 Task: Find connections with filter location Gandajika with filter topic #entrepreneurwith filter profile language German with filter current company Bennett Coleman and Co. Ltd. (Times Group) with filter school COAL INDIA LIMITED, (CENTRAL MINE PLANNING AND DESIGN INSTITUTE LIMITED) with filter industry Electronic and Precision Equipment Maintenance with filter service category Tax Law with filter keywords title Welding
Action: Mouse moved to (517, 193)
Screenshot: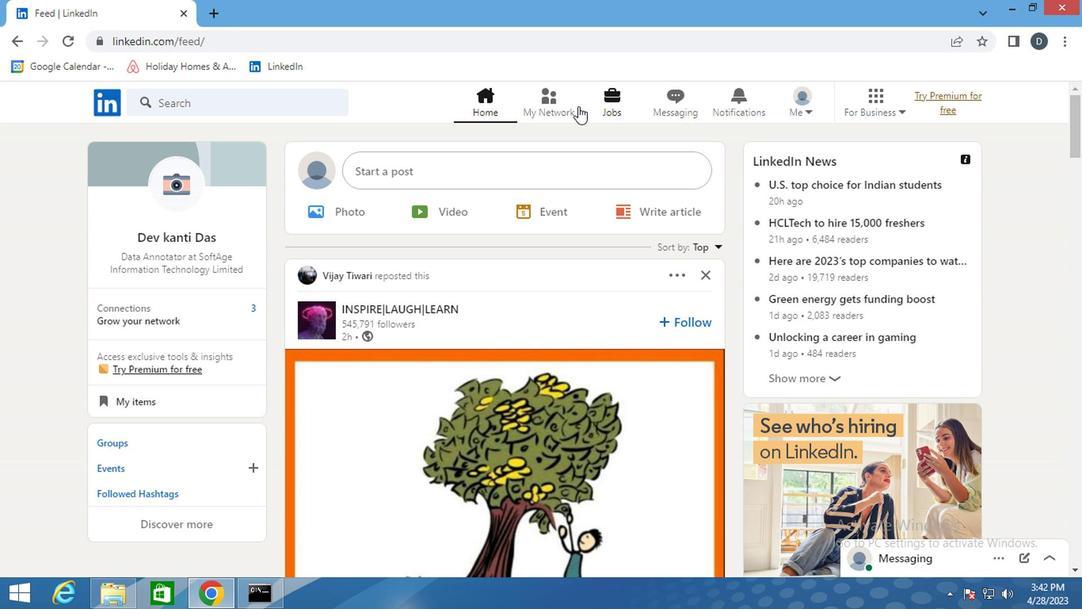 
Action: Mouse pressed left at (517, 193)
Screenshot: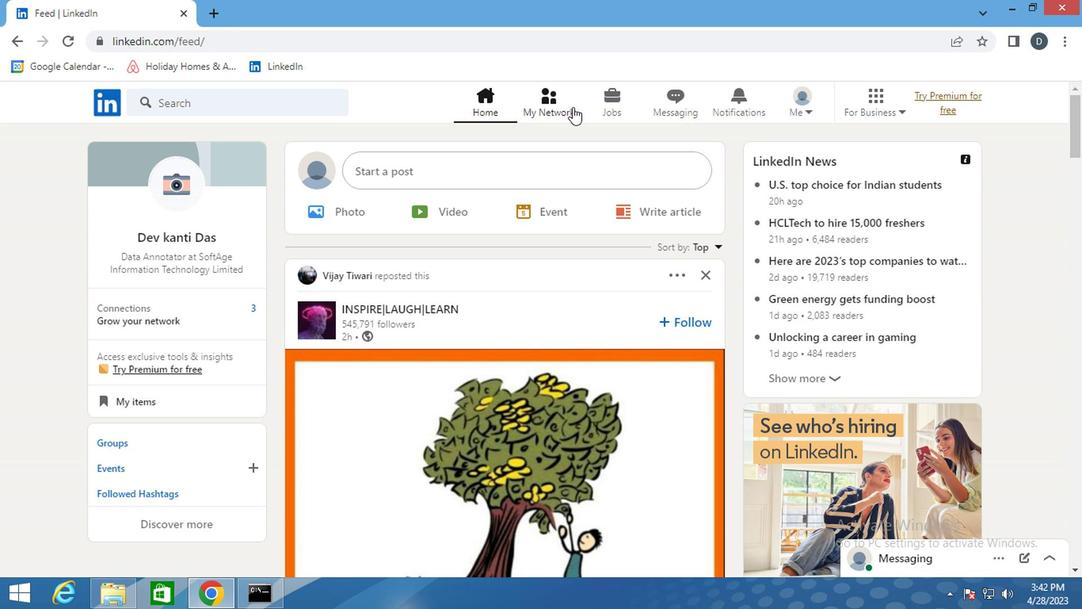 
Action: Mouse moved to (332, 248)
Screenshot: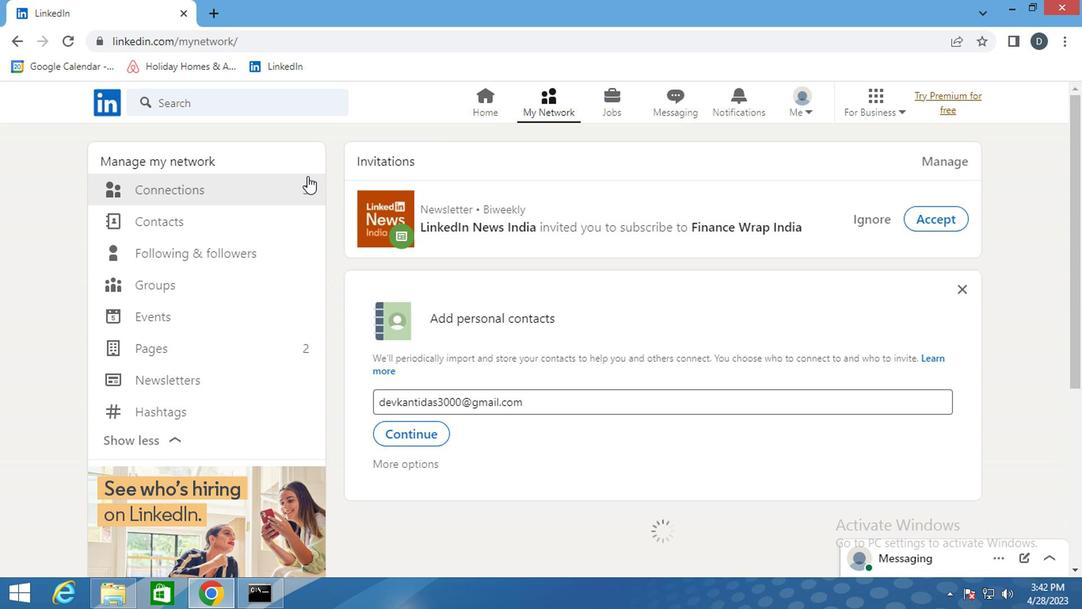 
Action: Mouse pressed left at (332, 248)
Screenshot: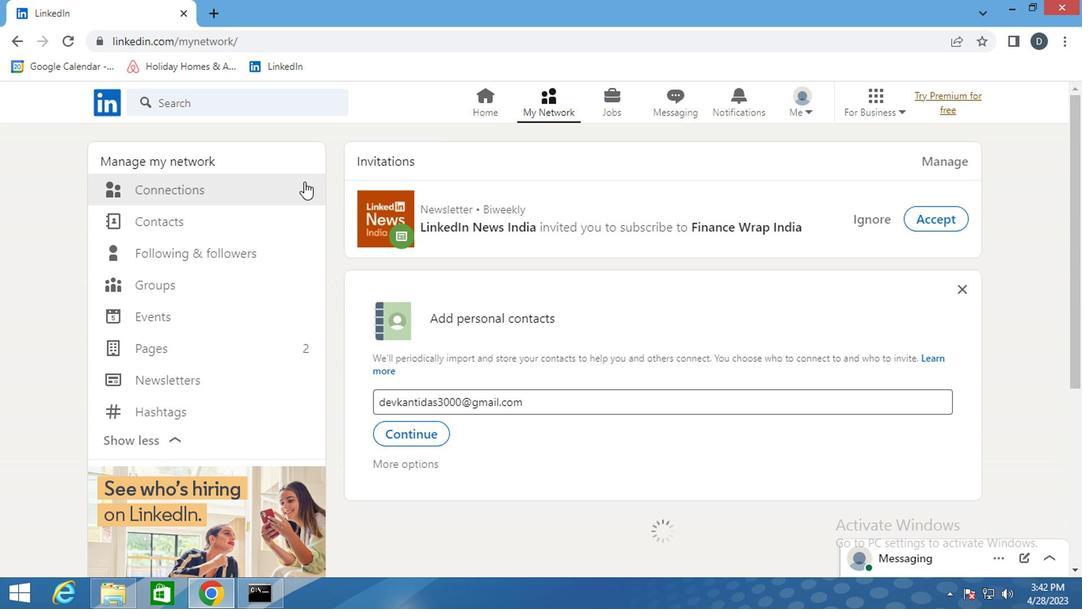 
Action: Mouse moved to (269, 254)
Screenshot: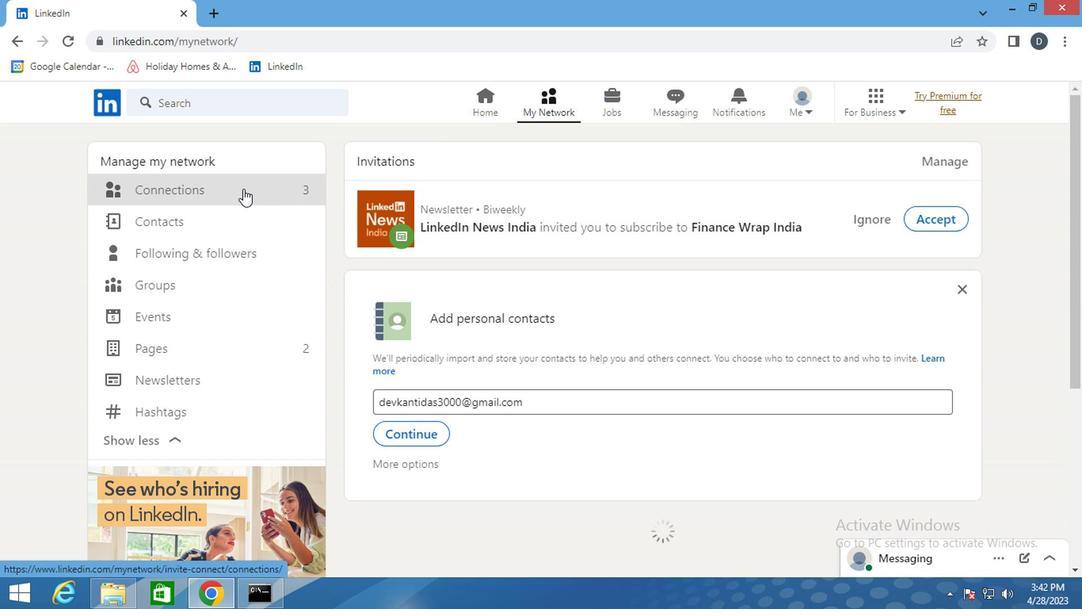 
Action: Mouse pressed left at (269, 254)
Screenshot: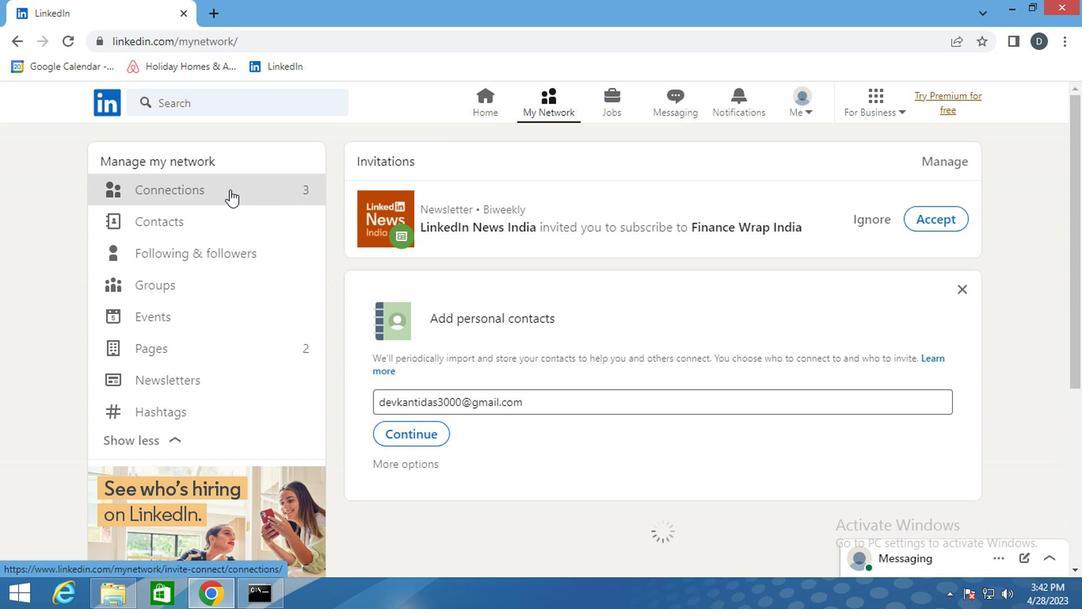 
Action: Mouse moved to (591, 257)
Screenshot: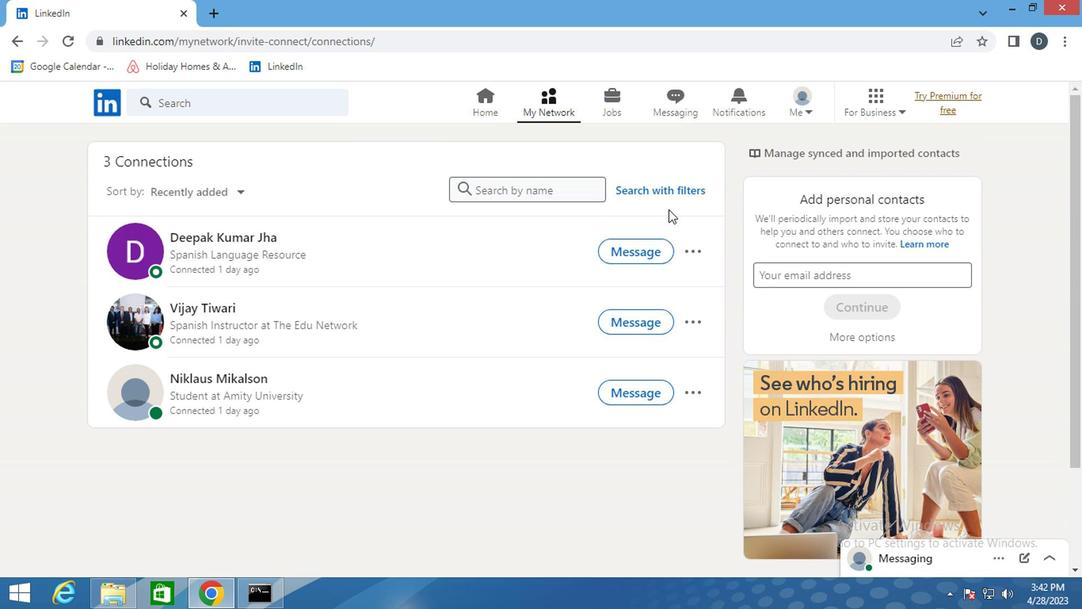 
Action: Mouse pressed left at (591, 257)
Screenshot: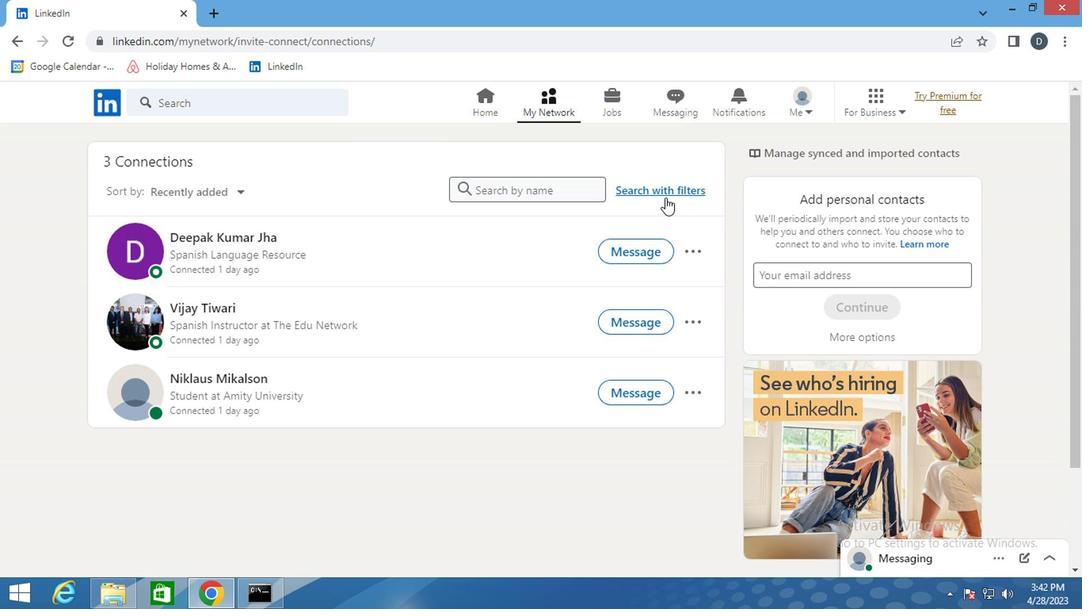 
Action: Mouse moved to (543, 215)
Screenshot: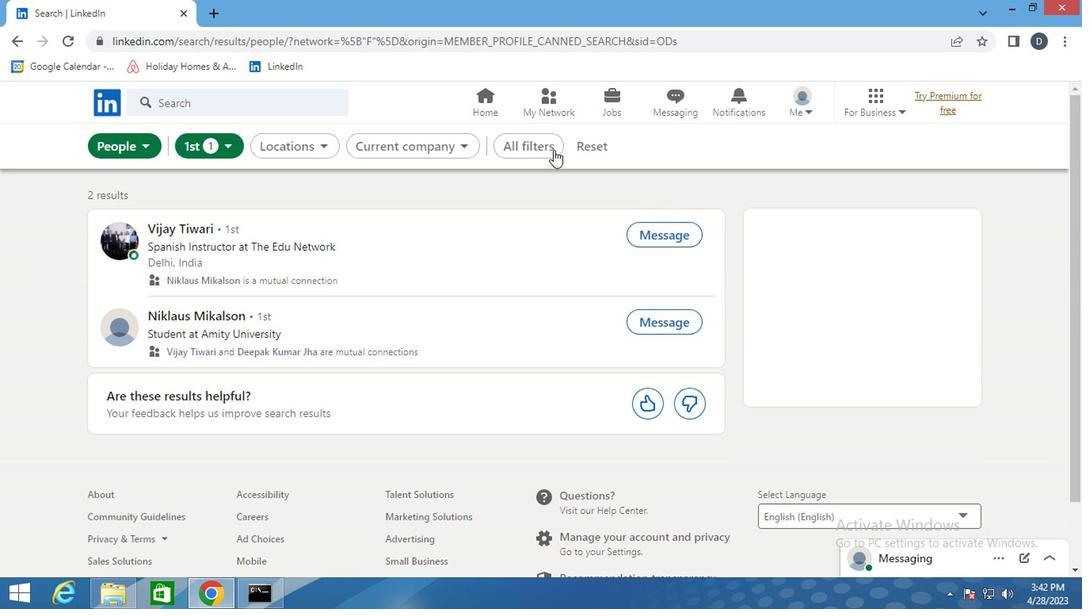 
Action: Mouse pressed left at (543, 215)
Screenshot: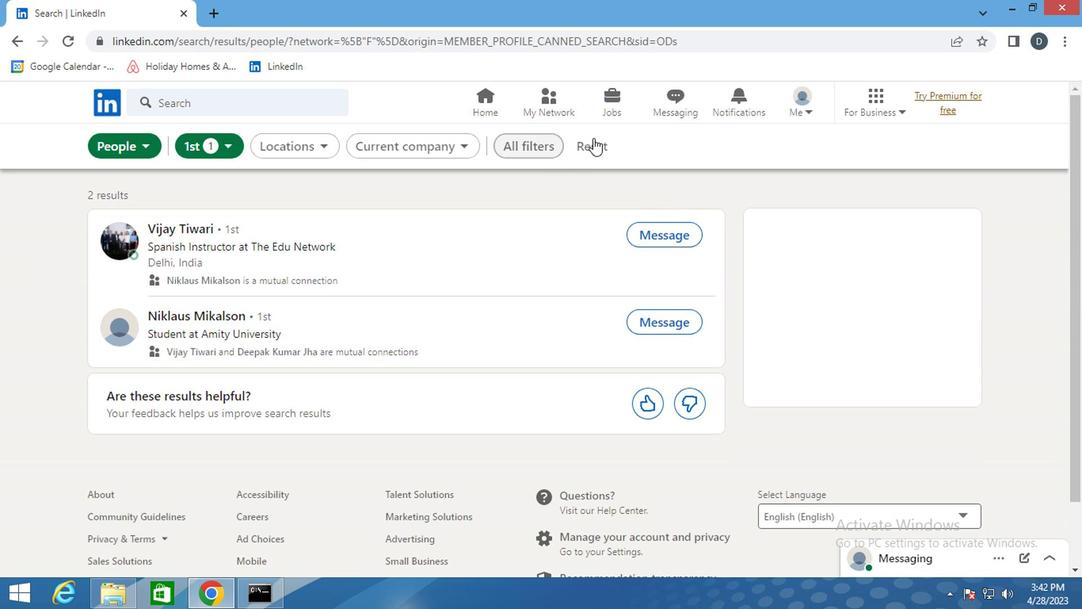 
Action: Mouse moved to (506, 220)
Screenshot: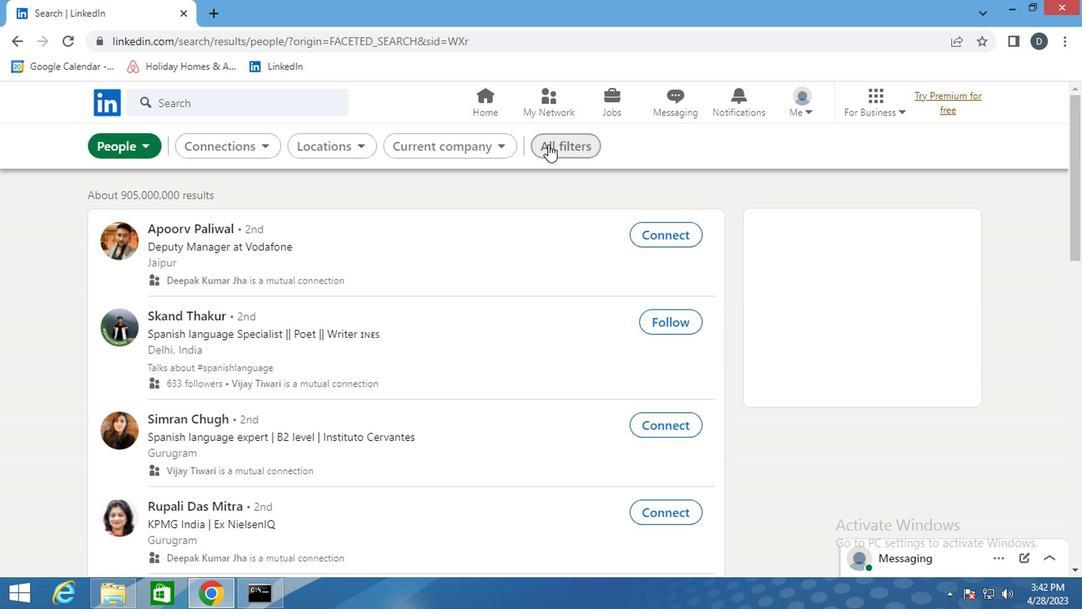 
Action: Mouse pressed left at (506, 220)
Screenshot: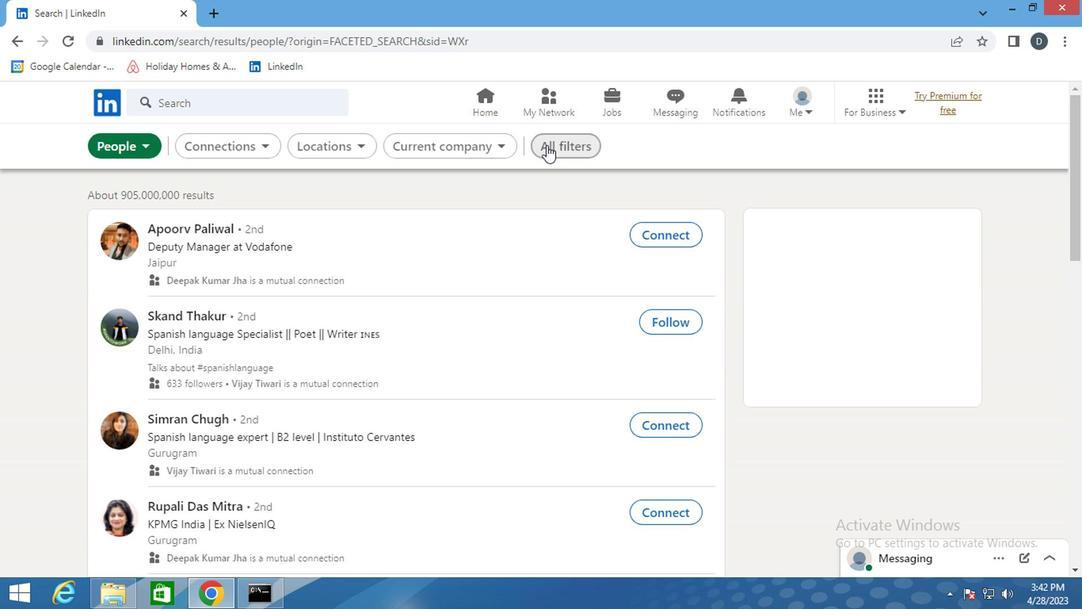 
Action: Mouse moved to (727, 342)
Screenshot: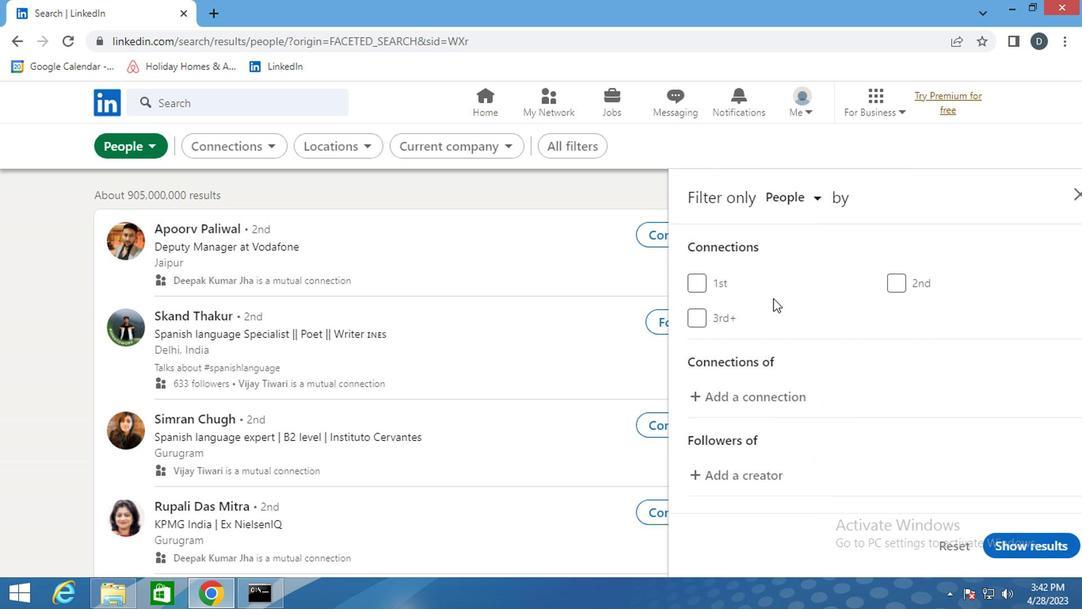 
Action: Mouse scrolled (727, 341) with delta (0, 0)
Screenshot: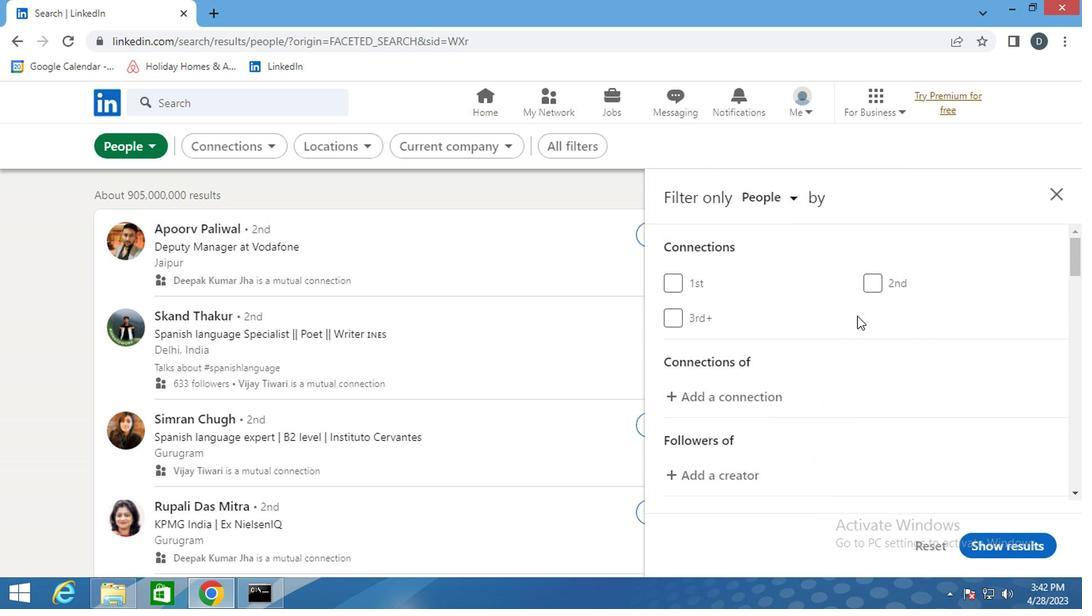 
Action: Mouse scrolled (727, 341) with delta (0, 0)
Screenshot: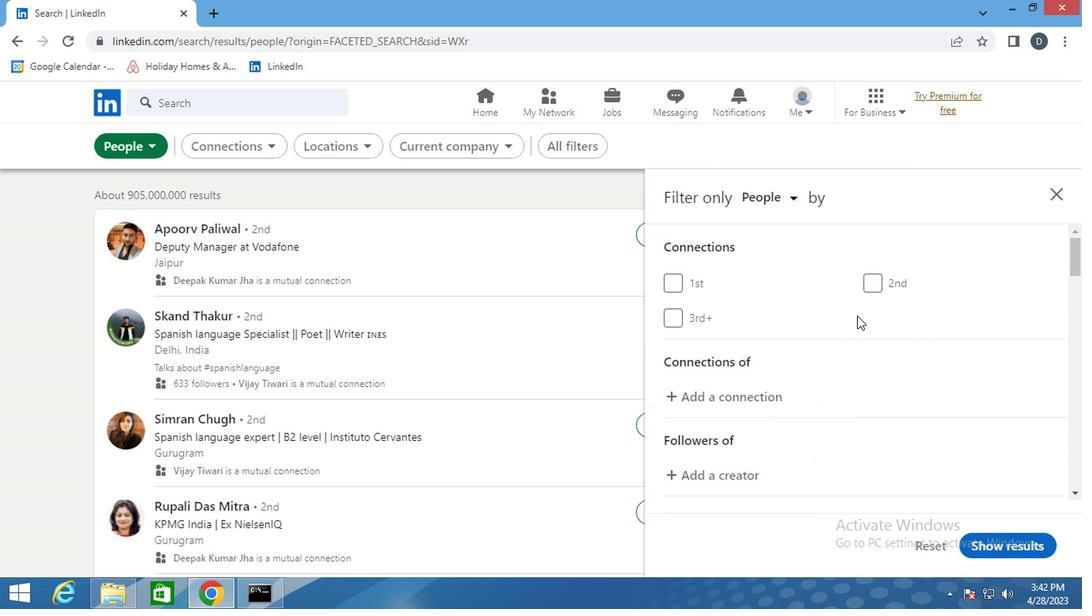 
Action: Mouse scrolled (727, 341) with delta (0, 0)
Screenshot: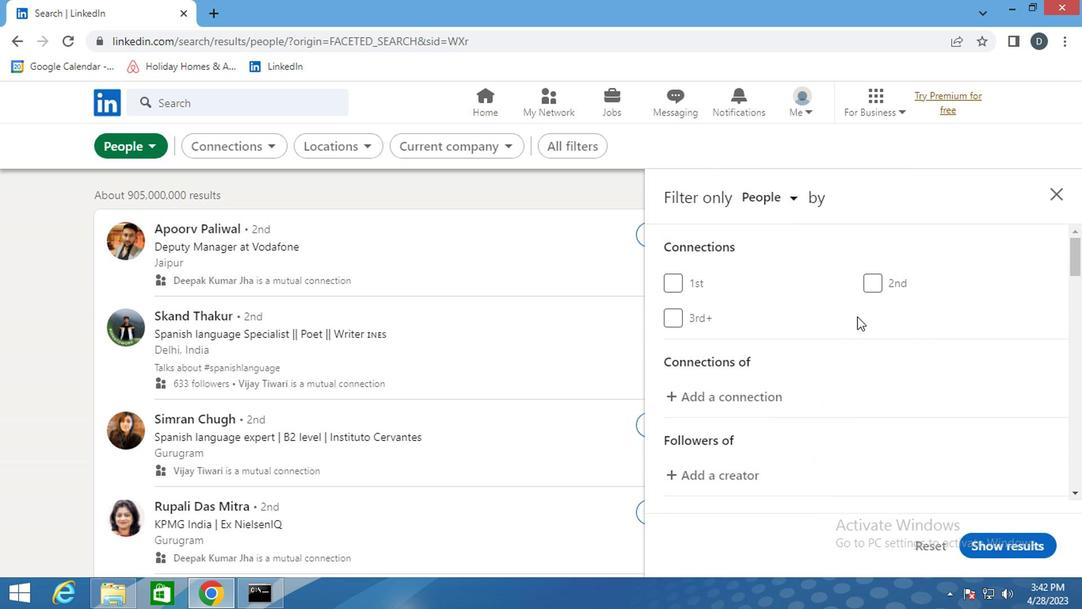
Action: Mouse scrolled (727, 341) with delta (0, 0)
Screenshot: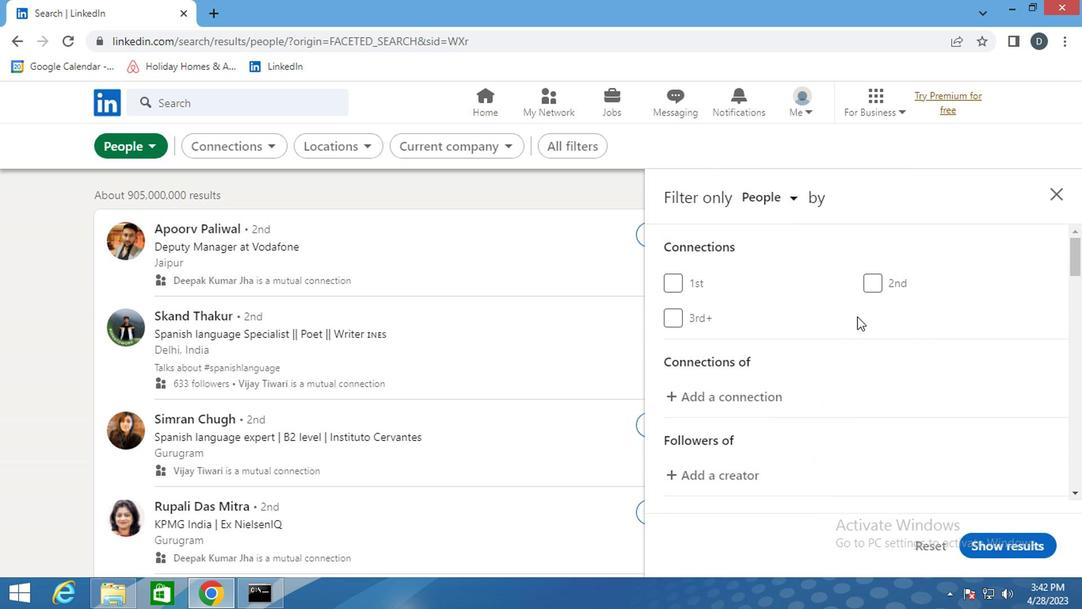 
Action: Mouse moved to (731, 356)
Screenshot: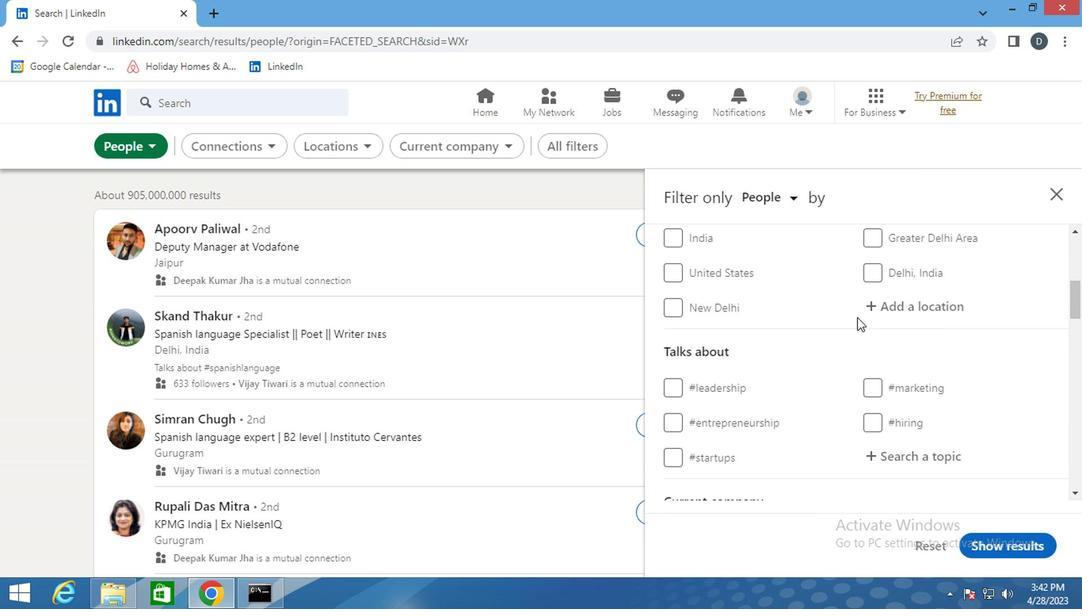 
Action: Mouse scrolled (731, 355) with delta (0, 0)
Screenshot: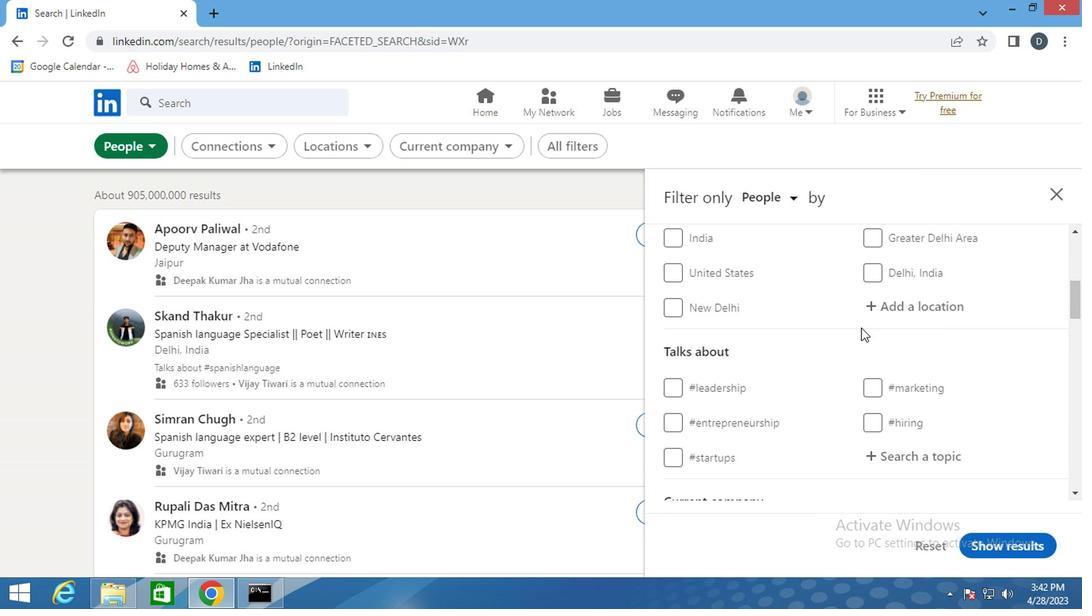 
Action: Mouse moved to (732, 356)
Screenshot: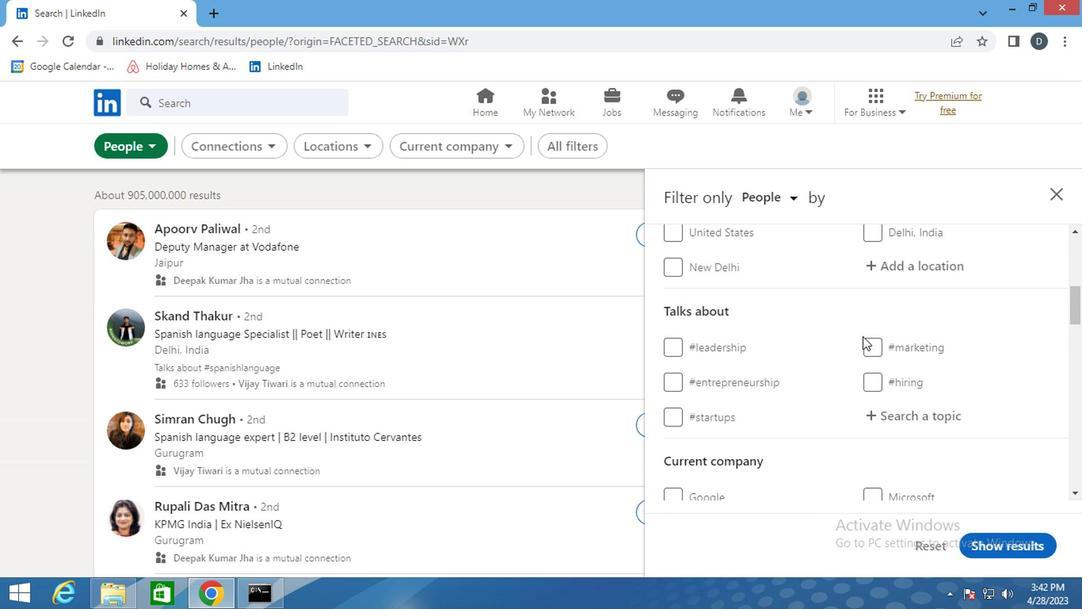 
Action: Mouse scrolled (732, 357) with delta (0, 0)
Screenshot: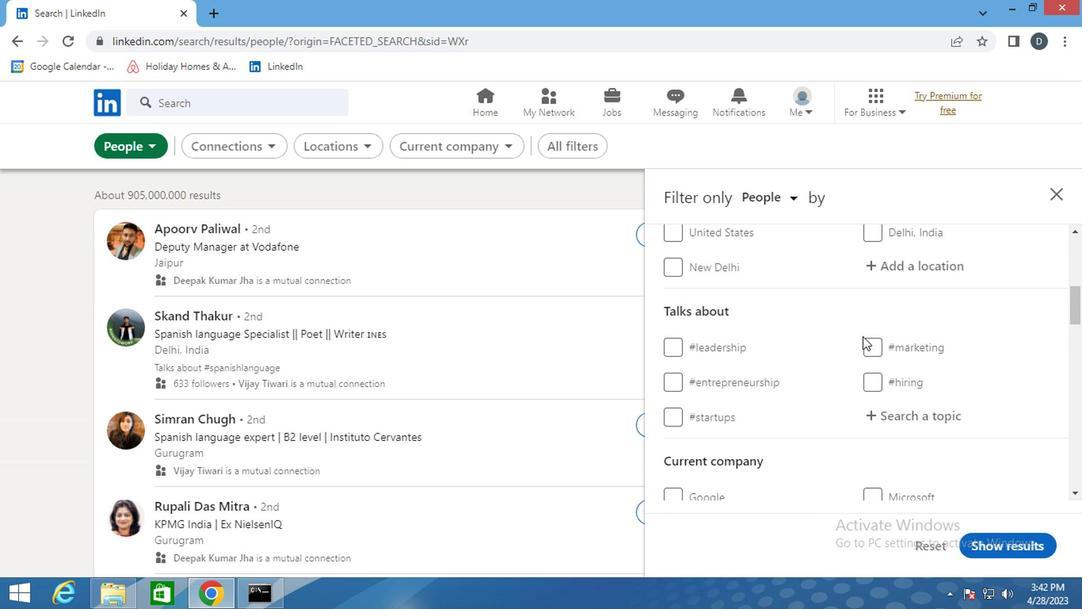 
Action: Mouse scrolled (732, 357) with delta (0, 0)
Screenshot: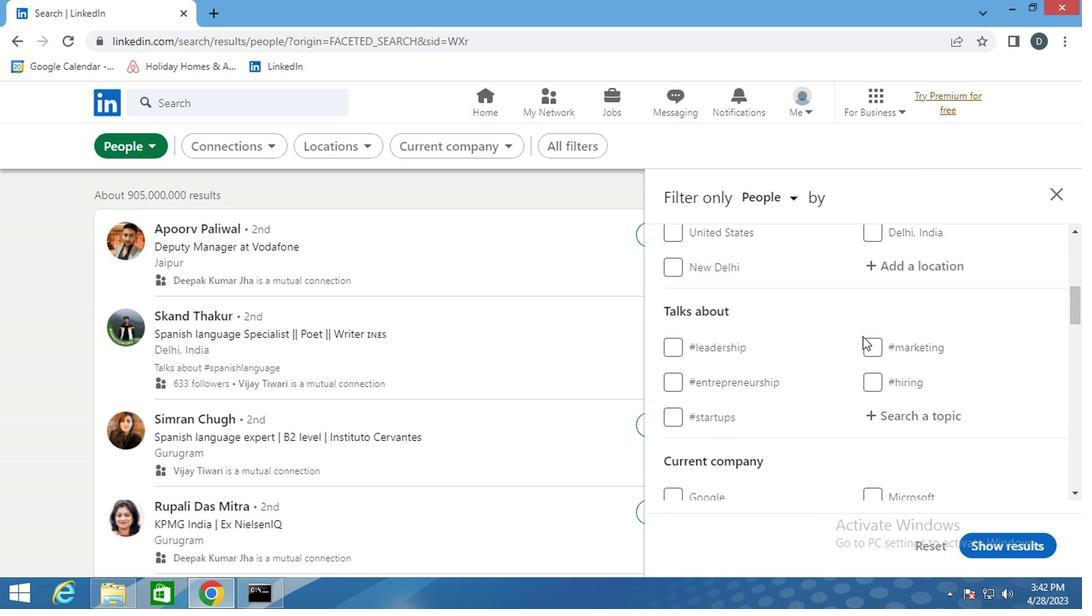 
Action: Mouse moved to (733, 356)
Screenshot: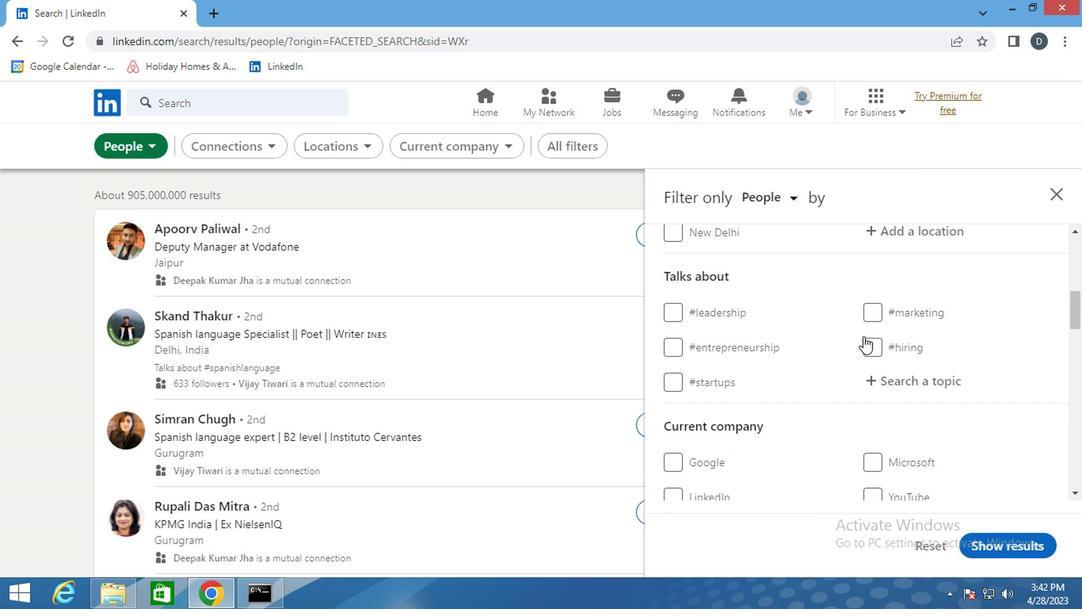 
Action: Mouse scrolled (733, 357) with delta (0, 0)
Screenshot: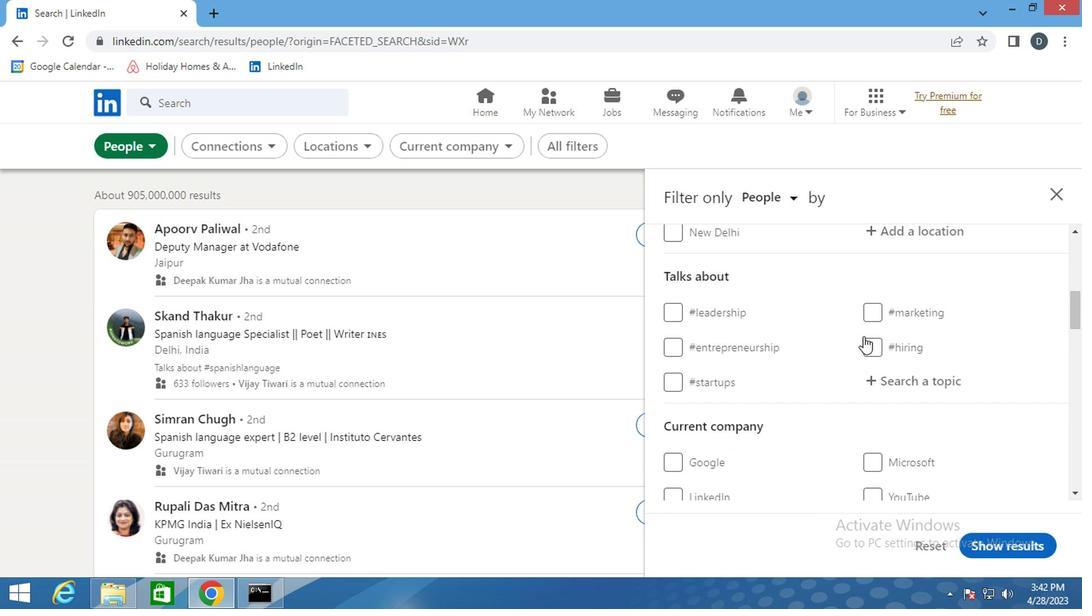 
Action: Mouse scrolled (733, 357) with delta (0, 0)
Screenshot: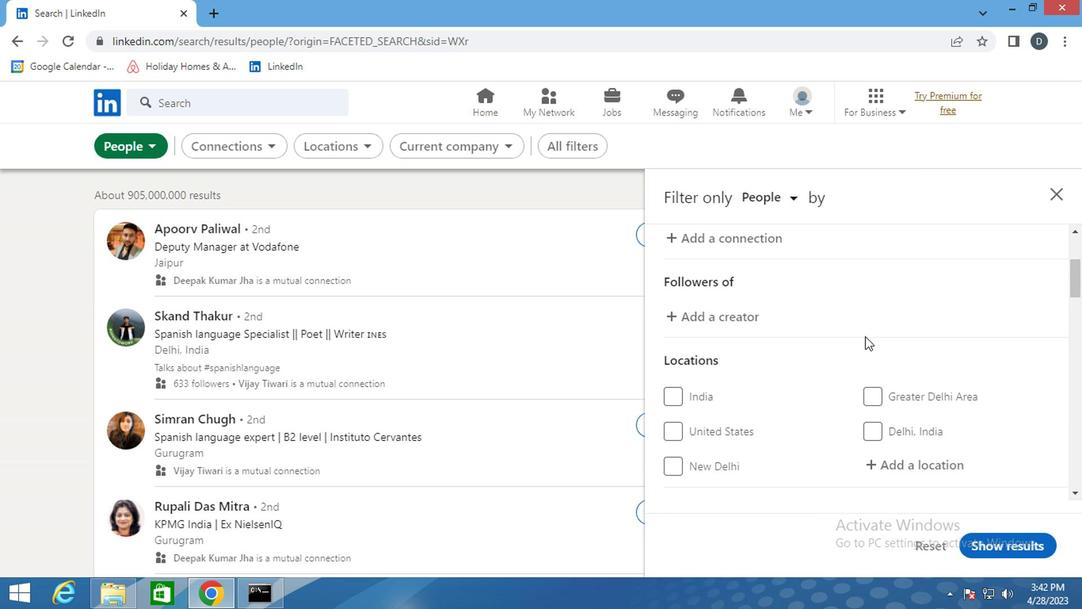 
Action: Mouse moved to (731, 358)
Screenshot: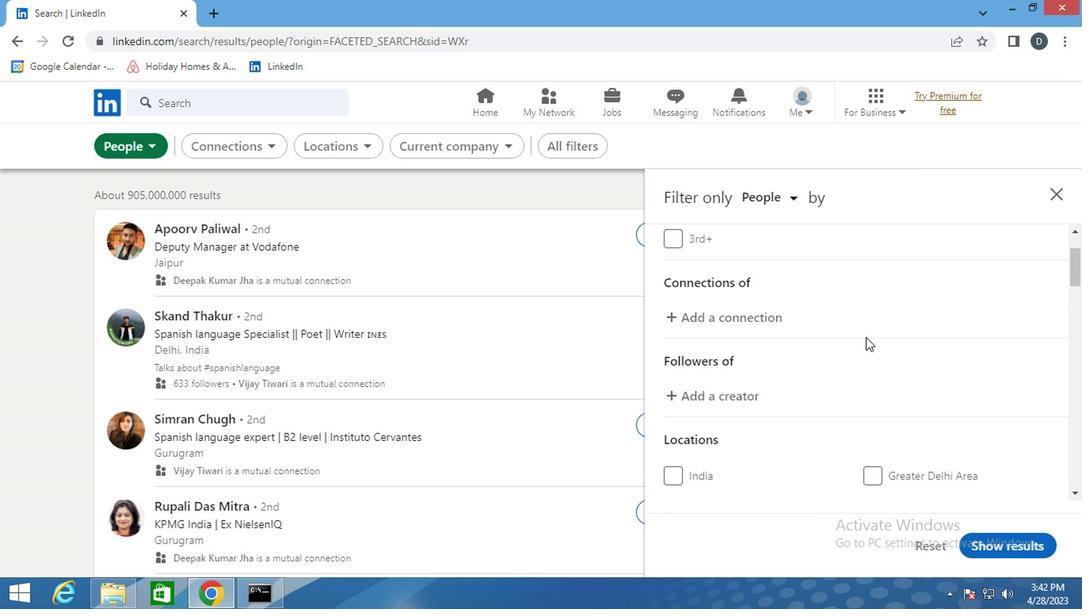 
Action: Mouse scrolled (731, 358) with delta (0, 0)
Screenshot: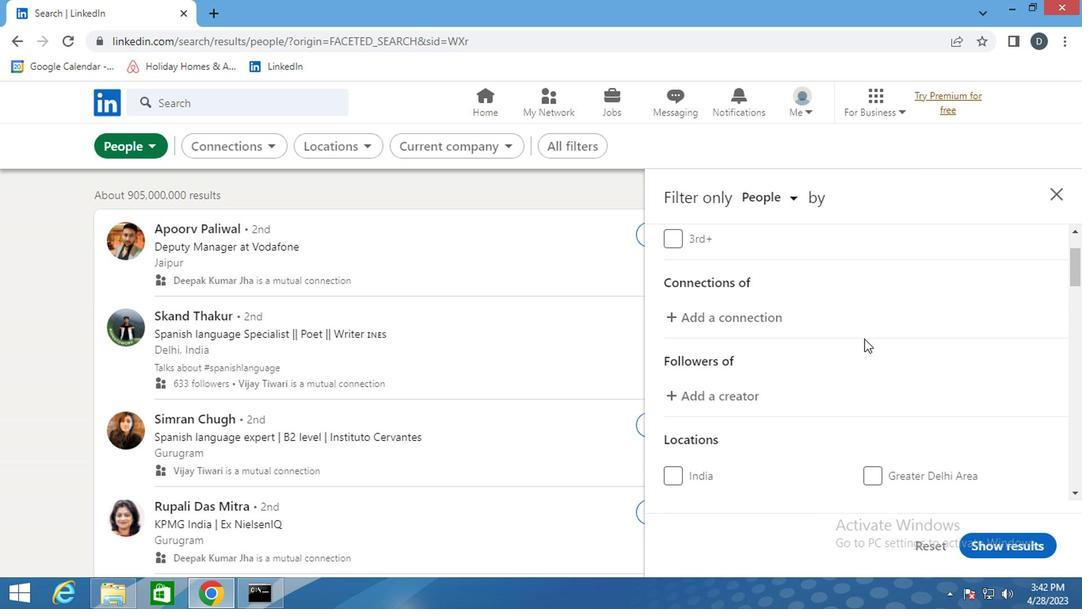 
Action: Mouse moved to (730, 369)
Screenshot: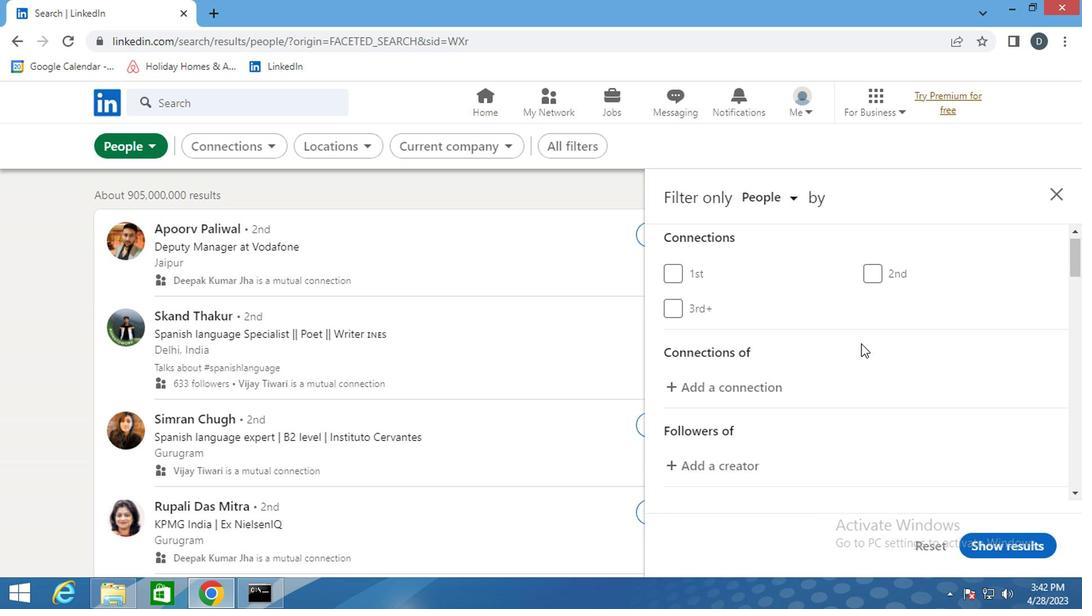 
Action: Mouse scrolled (730, 368) with delta (0, 0)
Screenshot: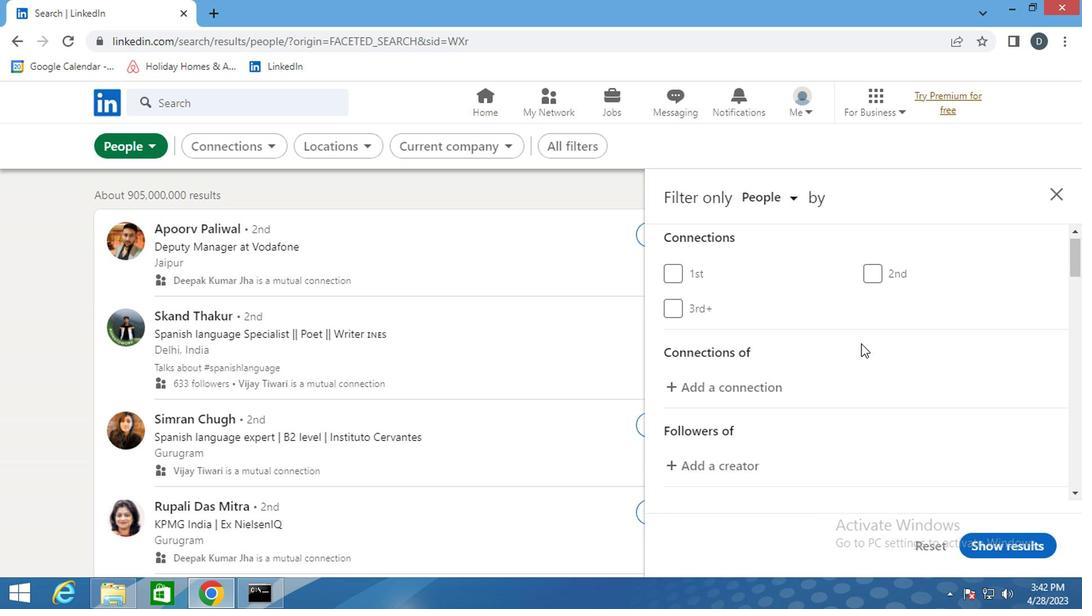 
Action: Mouse scrolled (730, 368) with delta (0, 0)
Screenshot: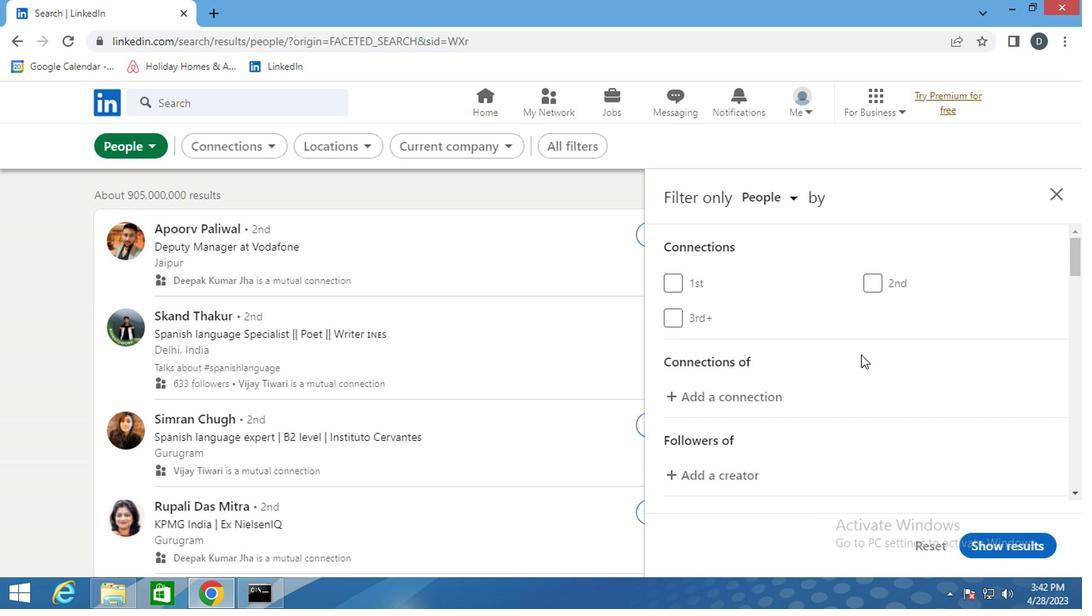 
Action: Mouse moved to (778, 414)
Screenshot: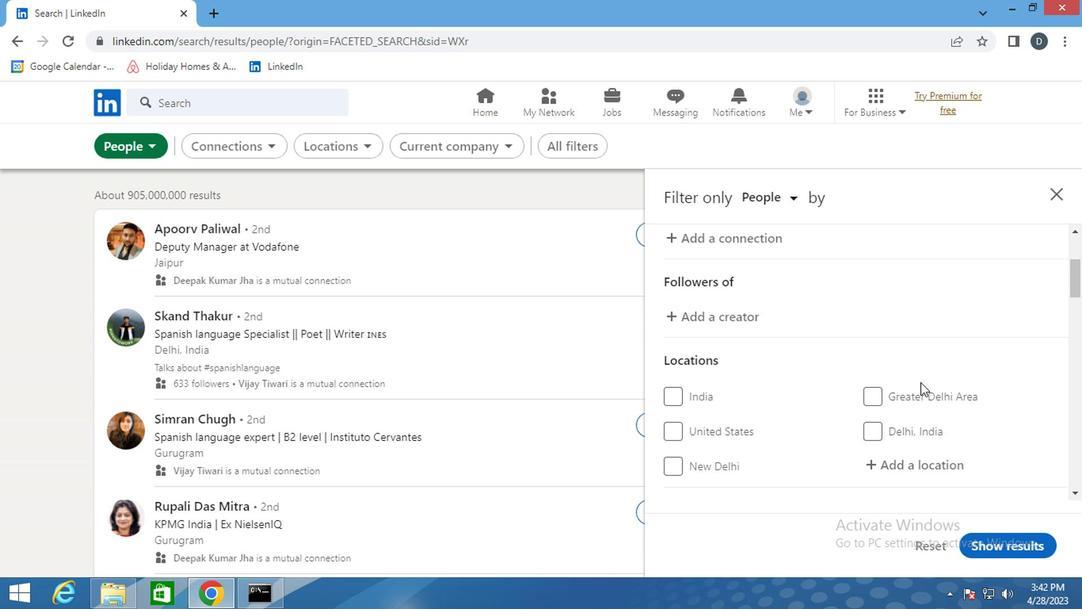
Action: Mouse scrolled (778, 414) with delta (0, 0)
Screenshot: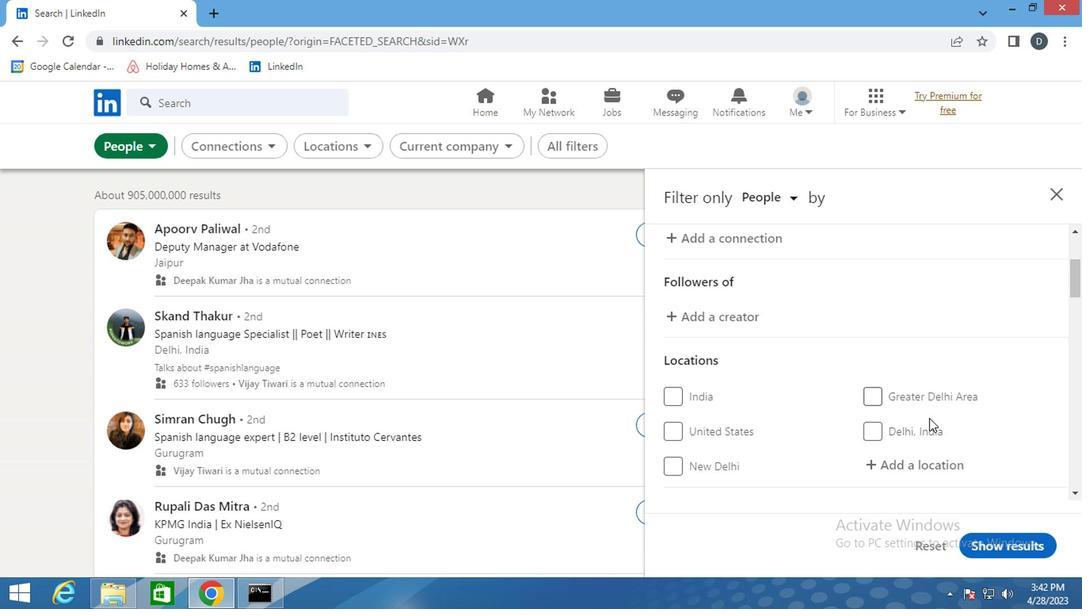
Action: Mouse moved to (783, 393)
Screenshot: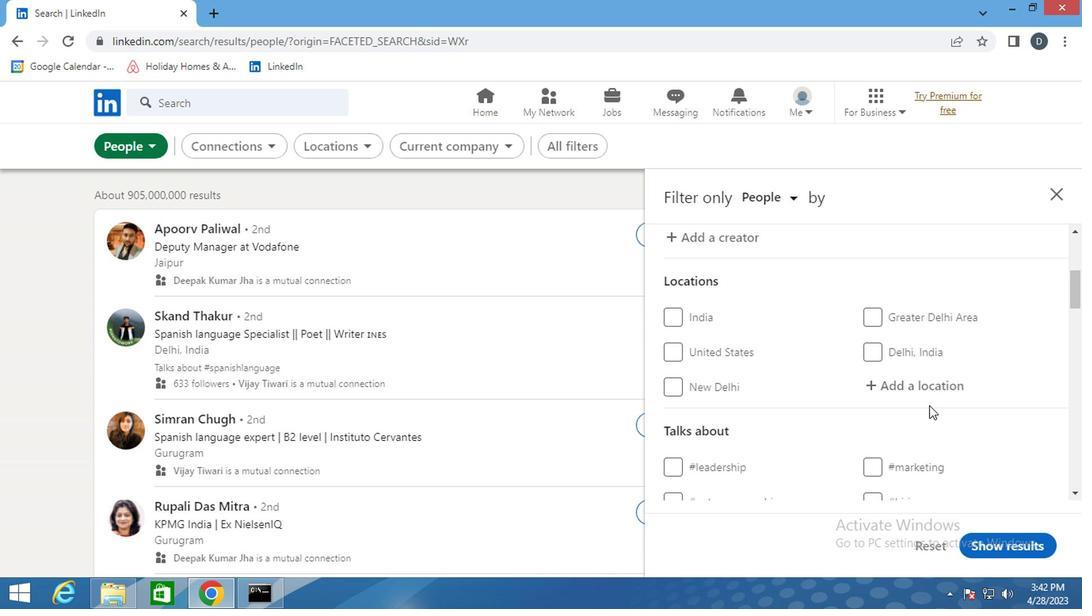 
Action: Mouse pressed left at (783, 393)
Screenshot: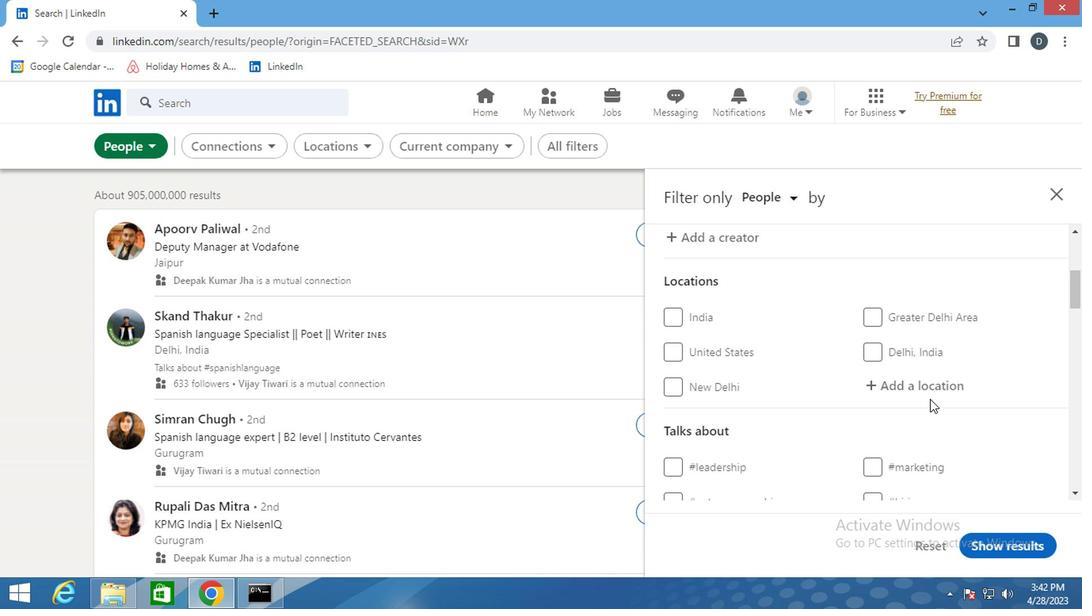 
Action: Key pressed <Key.shift_r>Gandajika<Key.enter>
Screenshot: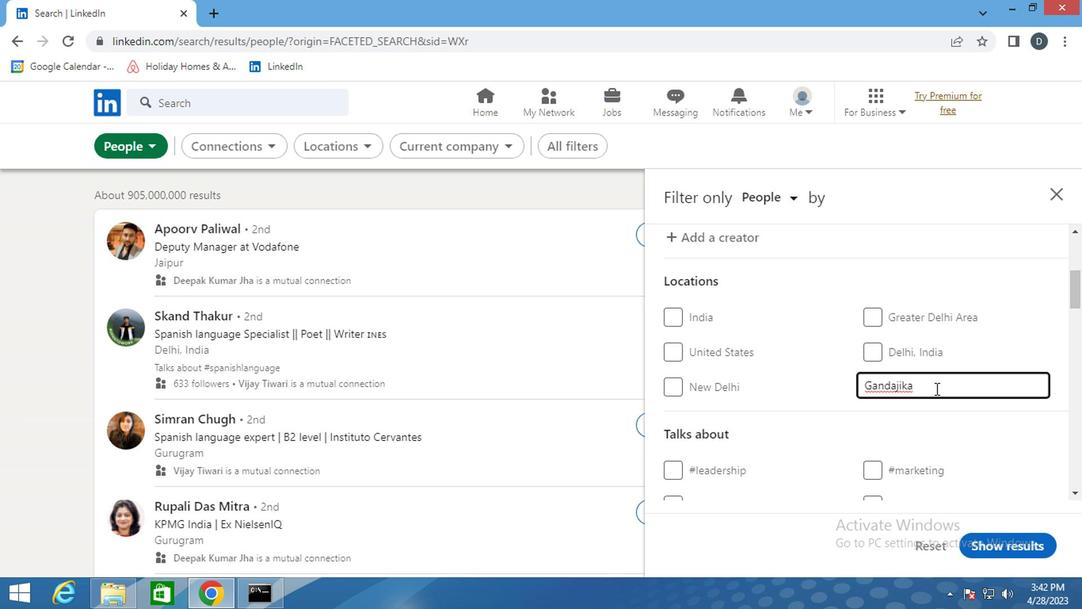 
Action: Mouse scrolled (783, 393) with delta (0, 0)
Screenshot: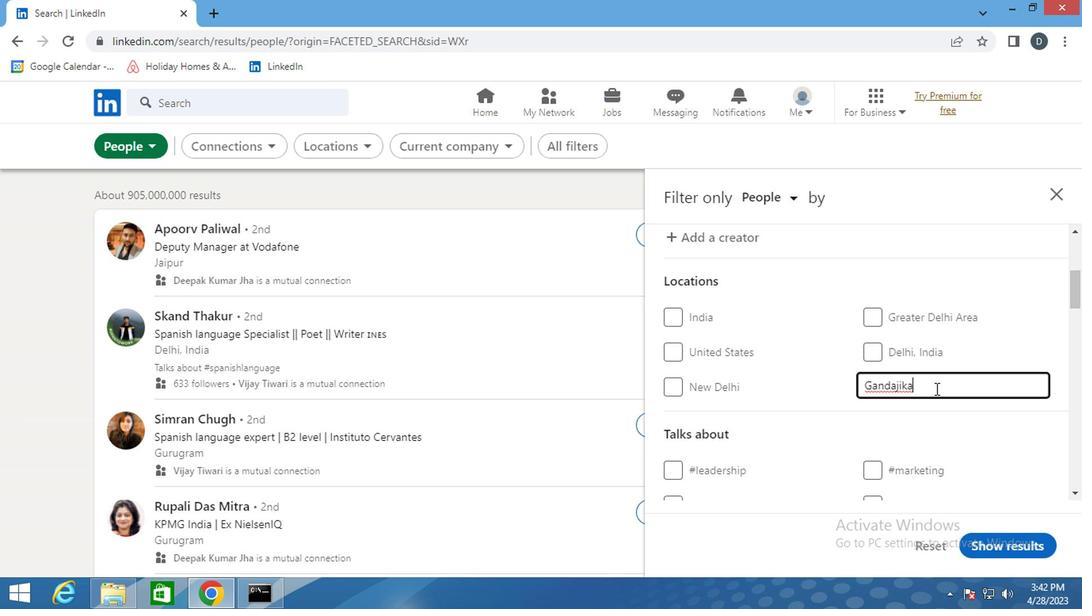 
Action: Mouse scrolled (783, 393) with delta (0, 0)
Screenshot: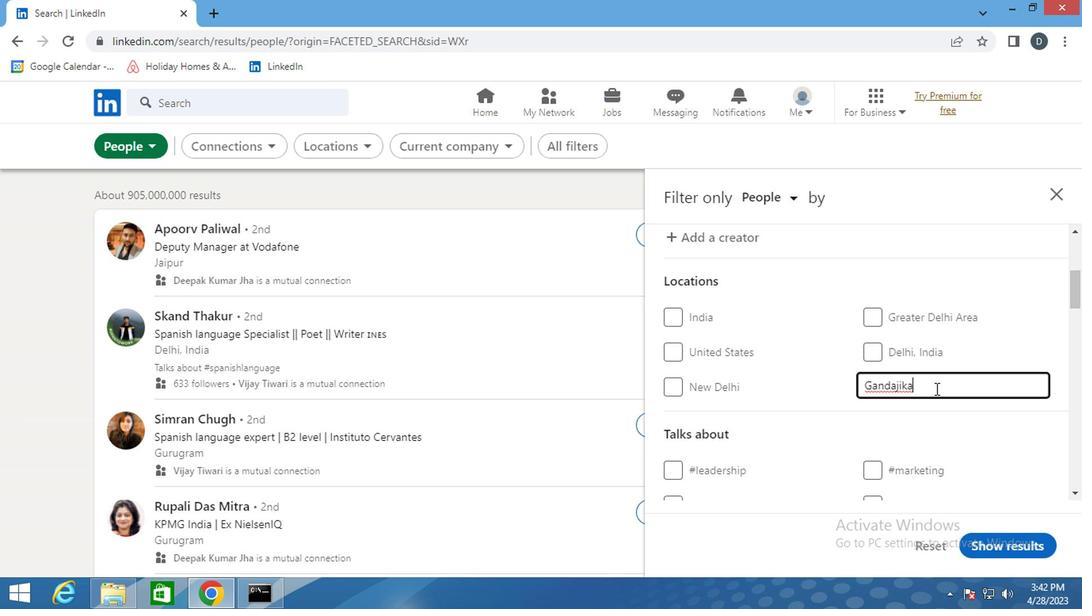 
Action: Mouse scrolled (783, 393) with delta (0, 0)
Screenshot: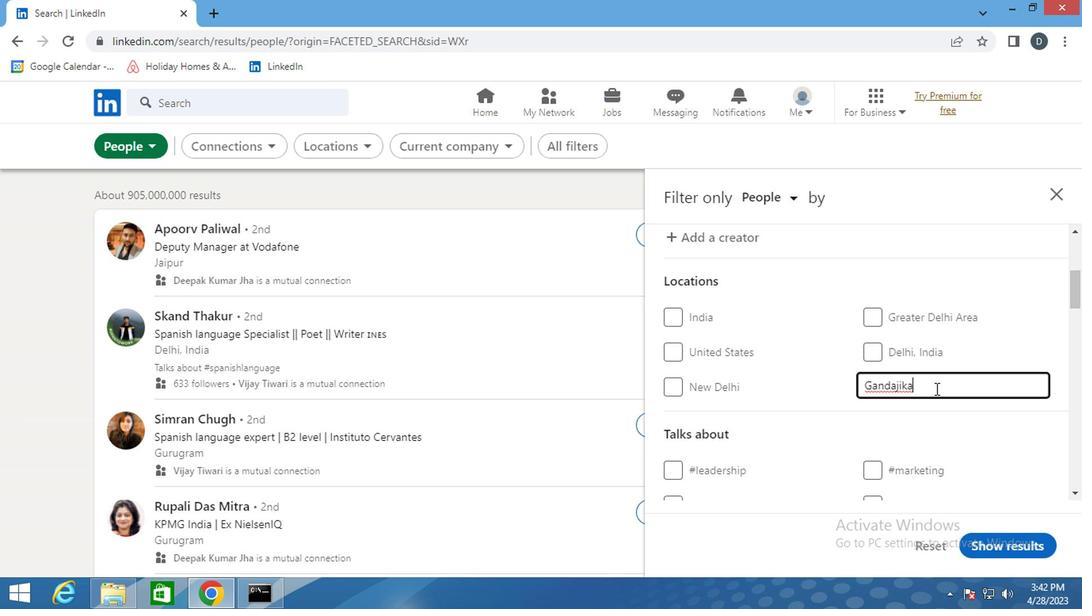 
Action: Mouse moved to (772, 332)
Screenshot: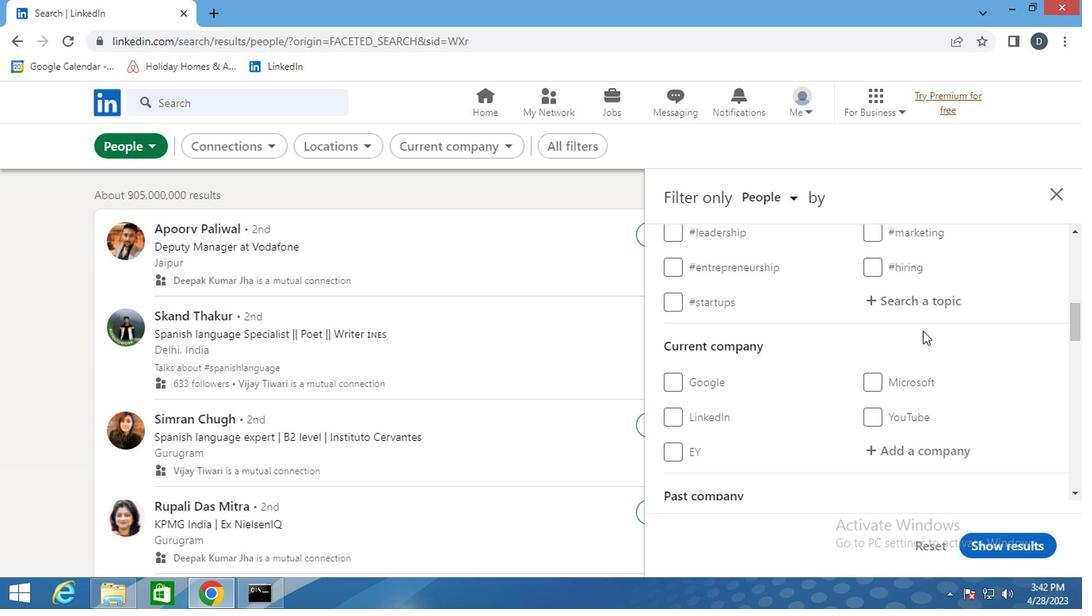 
Action: Mouse pressed left at (772, 332)
Screenshot: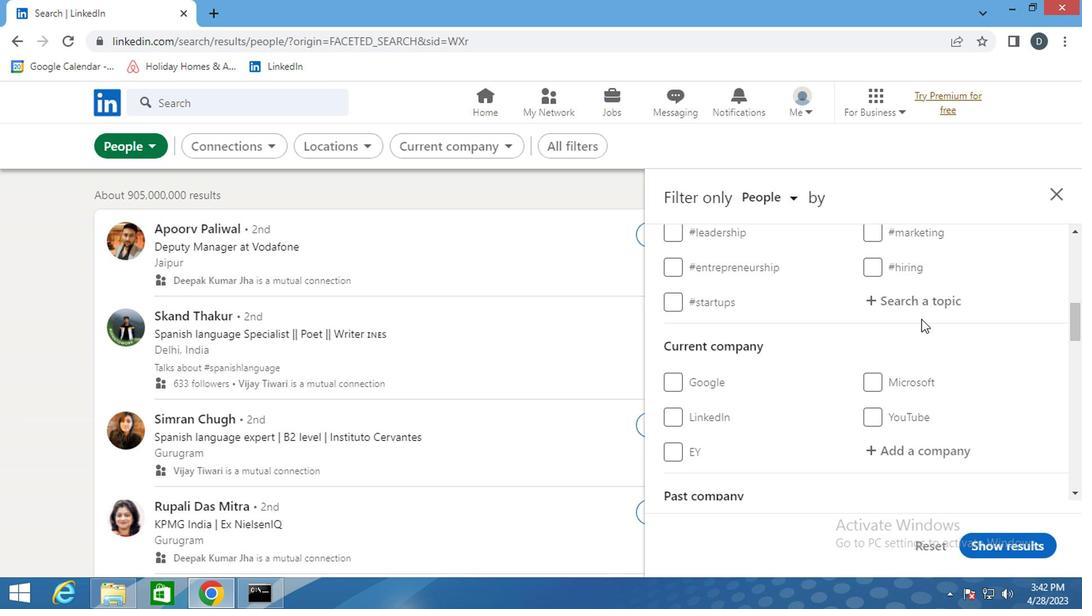 
Action: Key pressed <Key.shift_r><Key.shift_r><Key.shift_r>#entrepreneur<Key.enter>
Screenshot: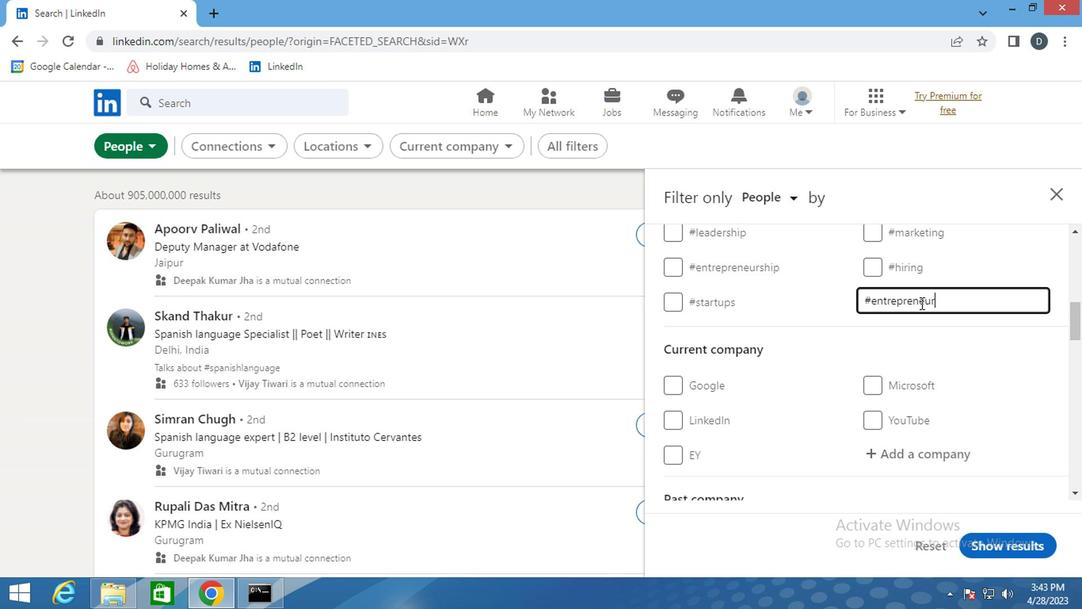 
Action: Mouse moved to (777, 356)
Screenshot: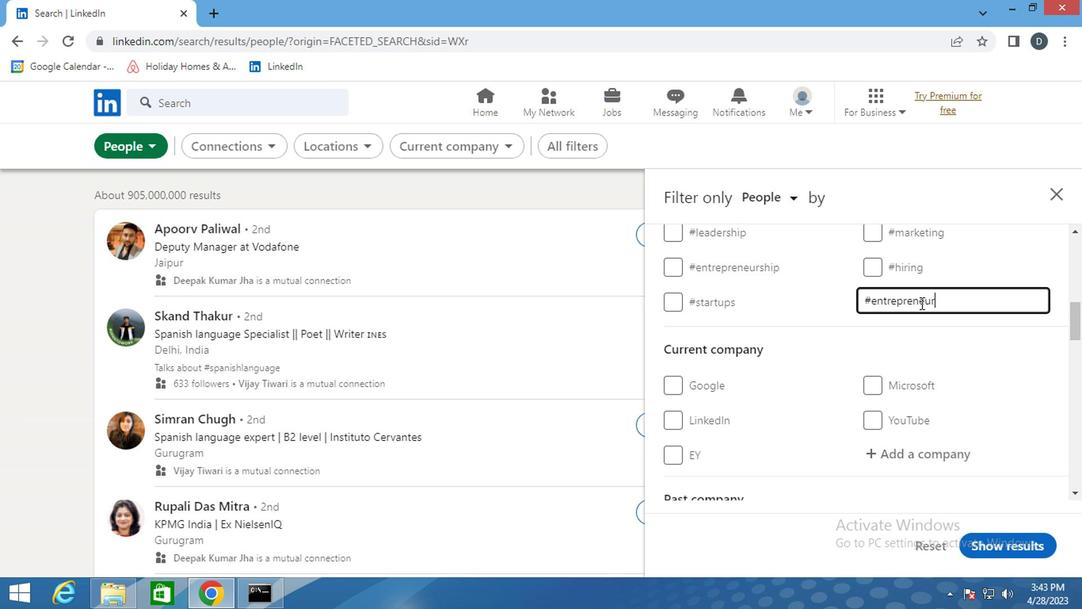 
Action: Mouse scrolled (777, 355) with delta (0, 0)
Screenshot: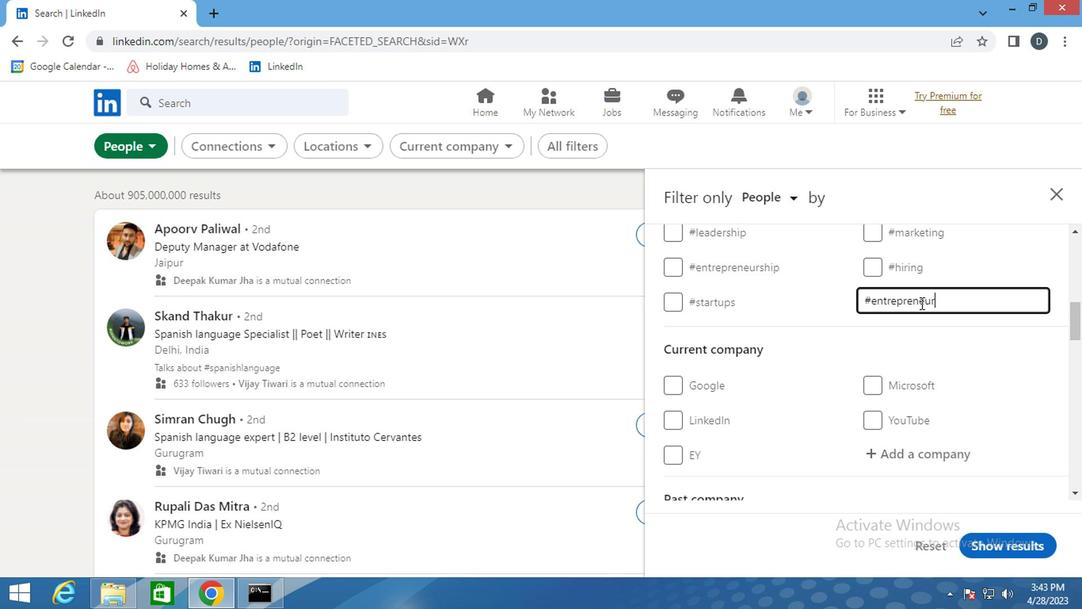 
Action: Mouse moved to (780, 359)
Screenshot: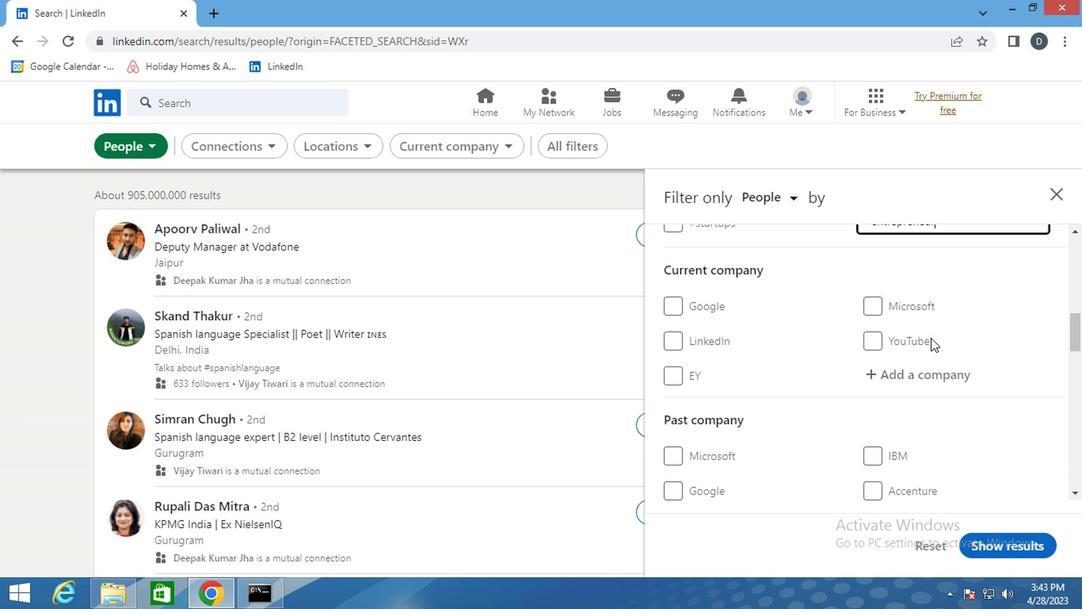 
Action: Mouse scrolled (780, 358) with delta (0, 0)
Screenshot: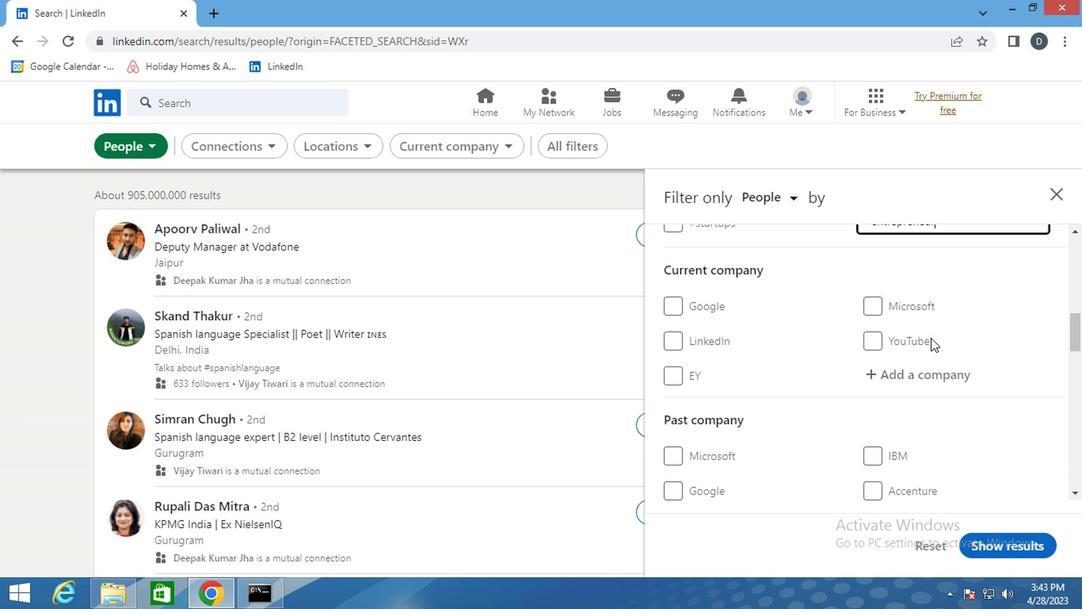 
Action: Mouse scrolled (780, 358) with delta (0, 0)
Screenshot: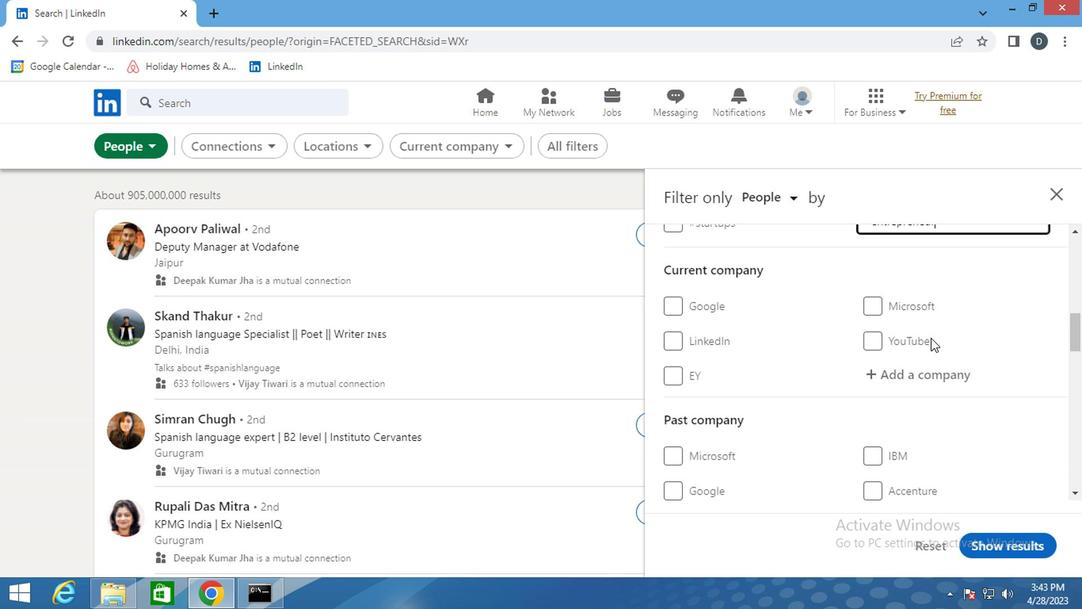 
Action: Mouse scrolled (780, 358) with delta (0, 0)
Screenshot: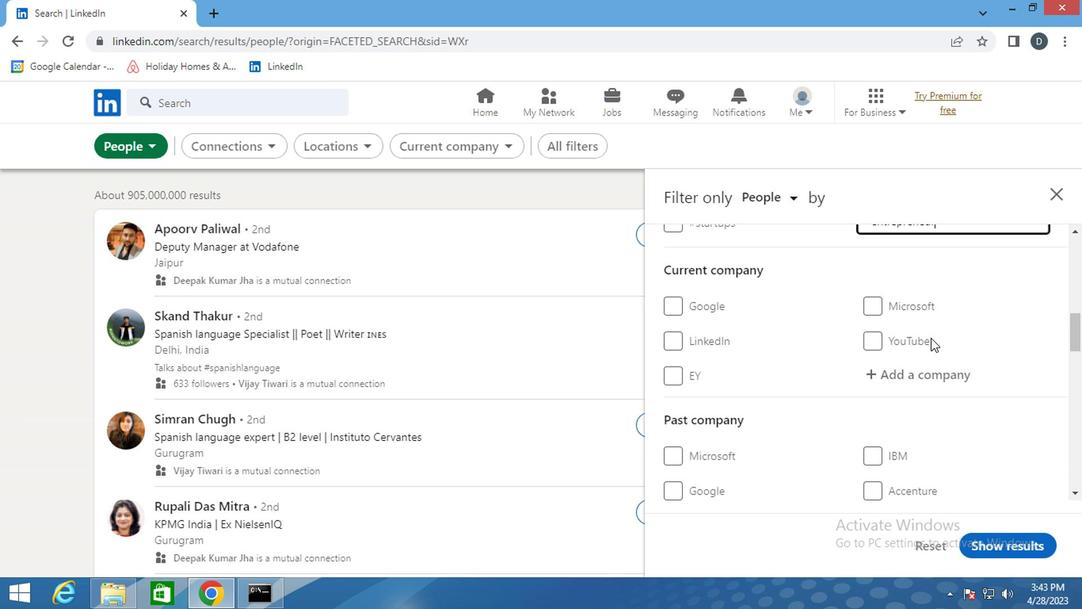 
Action: Mouse scrolled (780, 358) with delta (0, 0)
Screenshot: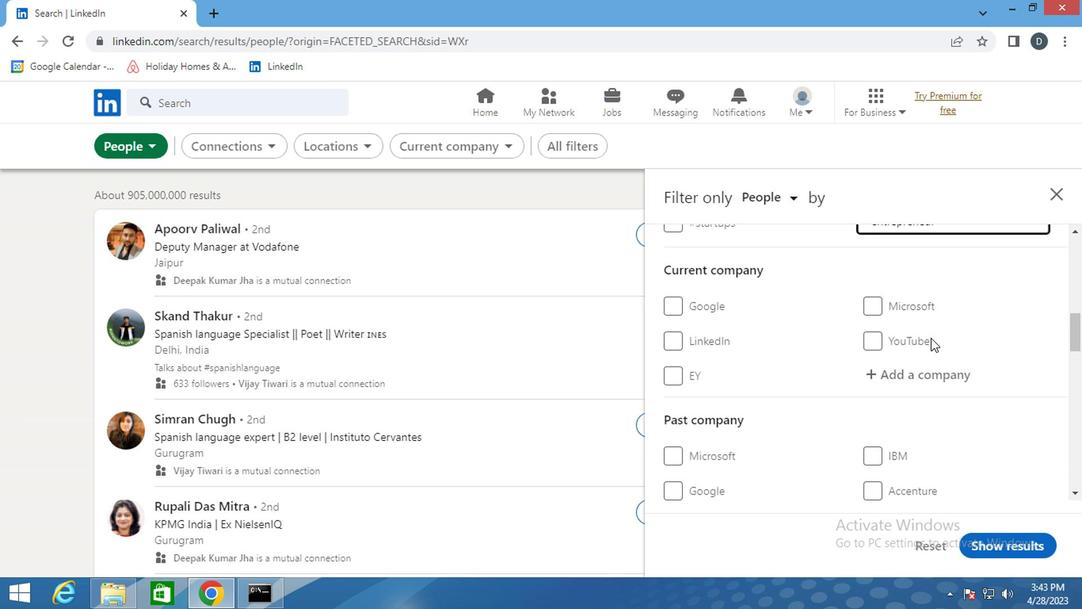 
Action: Mouse moved to (780, 359)
Screenshot: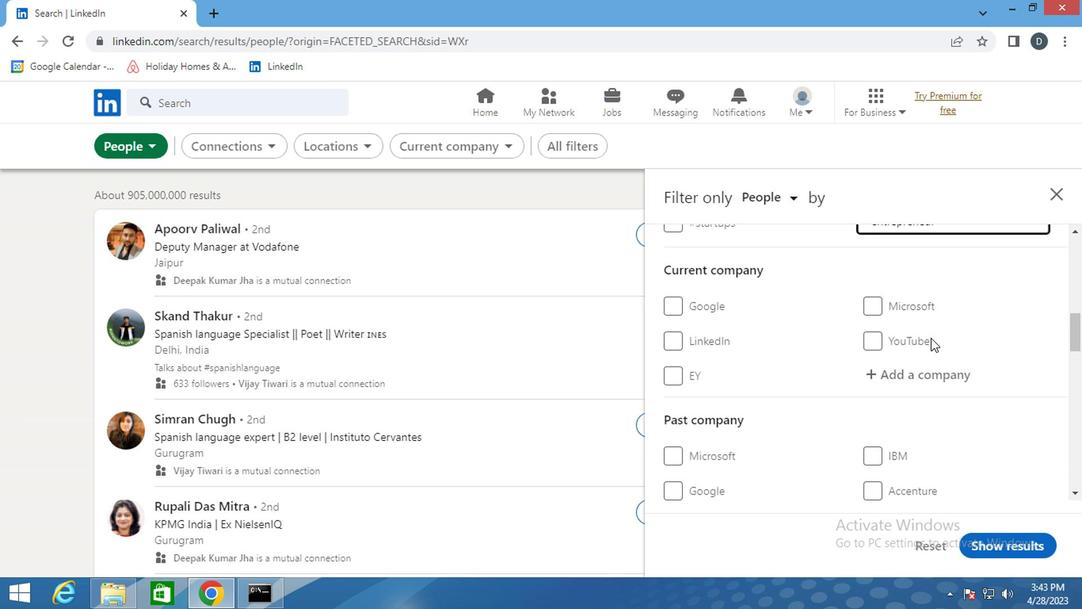 
Action: Mouse scrolled (780, 359) with delta (0, 0)
Screenshot: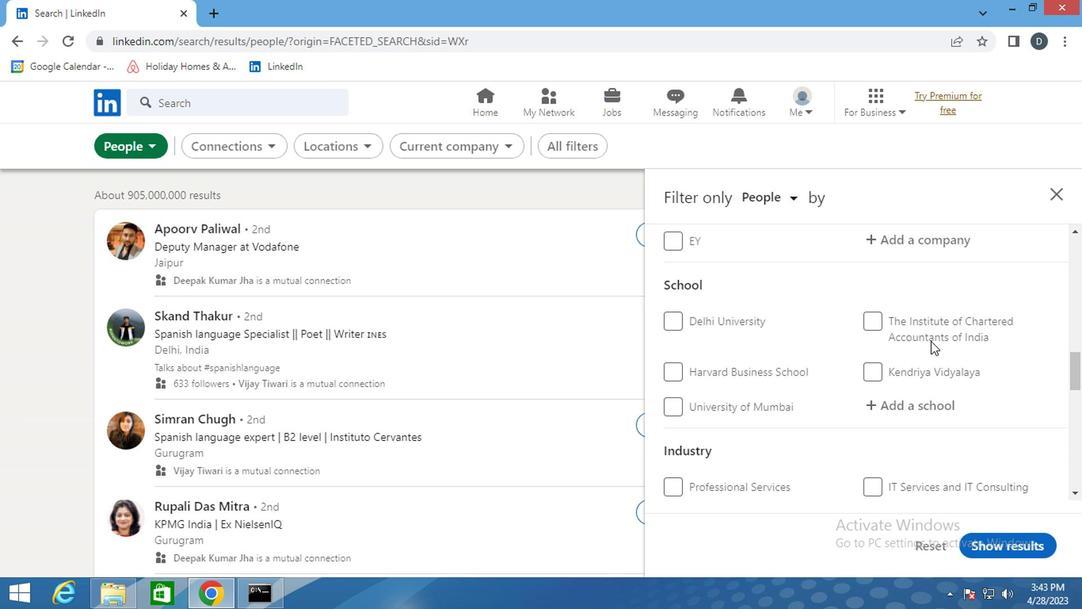 
Action: Mouse scrolled (780, 359) with delta (0, 0)
Screenshot: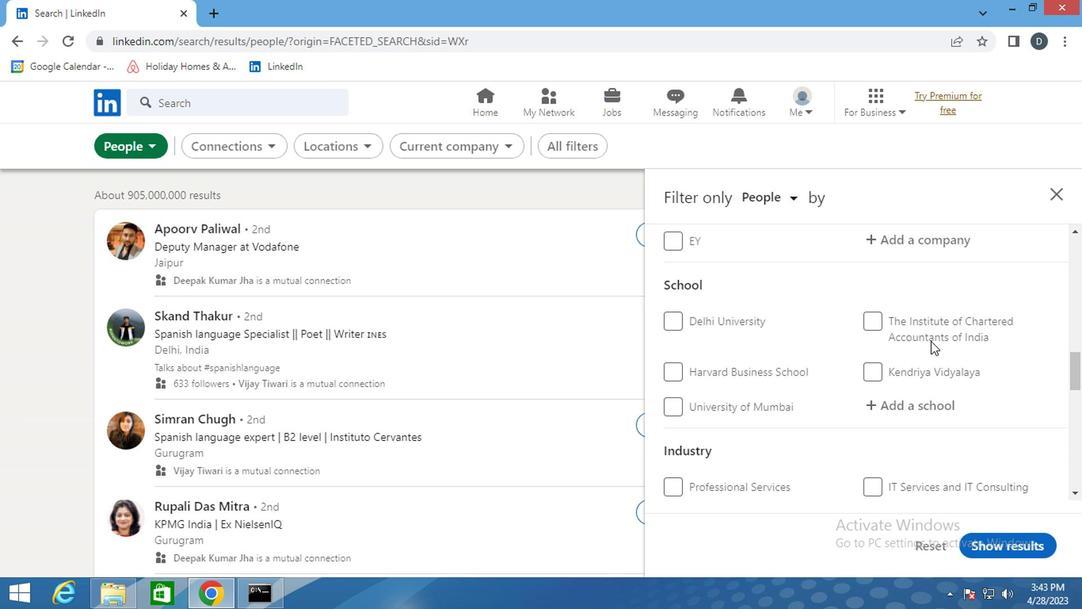 
Action: Mouse scrolled (780, 359) with delta (0, 0)
Screenshot: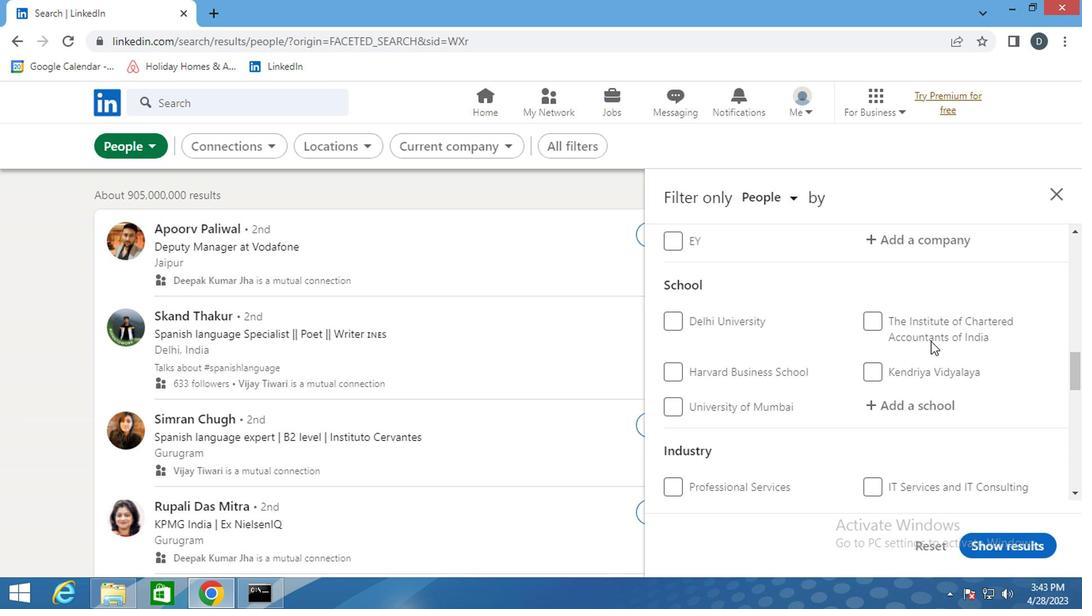 
Action: Mouse scrolled (780, 359) with delta (0, 0)
Screenshot: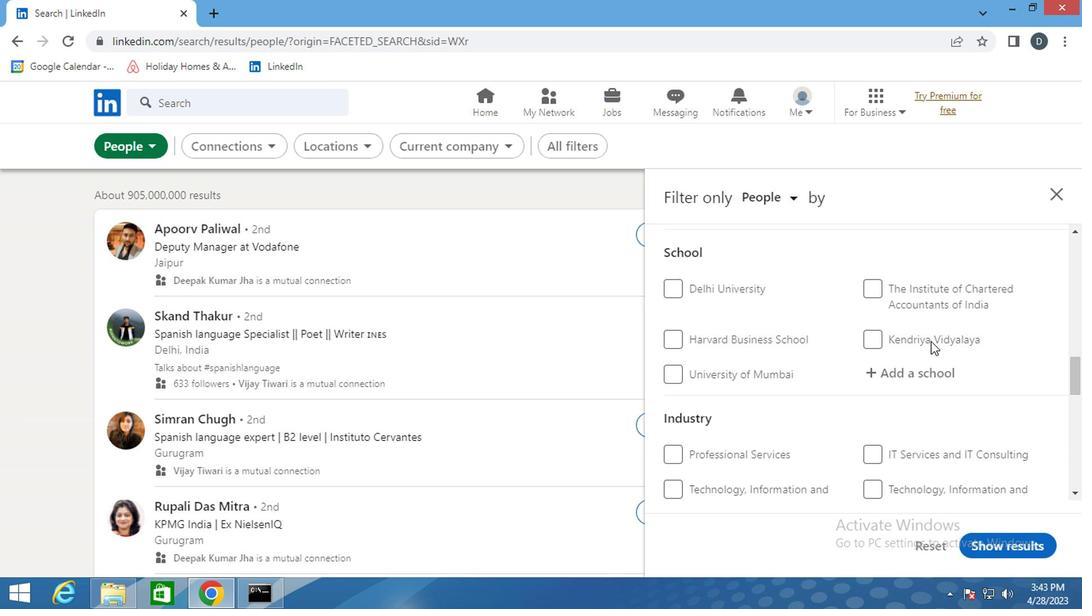 
Action: Mouse moved to (607, 392)
Screenshot: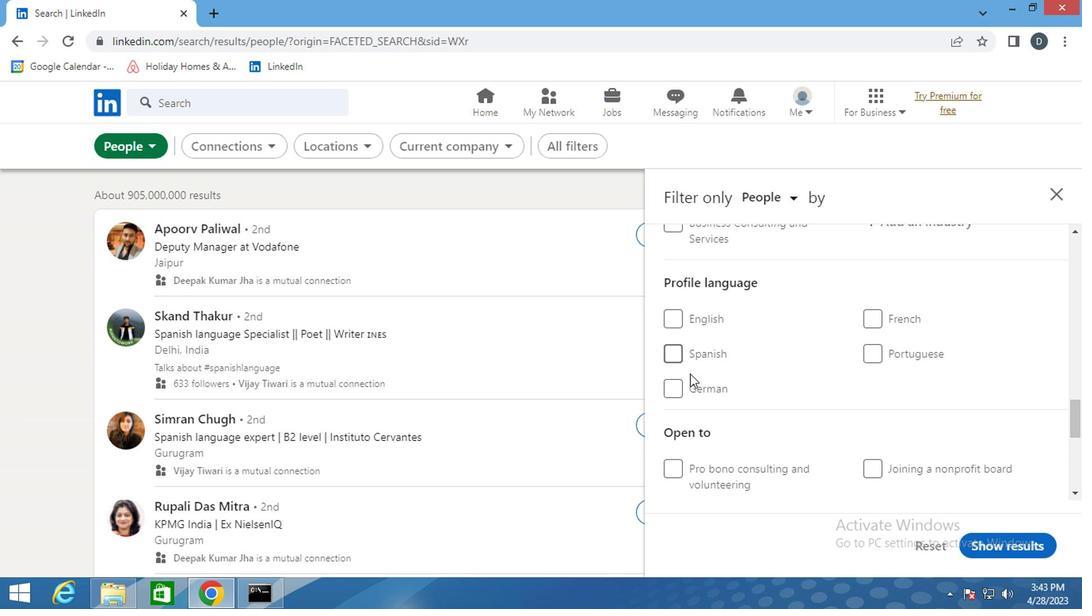 
Action: Mouse pressed left at (607, 392)
Screenshot: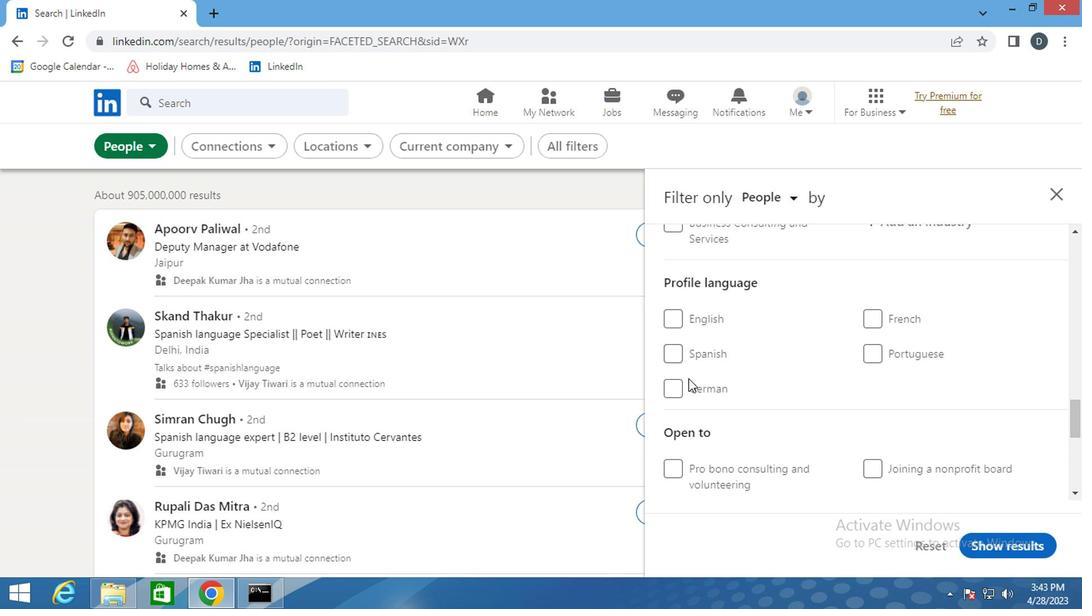 
Action: Mouse moved to (749, 394)
Screenshot: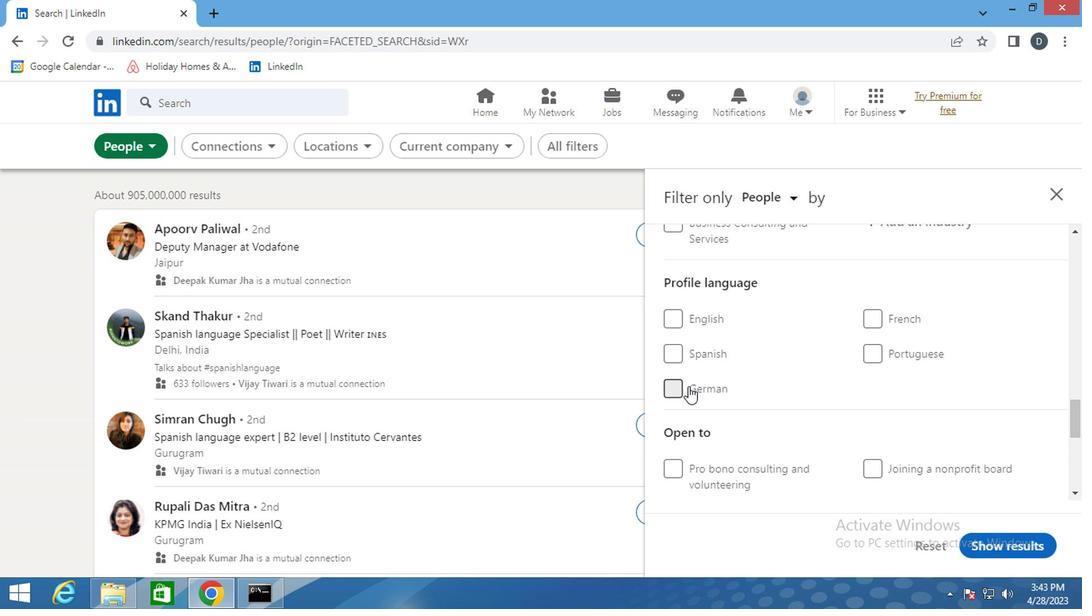 
Action: Mouse scrolled (749, 395) with delta (0, 0)
Screenshot: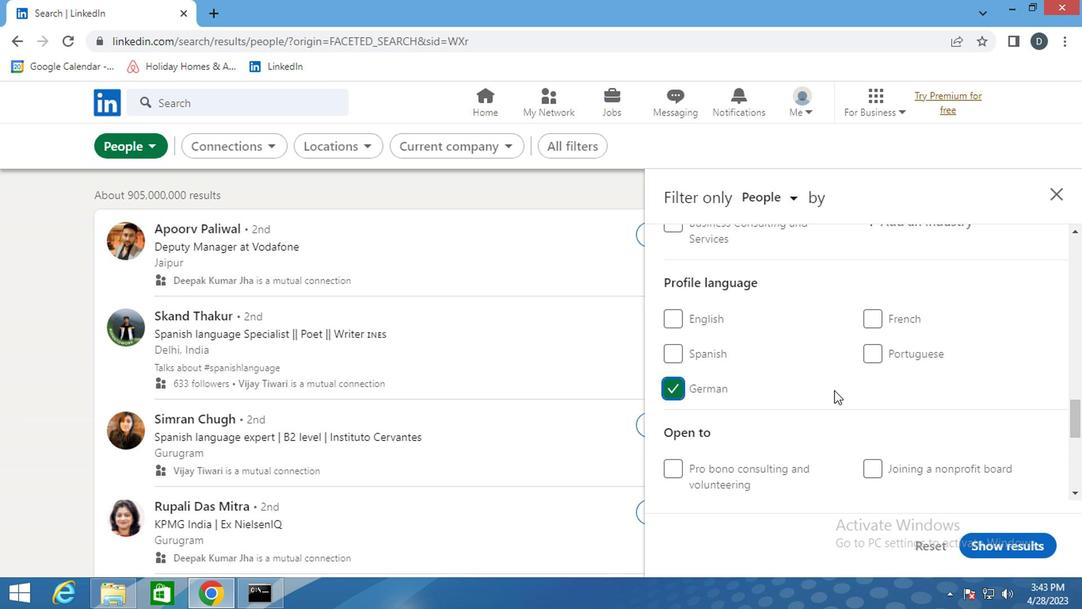
Action: Mouse scrolled (749, 395) with delta (0, 0)
Screenshot: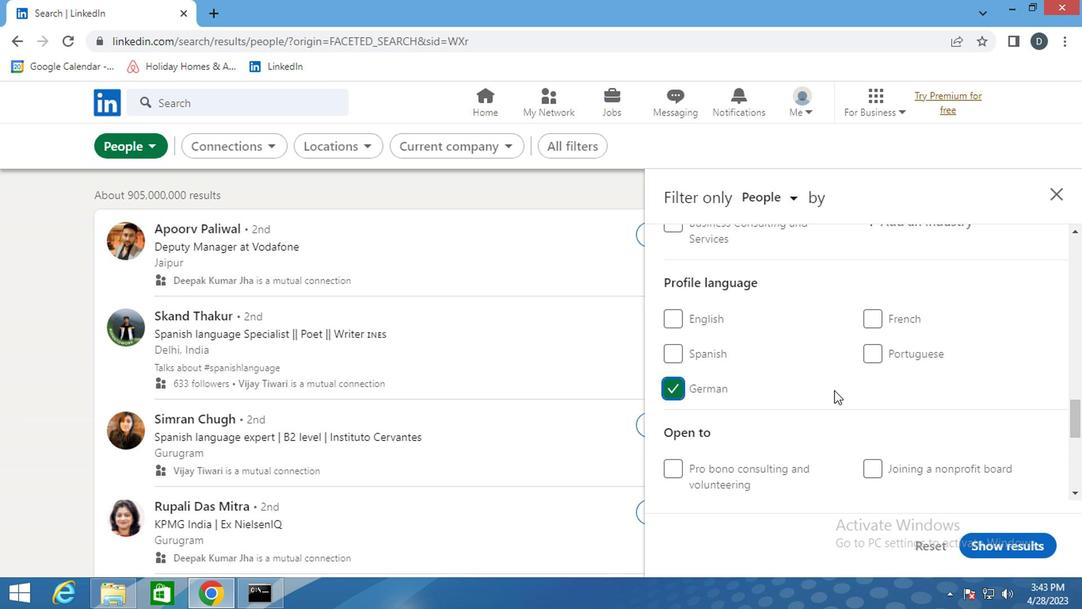 
Action: Mouse scrolled (749, 395) with delta (0, 0)
Screenshot: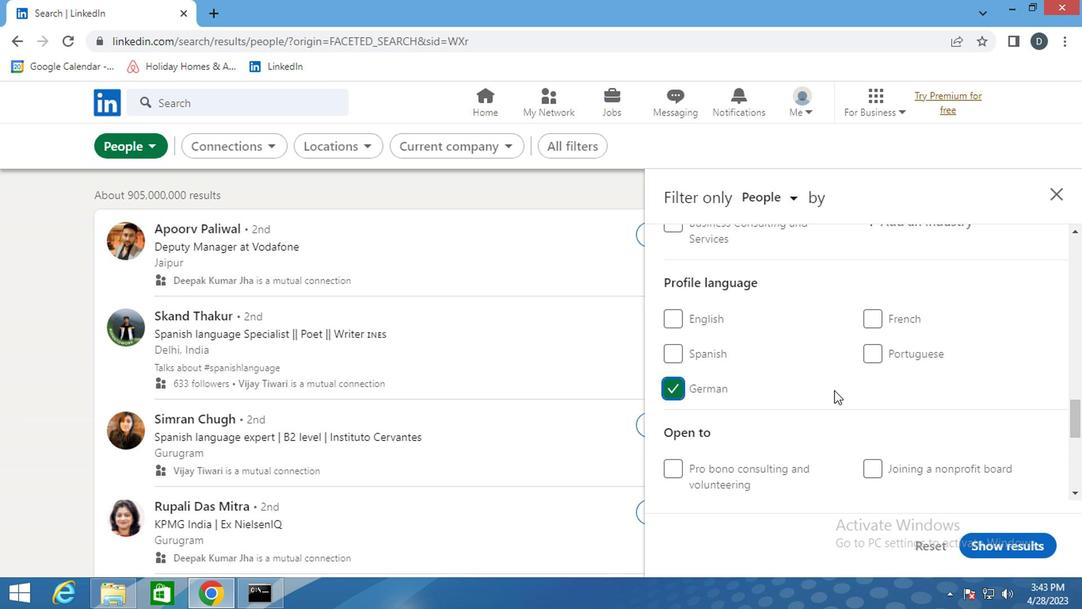 
Action: Mouse scrolled (749, 395) with delta (0, 0)
Screenshot: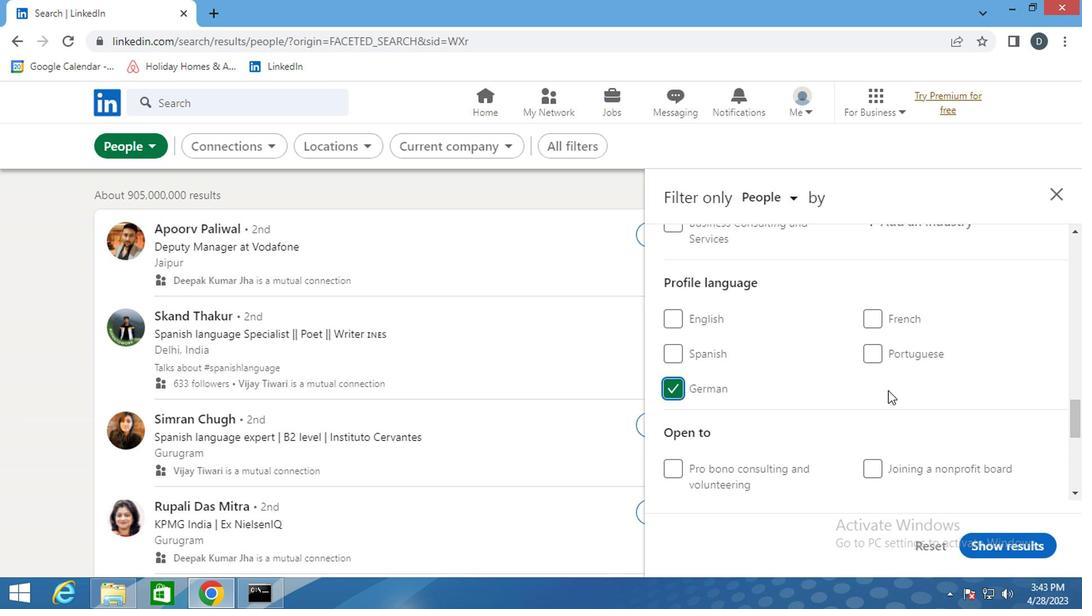
Action: Mouse scrolled (749, 395) with delta (0, 0)
Screenshot: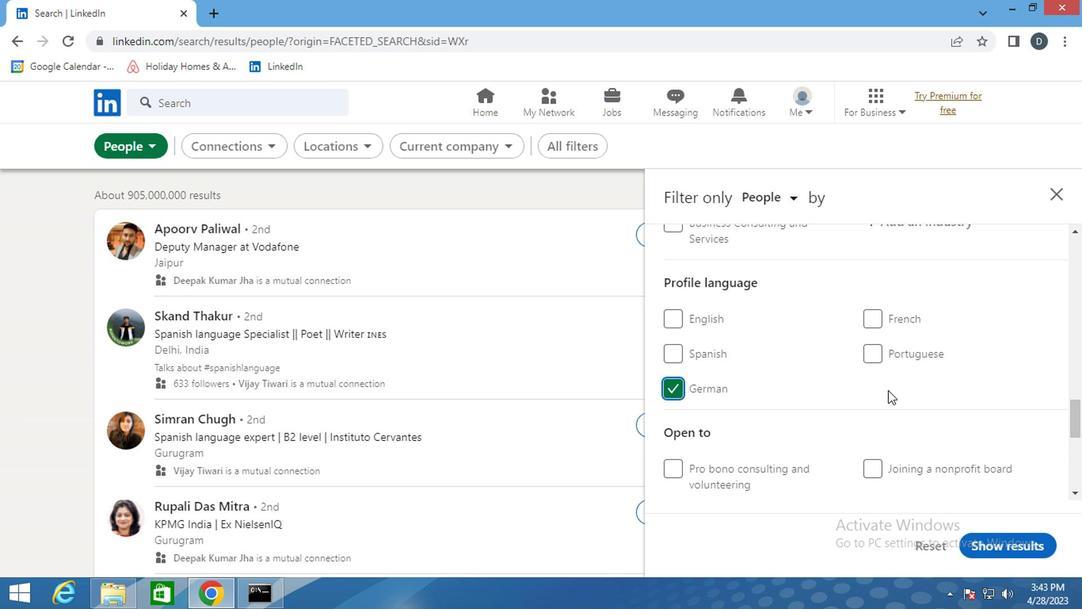 
Action: Mouse scrolled (749, 395) with delta (0, 0)
Screenshot: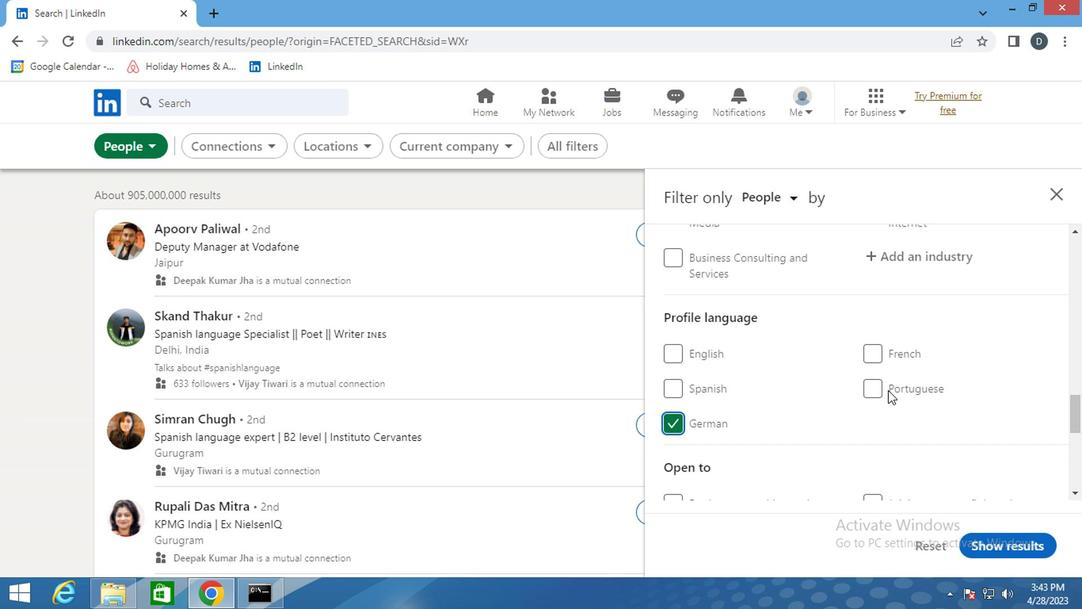 
Action: Mouse scrolled (749, 395) with delta (0, 0)
Screenshot: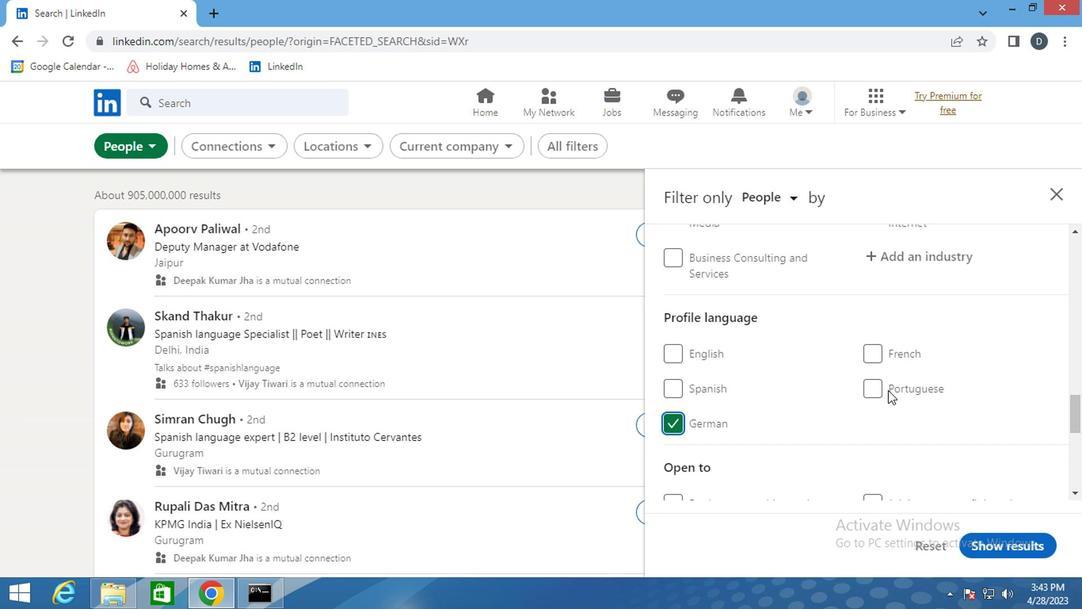 
Action: Mouse scrolled (749, 395) with delta (0, 0)
Screenshot: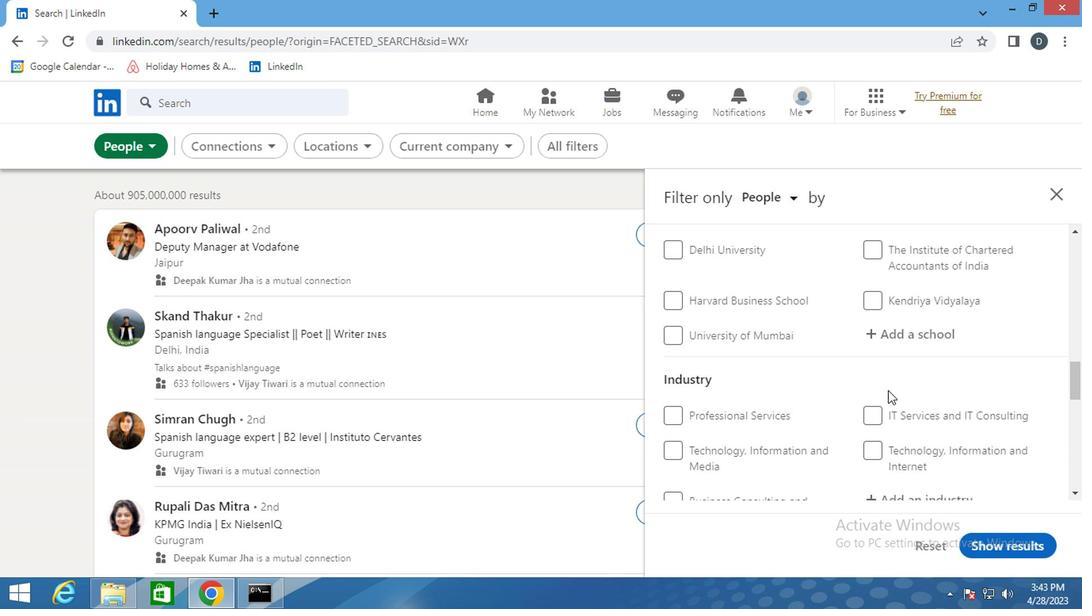 
Action: Mouse moved to (768, 381)
Screenshot: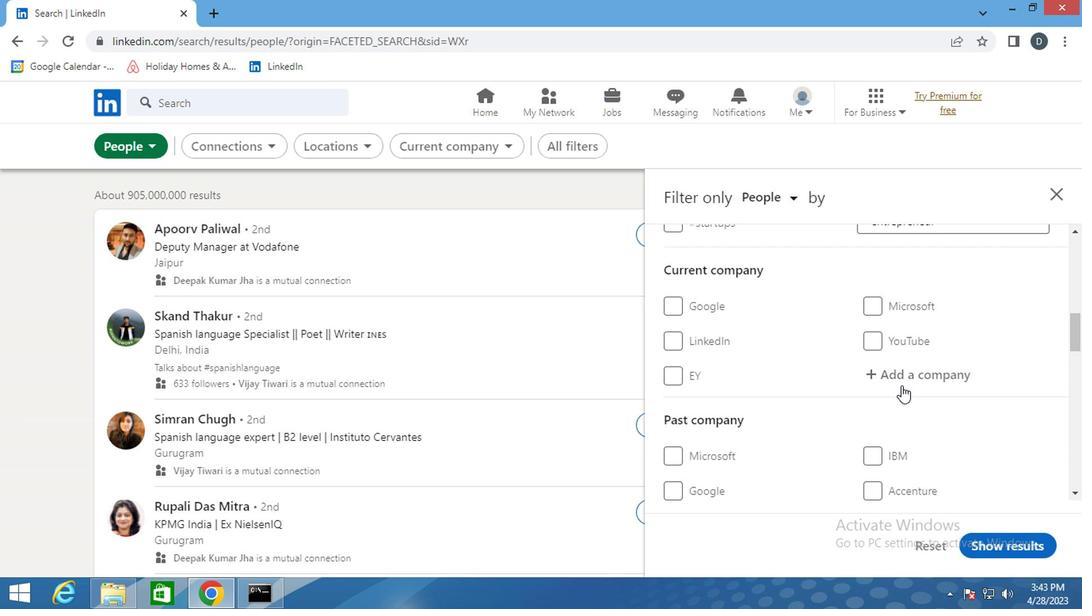 
Action: Mouse pressed left at (768, 381)
Screenshot: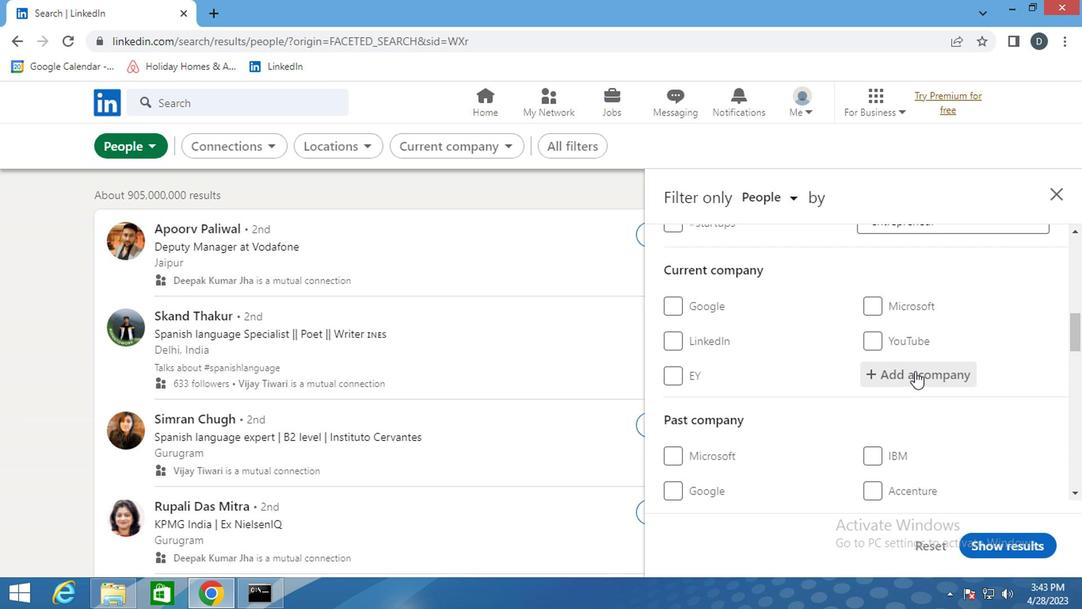 
Action: Key pressed <Key.shift>BENE<Key.backspace>NETT<Key.space>
Screenshot: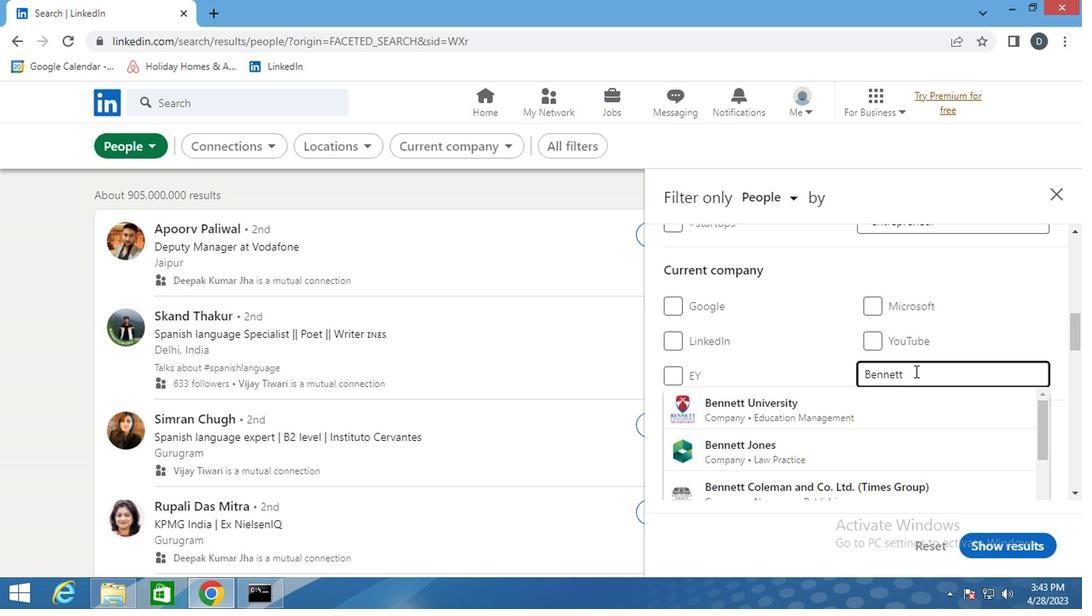 
Action: Mouse moved to (759, 460)
Screenshot: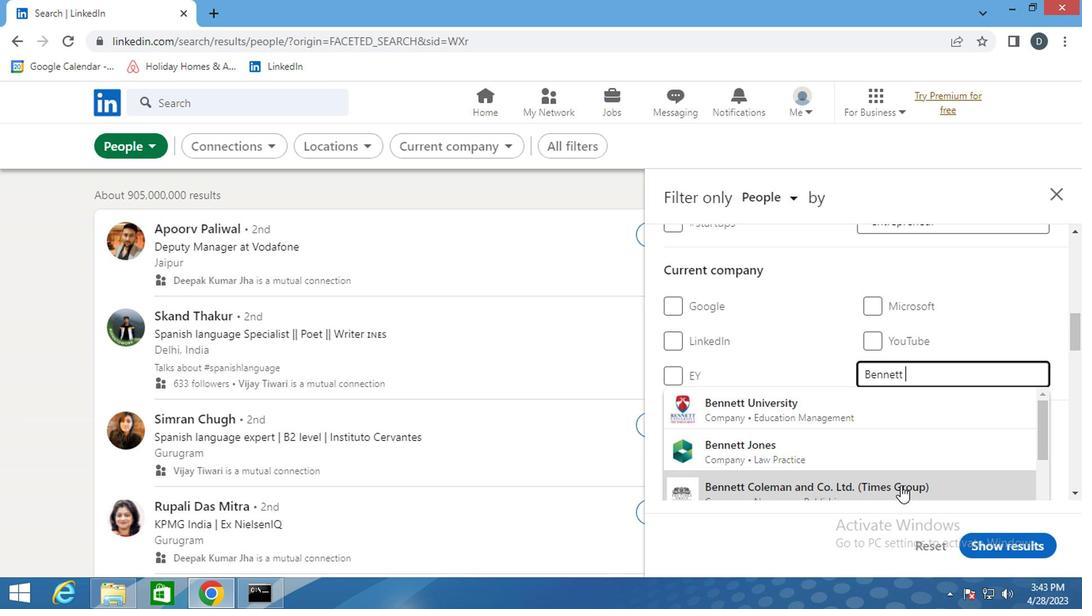 
Action: Mouse pressed left at (759, 460)
Screenshot: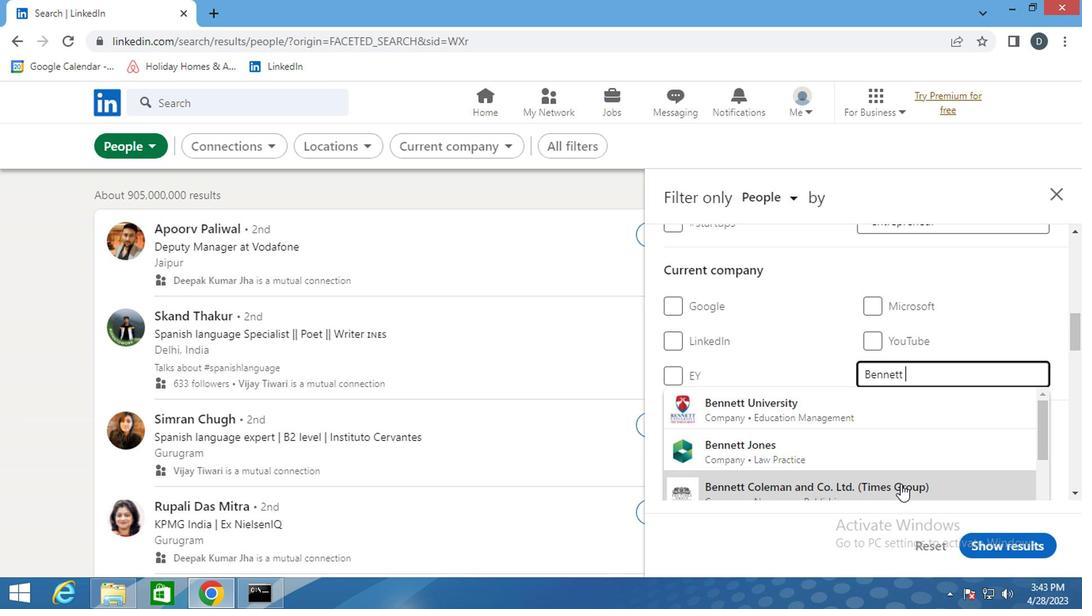 
Action: Mouse moved to (760, 456)
Screenshot: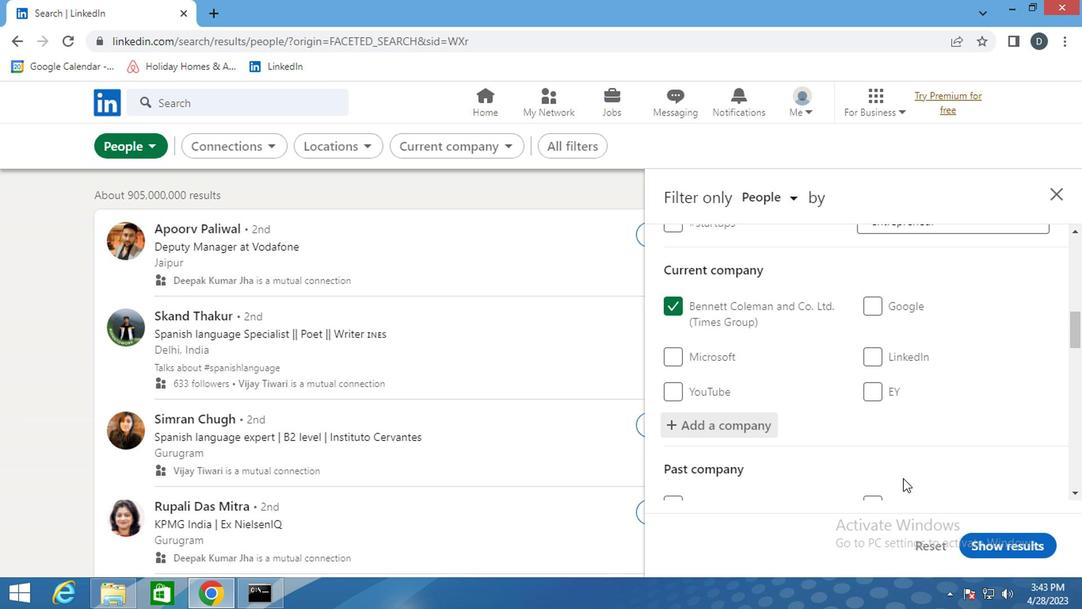 
Action: Mouse scrolled (760, 455) with delta (0, 0)
Screenshot: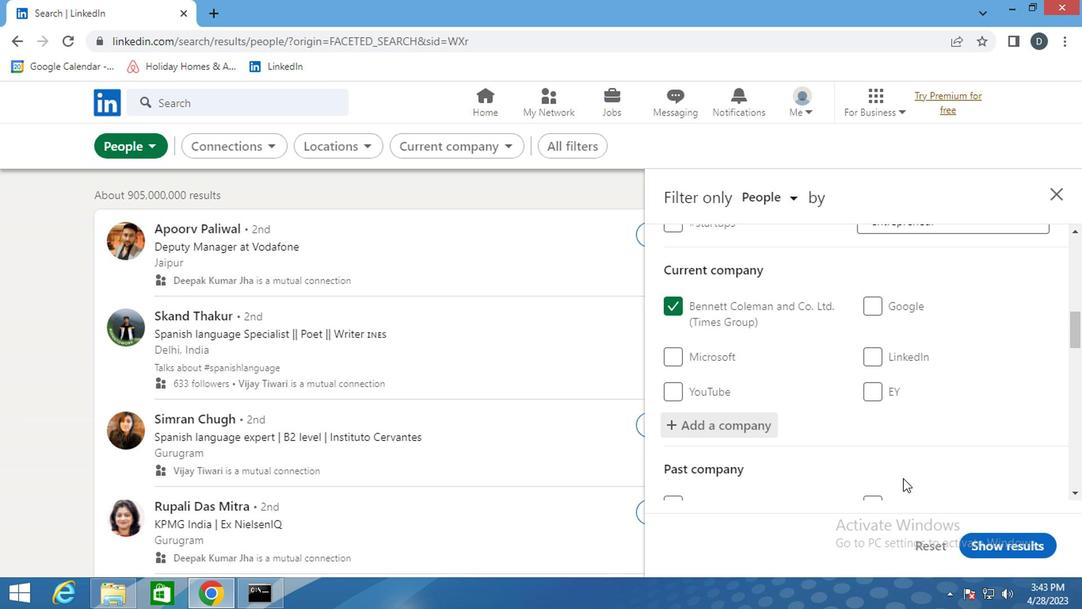 
Action: Mouse scrolled (760, 455) with delta (0, 0)
Screenshot: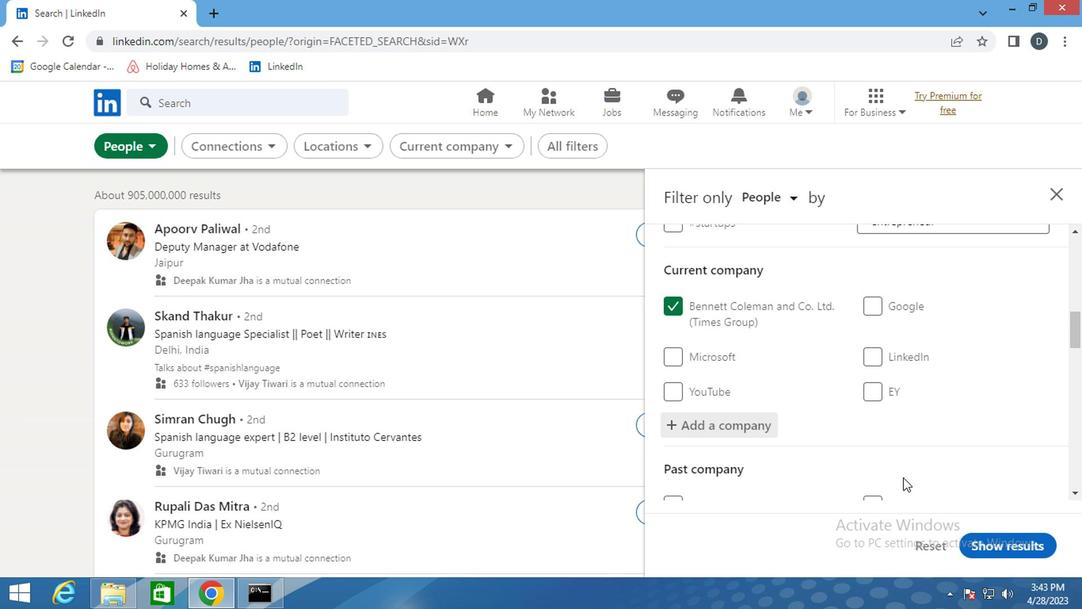 
Action: Mouse moved to (759, 450)
Screenshot: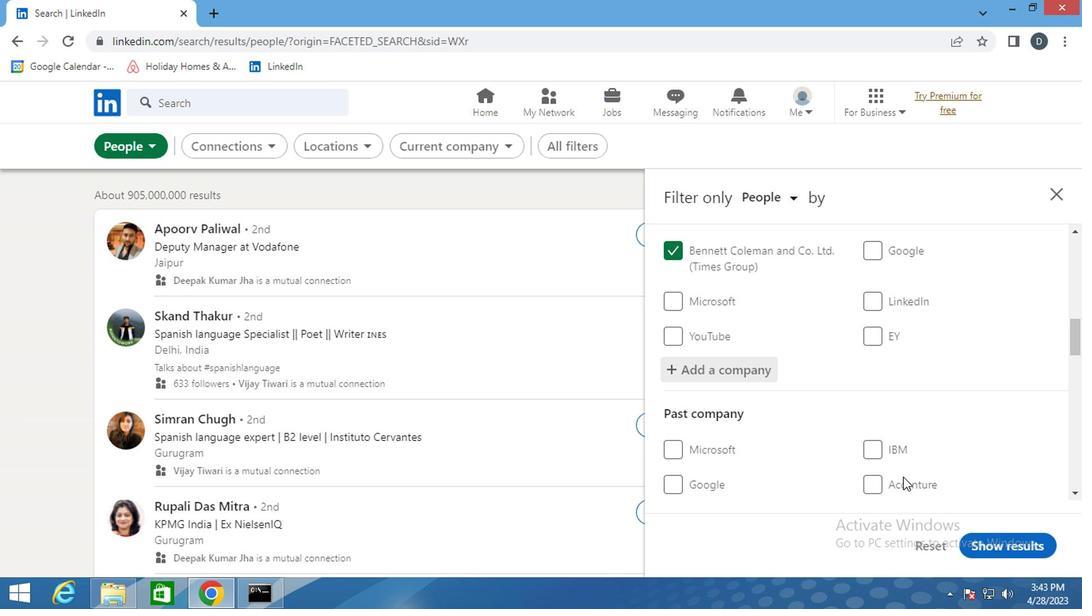 
Action: Mouse scrolled (759, 449) with delta (0, 0)
Screenshot: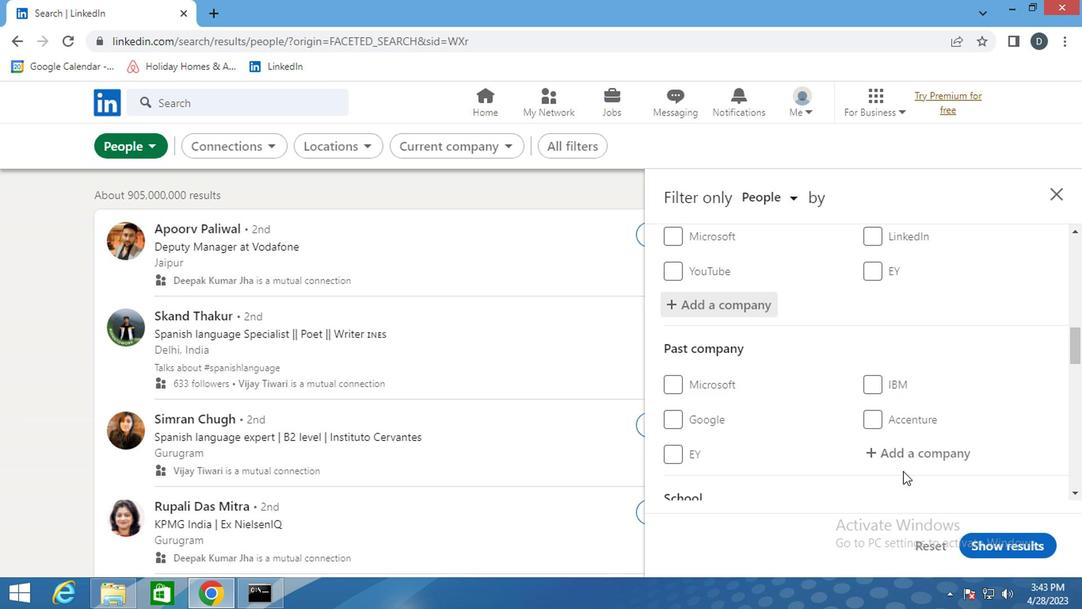 
Action: Mouse moved to (755, 431)
Screenshot: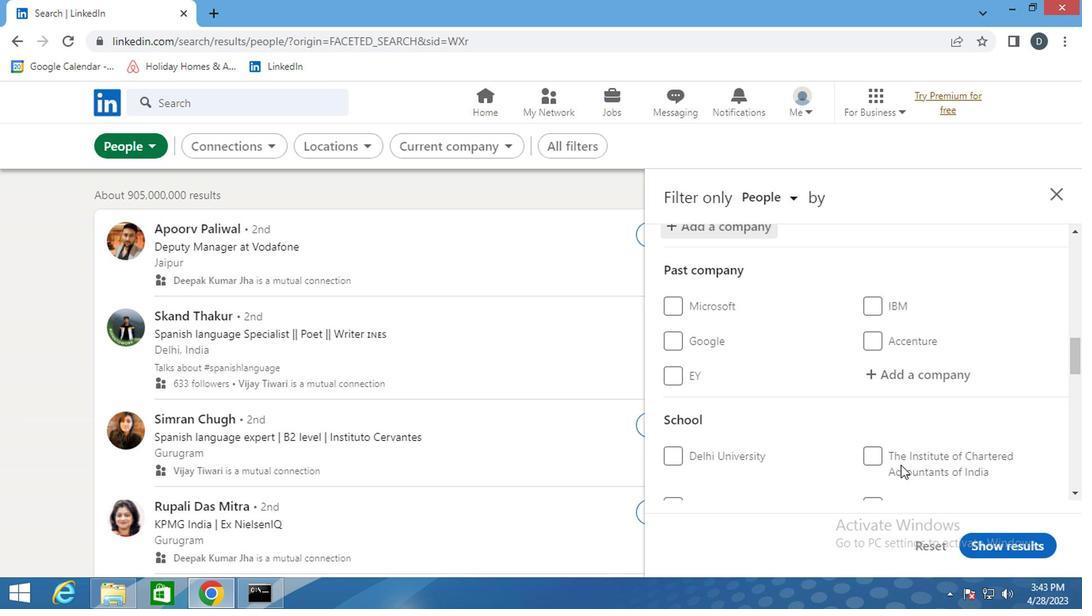 
Action: Mouse scrolled (755, 430) with delta (0, 0)
Screenshot: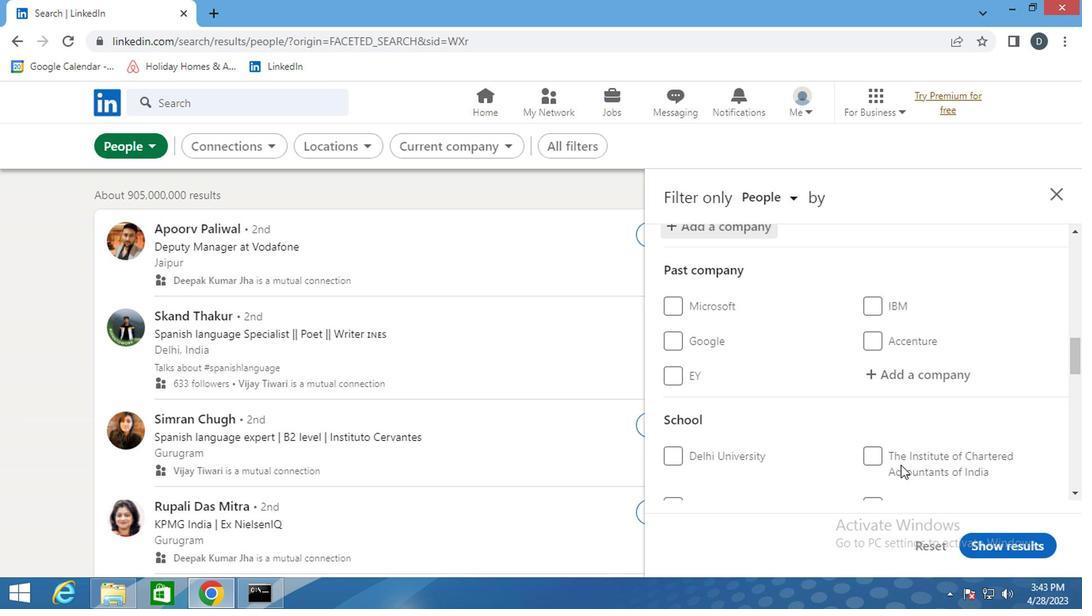 
Action: Mouse moved to (751, 419)
Screenshot: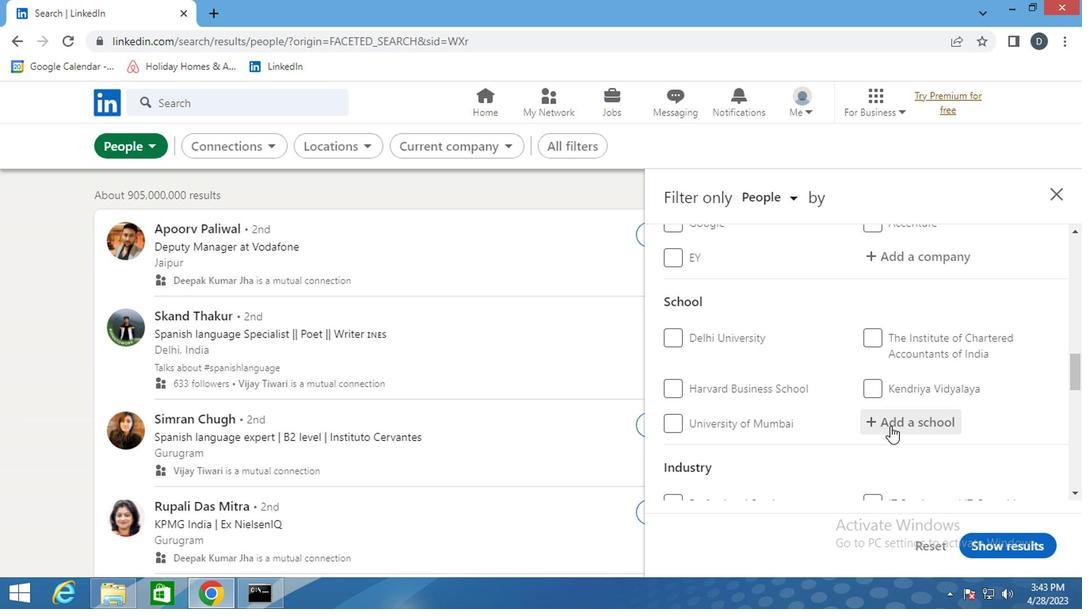 
Action: Mouse pressed left at (751, 419)
Screenshot: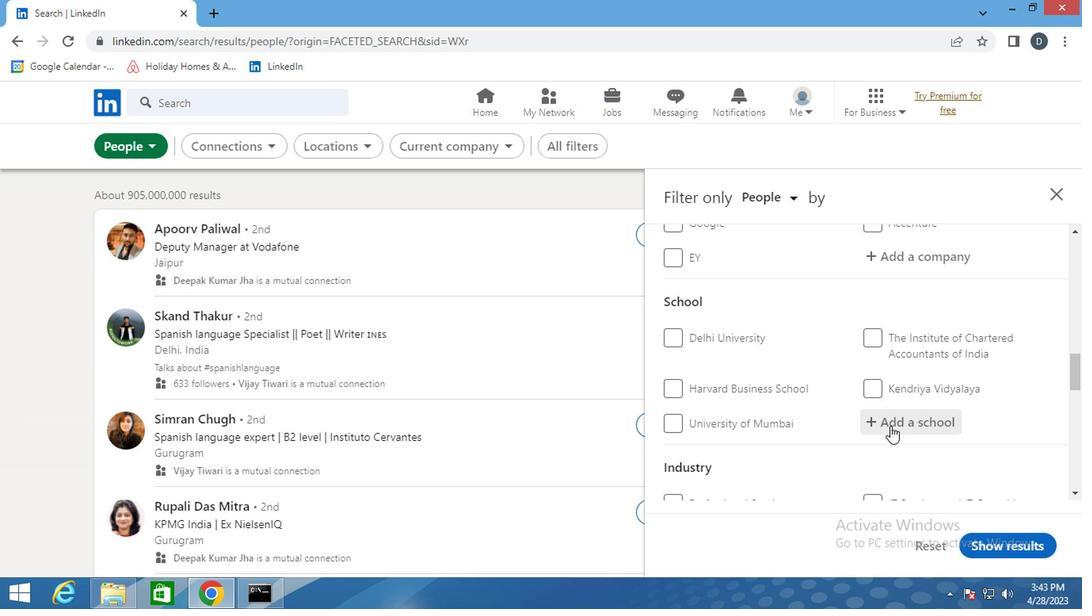 
Action: Key pressed <Key.shift>COA<Key.backspace><Key.backspace><Key.shift>OAL<Key.space><Key.shift><Key.shift><Key.shift><Key.shift>
Screenshot: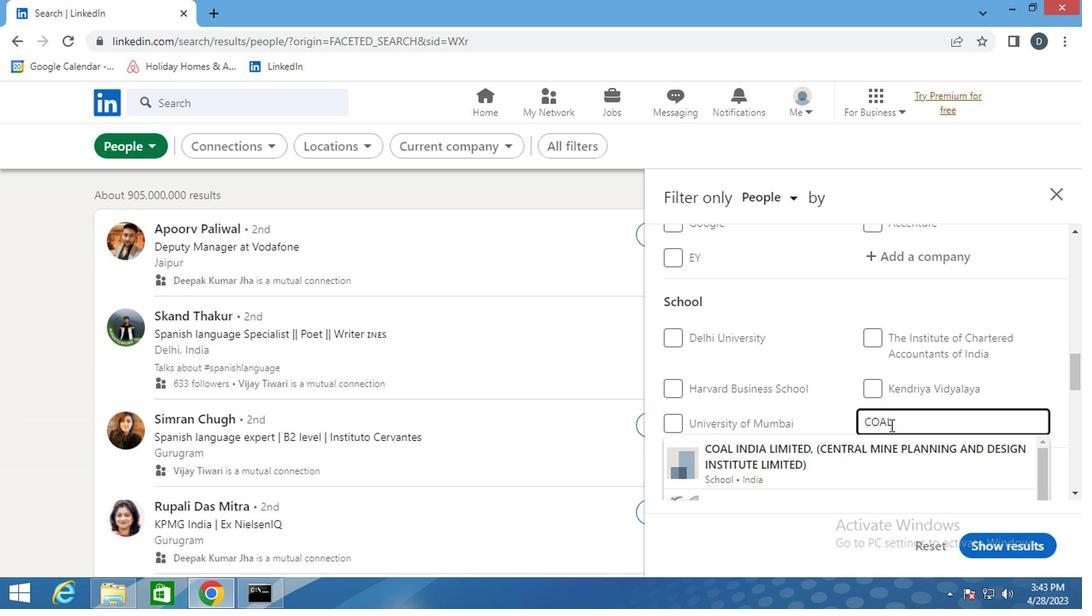 
Action: Mouse moved to (786, 447)
Screenshot: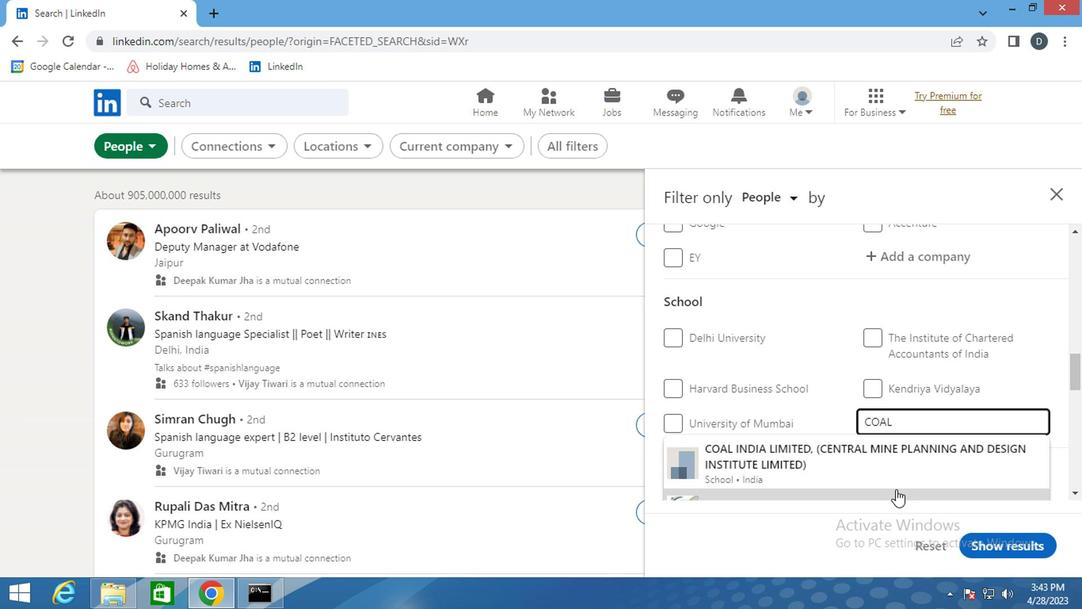 
Action: Mouse pressed left at (786, 447)
Screenshot: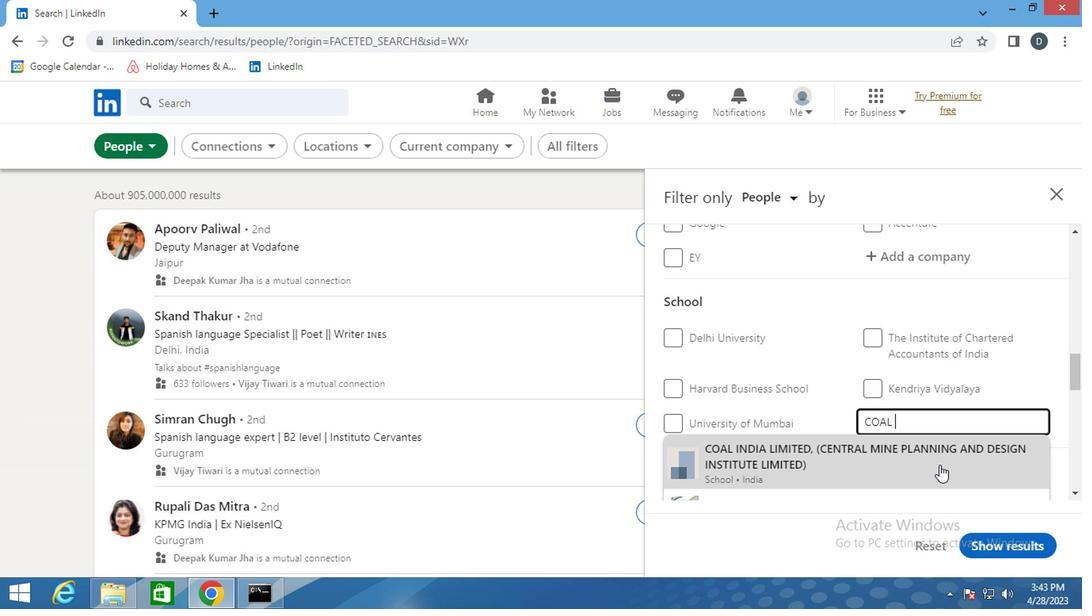 
Action: Mouse scrolled (786, 447) with delta (0, 0)
Screenshot: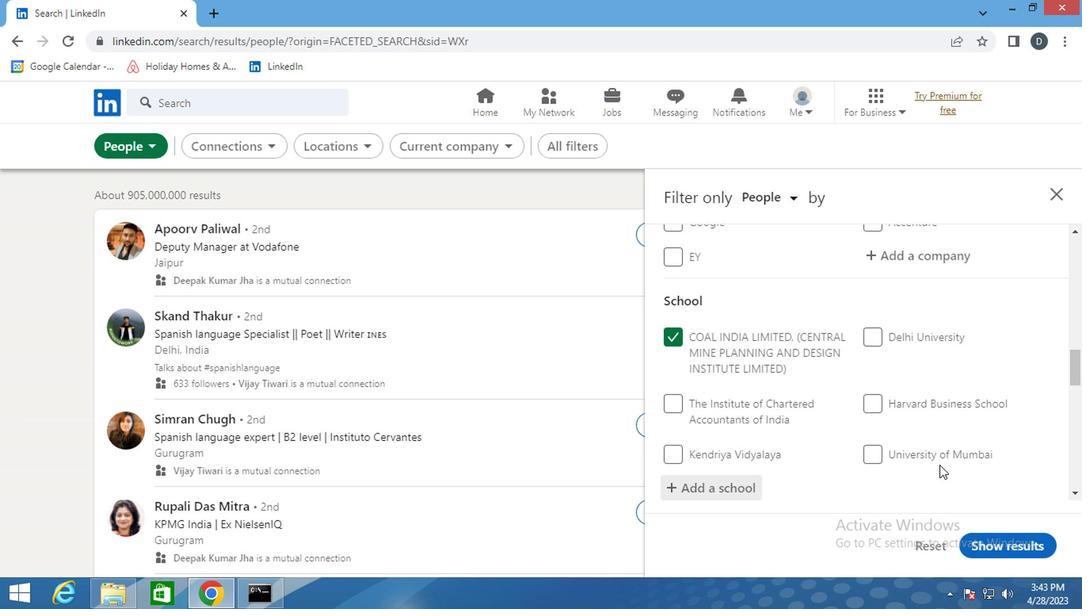 
Action: Mouse scrolled (786, 447) with delta (0, 0)
Screenshot: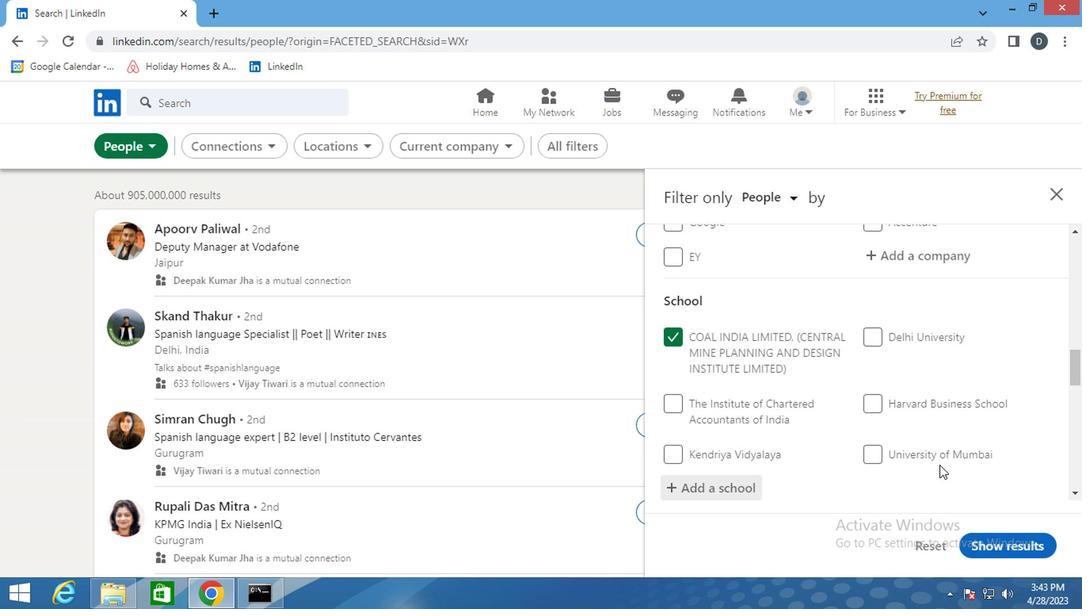 
Action: Mouse scrolled (786, 447) with delta (0, 0)
Screenshot: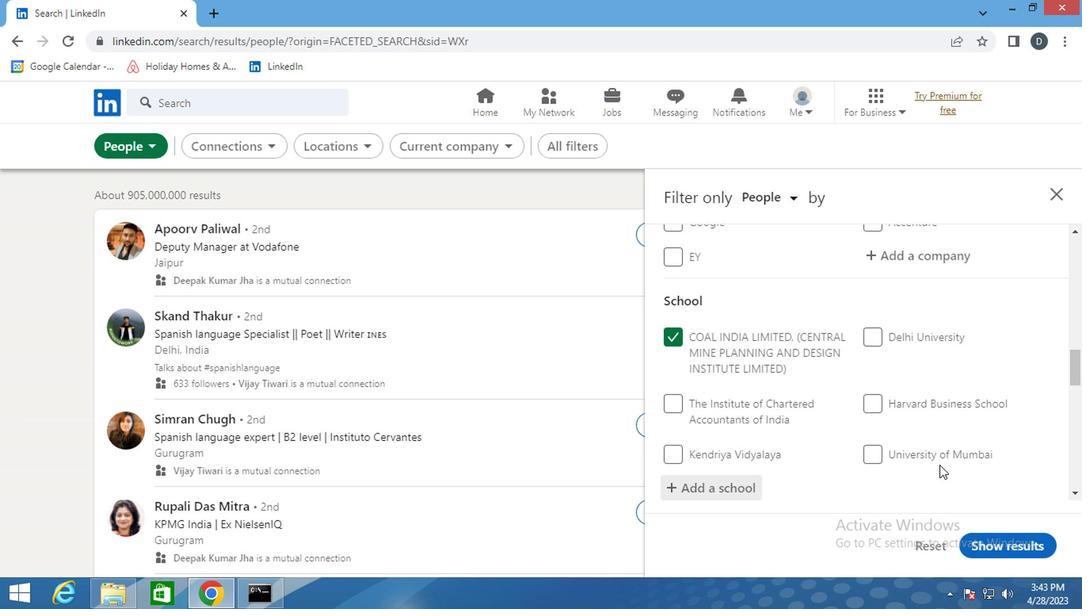 
Action: Mouse moved to (778, 406)
Screenshot: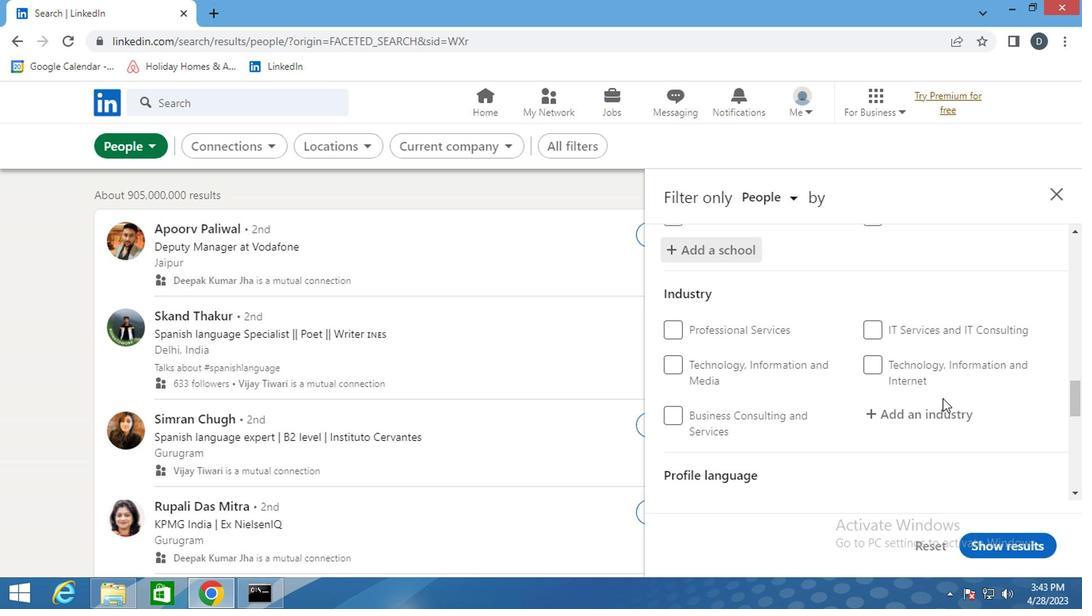 
Action: Mouse pressed left at (778, 406)
Screenshot: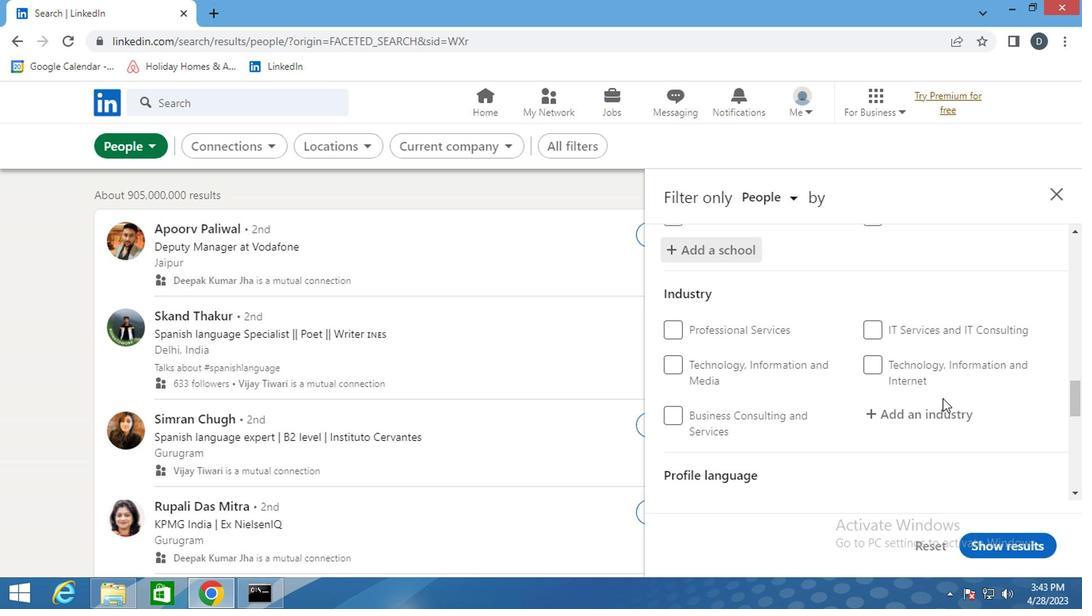 
Action: Mouse moved to (778, 406)
Screenshot: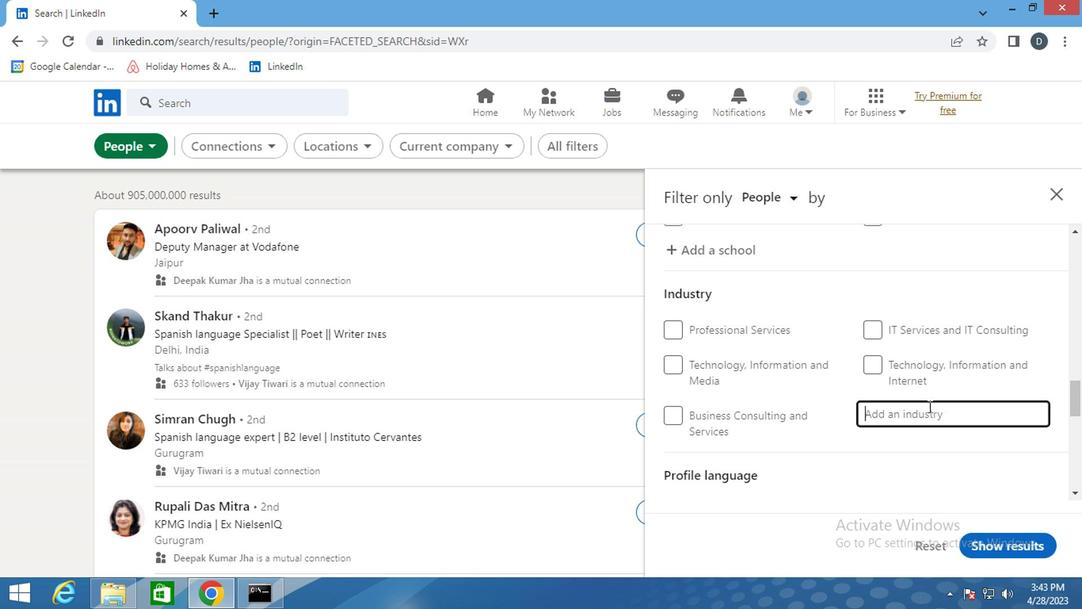 
Action: Key pressed <Key.shift>ELECTRONIC
Screenshot: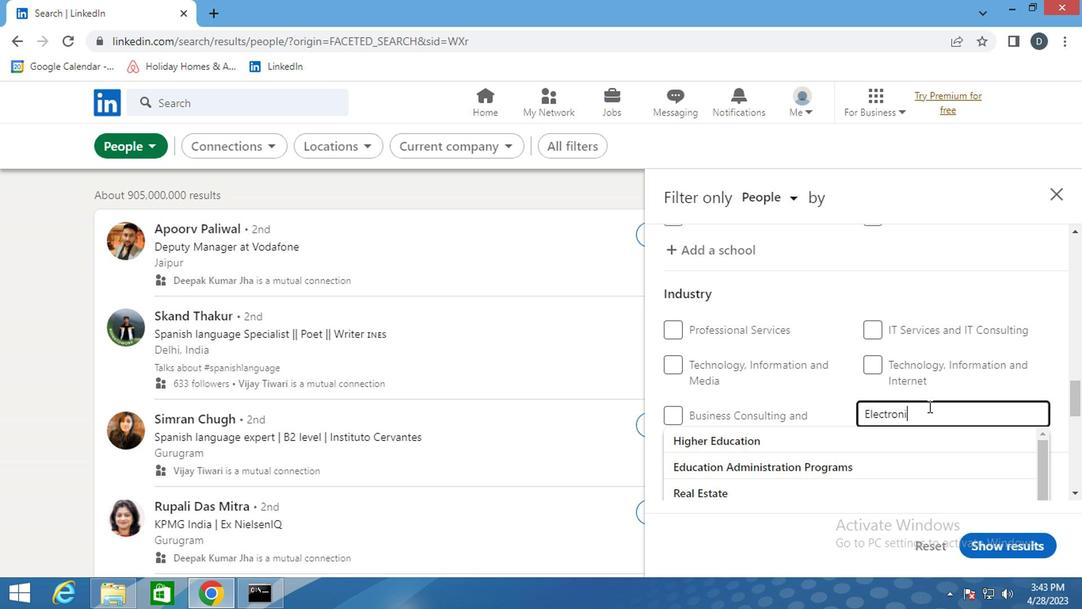
Action: Mouse moved to (769, 458)
Screenshot: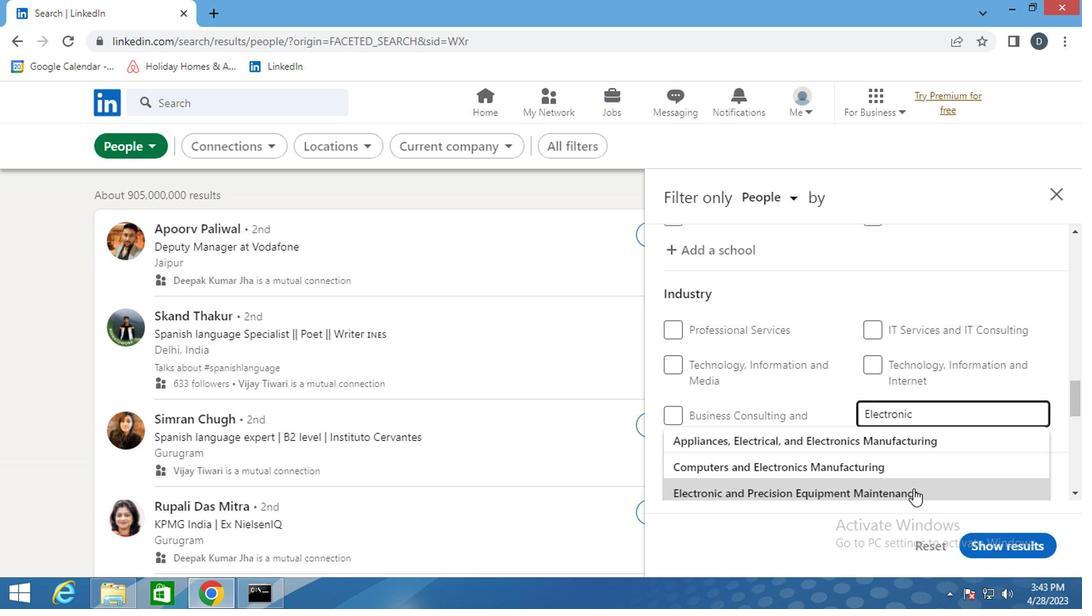 
Action: Mouse scrolled (769, 457) with delta (0, 0)
Screenshot: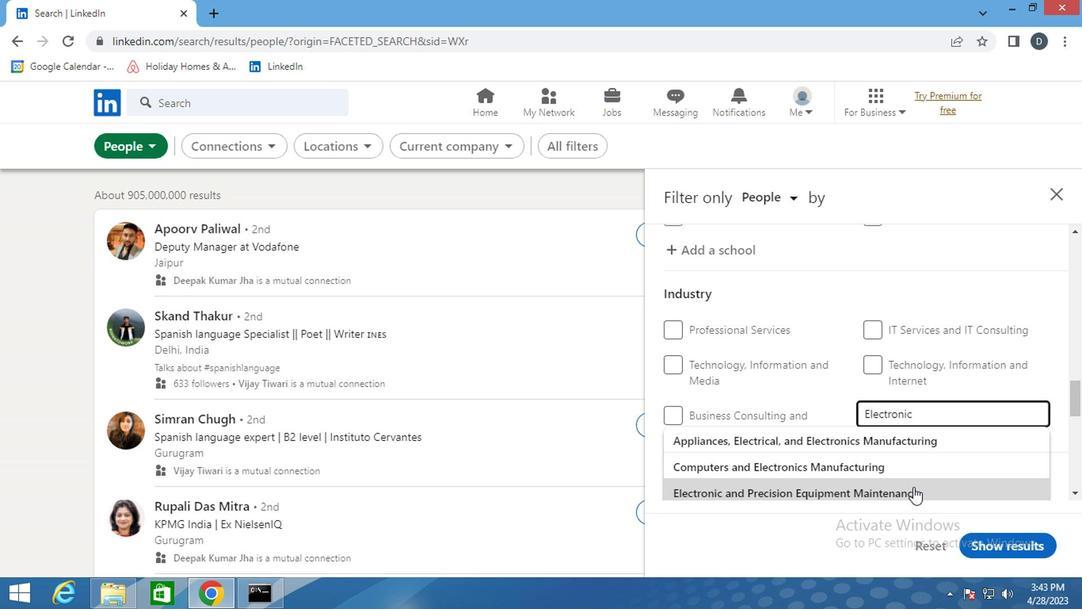 
Action: Mouse moved to (778, 411)
Screenshot: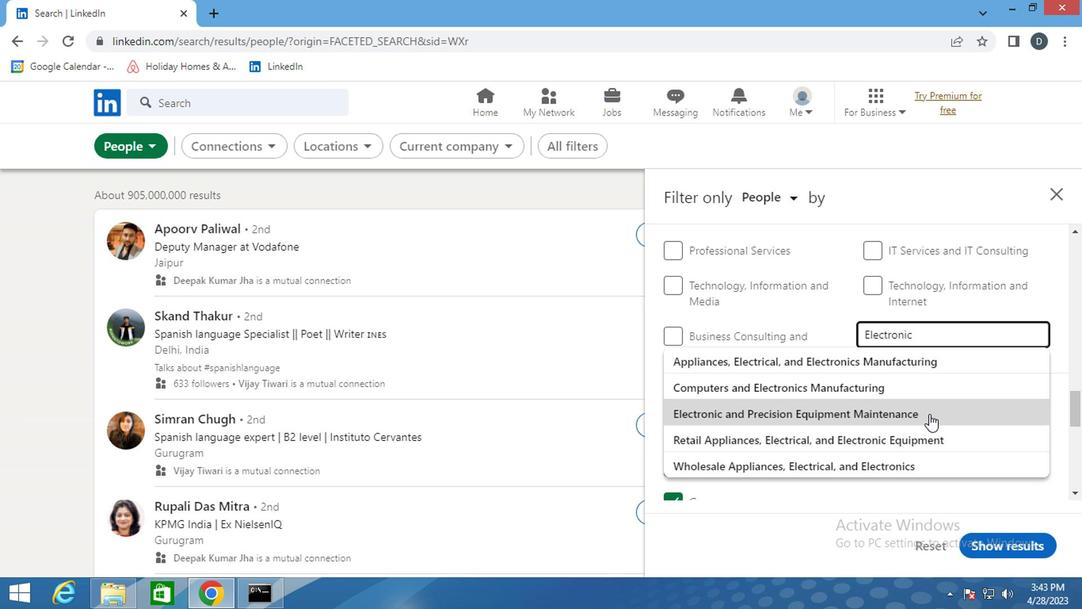 
Action: Mouse pressed left at (778, 411)
Screenshot: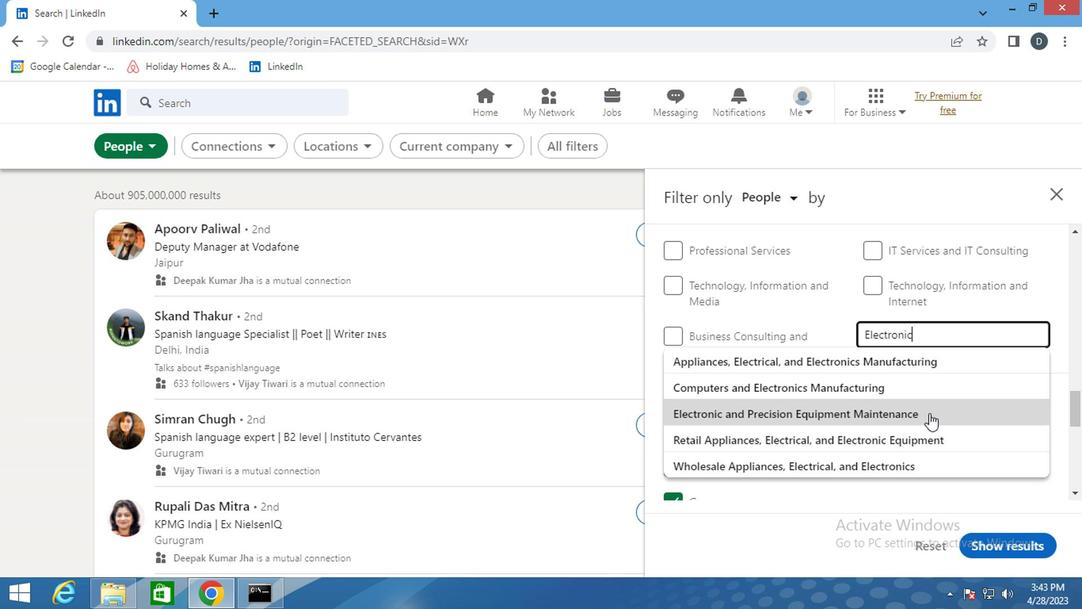 
Action: Mouse moved to (778, 406)
Screenshot: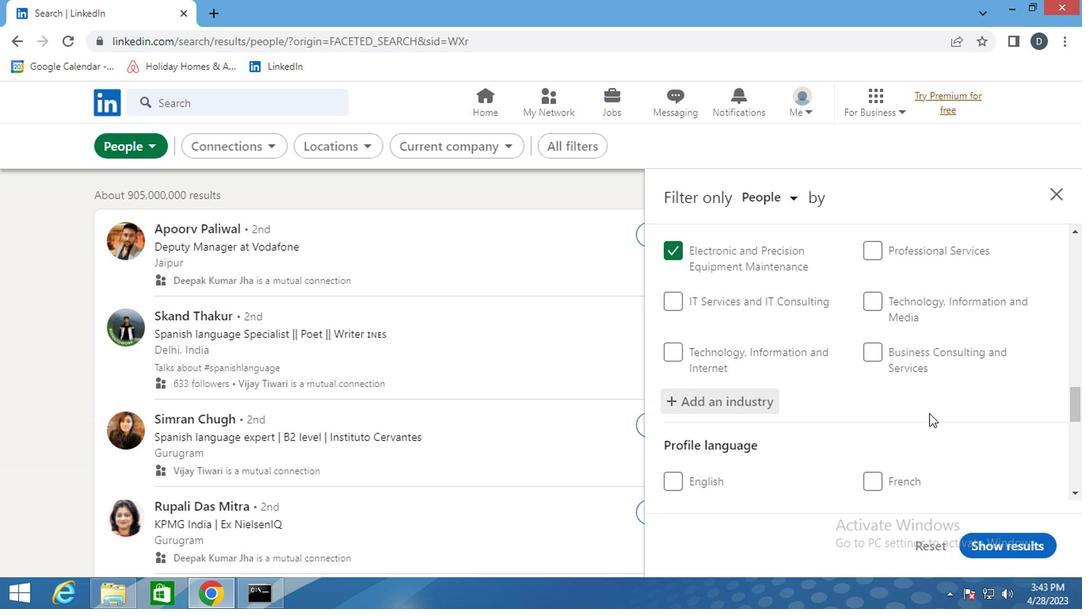 
Action: Mouse scrolled (778, 406) with delta (0, 0)
Screenshot: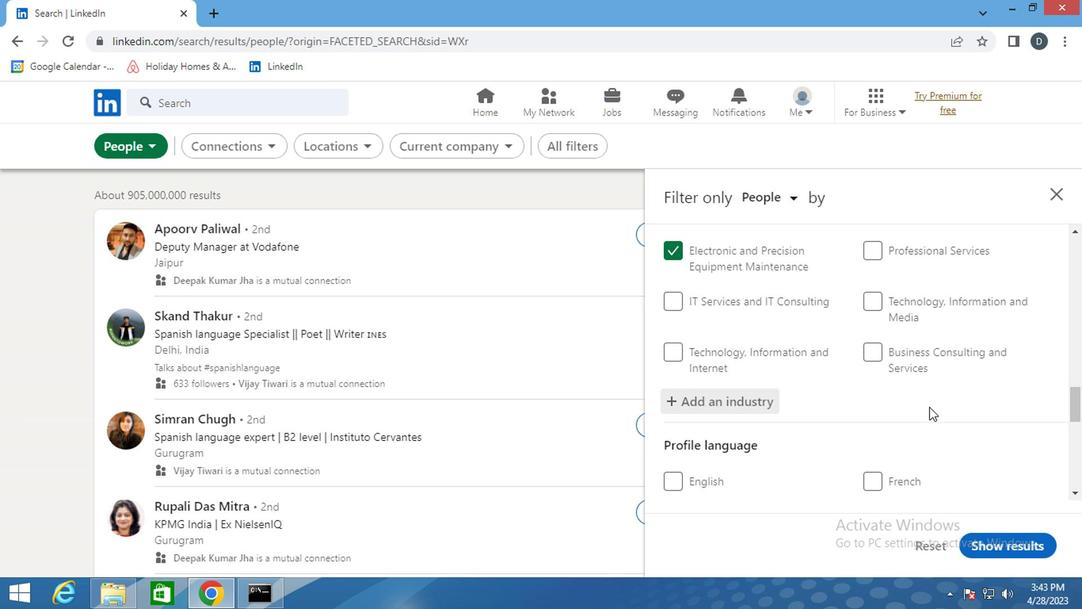 
Action: Mouse scrolled (778, 406) with delta (0, 0)
Screenshot: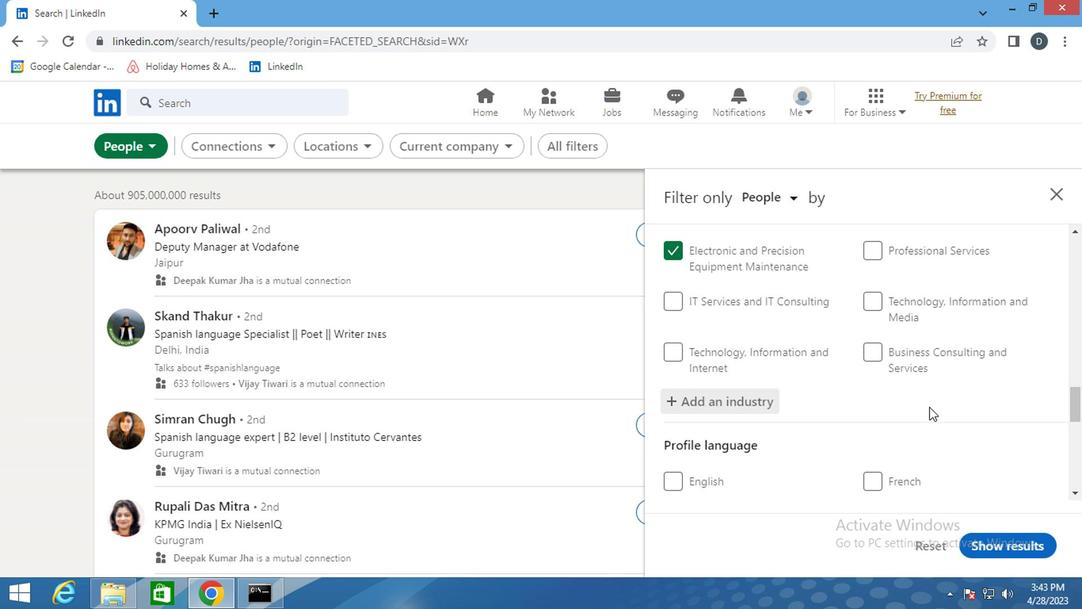 
Action: Mouse moved to (763, 397)
Screenshot: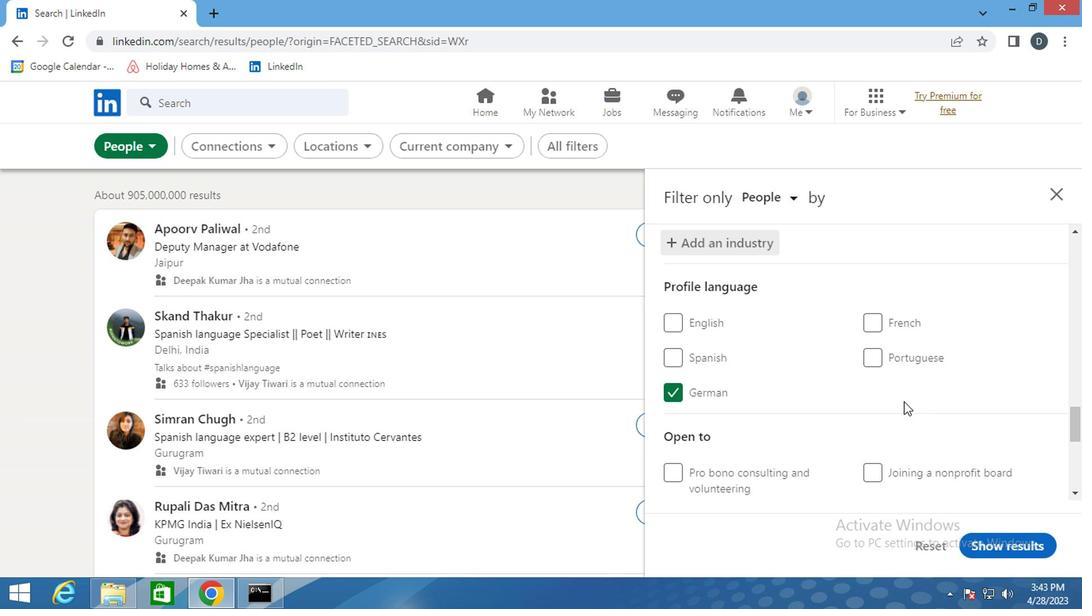 
Action: Mouse scrolled (763, 396) with delta (0, 0)
Screenshot: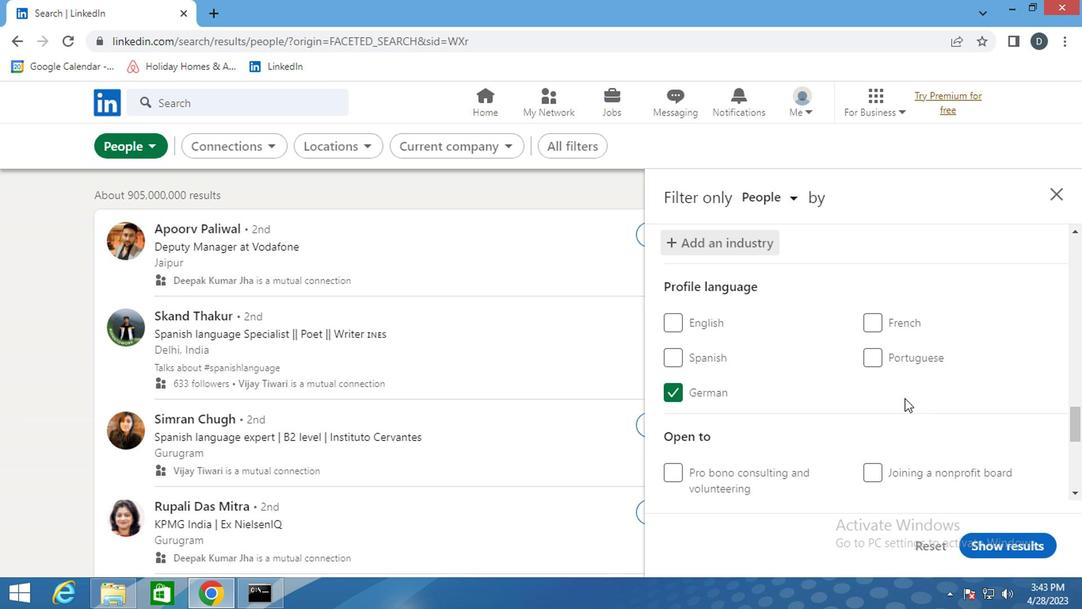 
Action: Mouse scrolled (763, 396) with delta (0, 0)
Screenshot: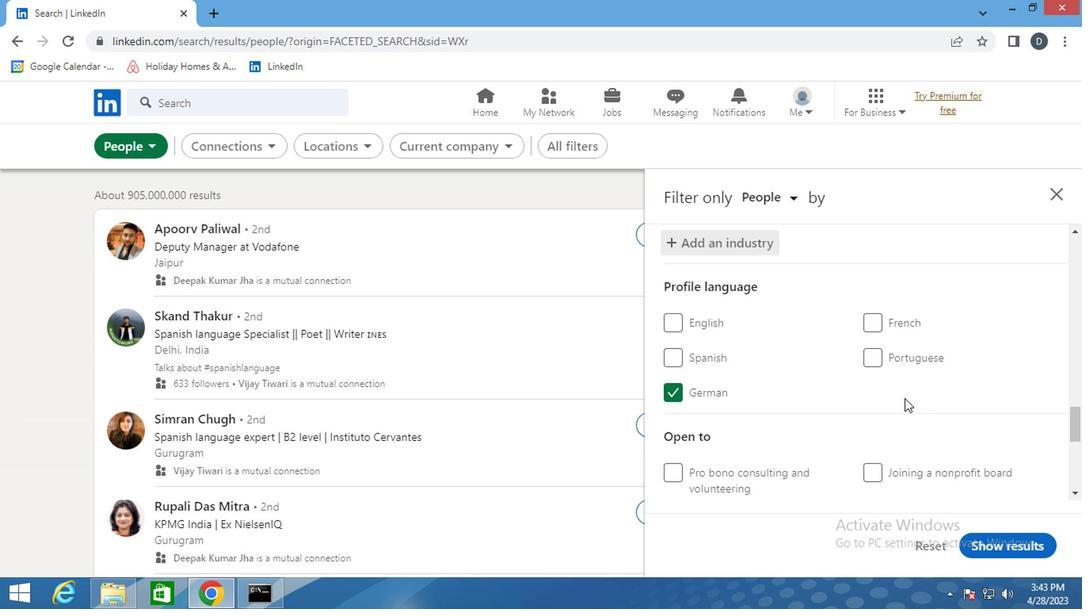 
Action: Mouse scrolled (763, 396) with delta (0, 0)
Screenshot: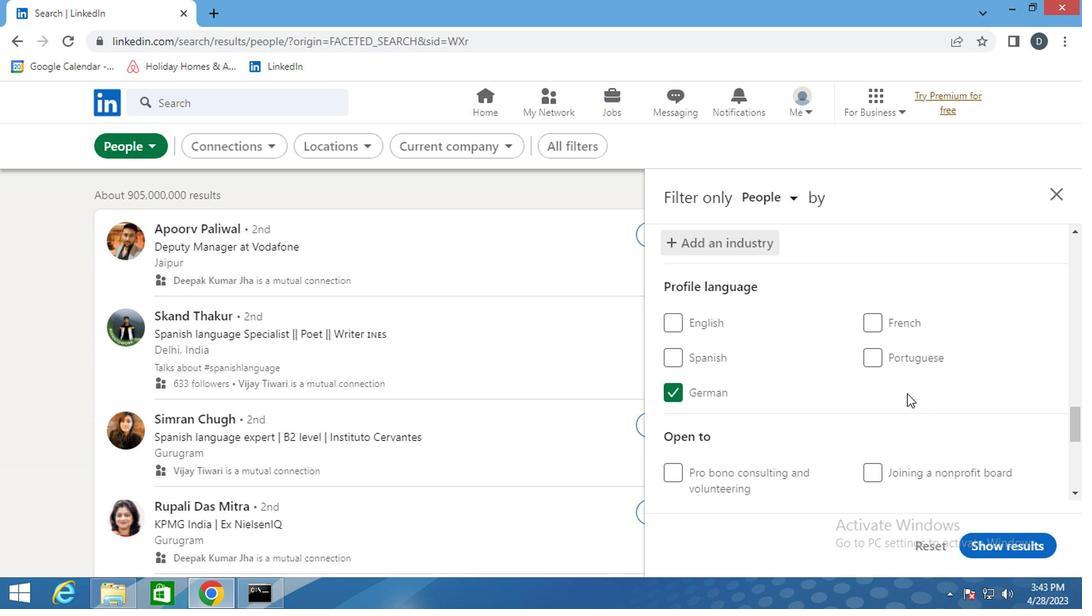 
Action: Mouse moved to (758, 403)
Screenshot: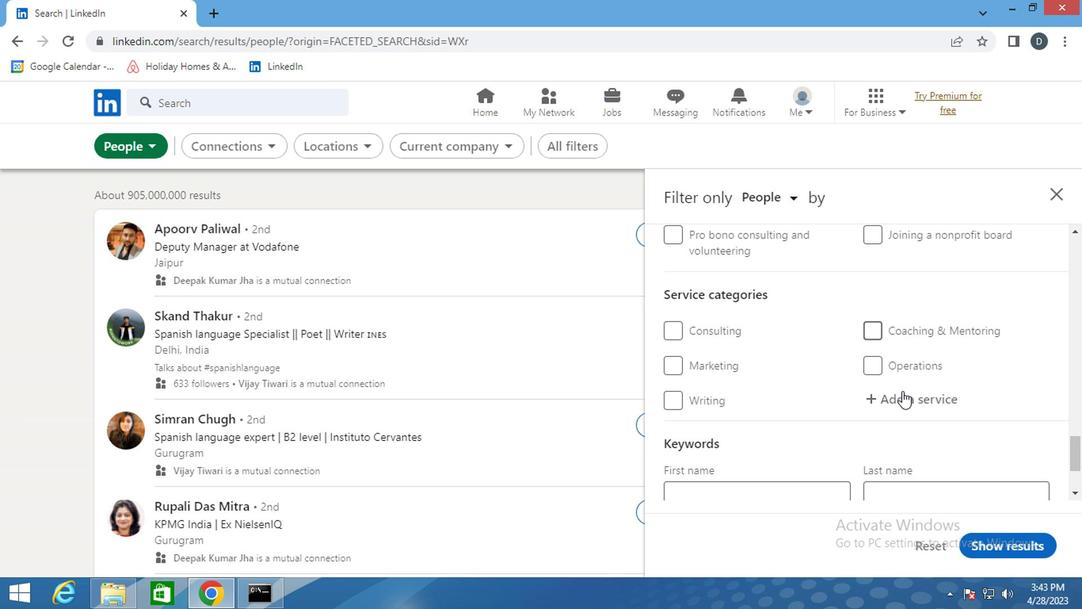 
Action: Mouse pressed left at (758, 403)
Screenshot: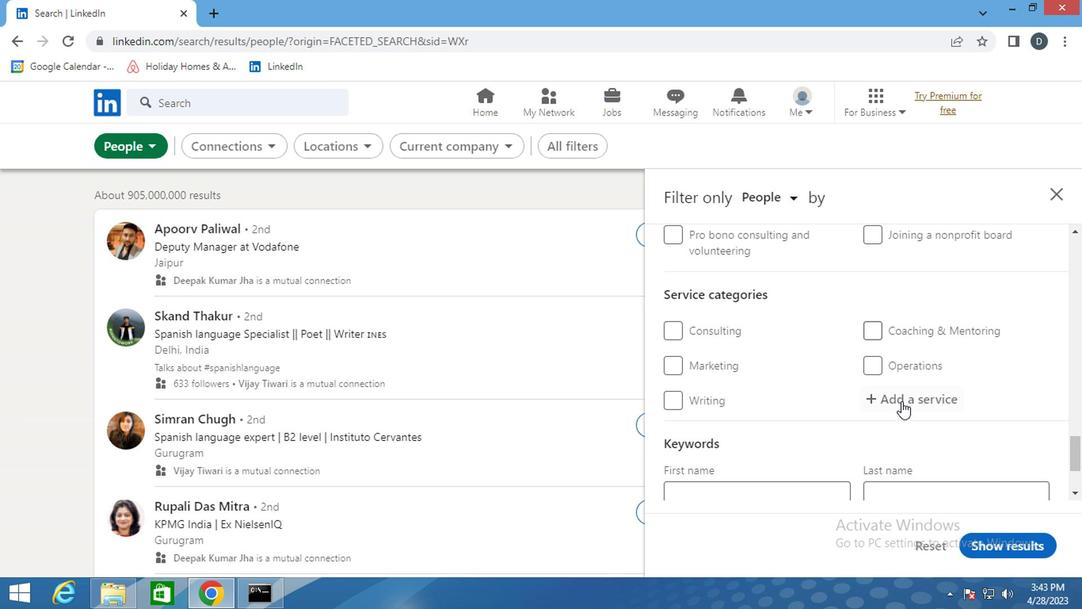 
Action: Key pressed <Key.shift><Key.shift><Key.shift><Key.shift><Key.shift><Key.shift><Key.shift><Key.shift><Key.shift><Key.shift><Key.shift><Key.shift><Key.shift><Key.shift><Key.shift><Key.shift><Key.shift><Key.shift><Key.shift><Key.shift><Key.shift><Key.shift><Key.shift><Key.shift><Key.shift><Key.shift><Key.shift><Key.shift><Key.shift><Key.shift><Key.shift><Key.shift><Key.shift><Key.shift><Key.shift><Key.shift><Key.shift>TAX<Key.space><Key.shift>LAW
Screenshot: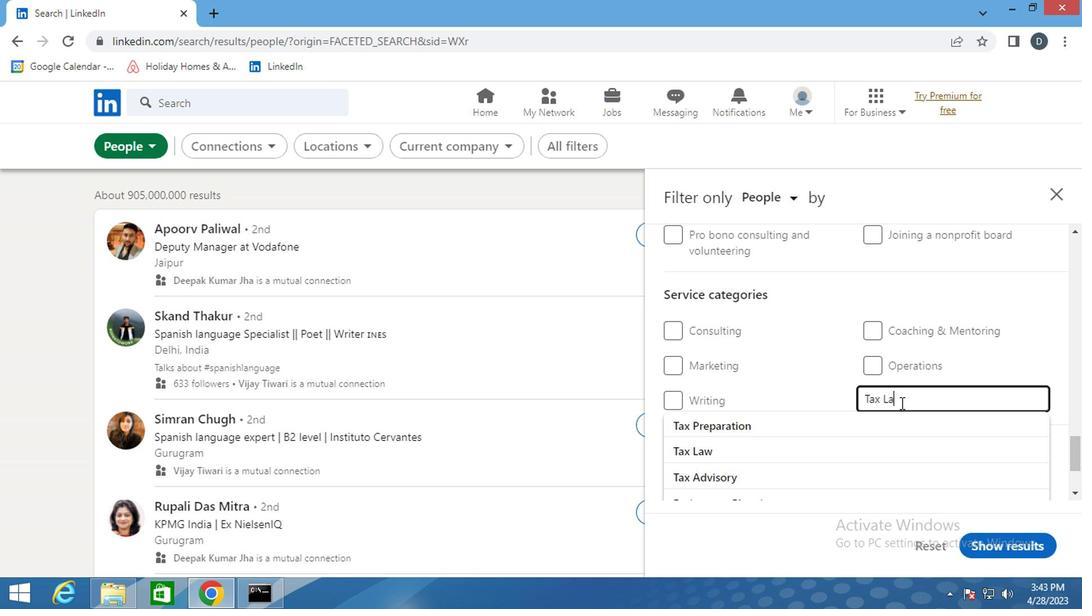 
Action: Mouse moved to (751, 412)
Screenshot: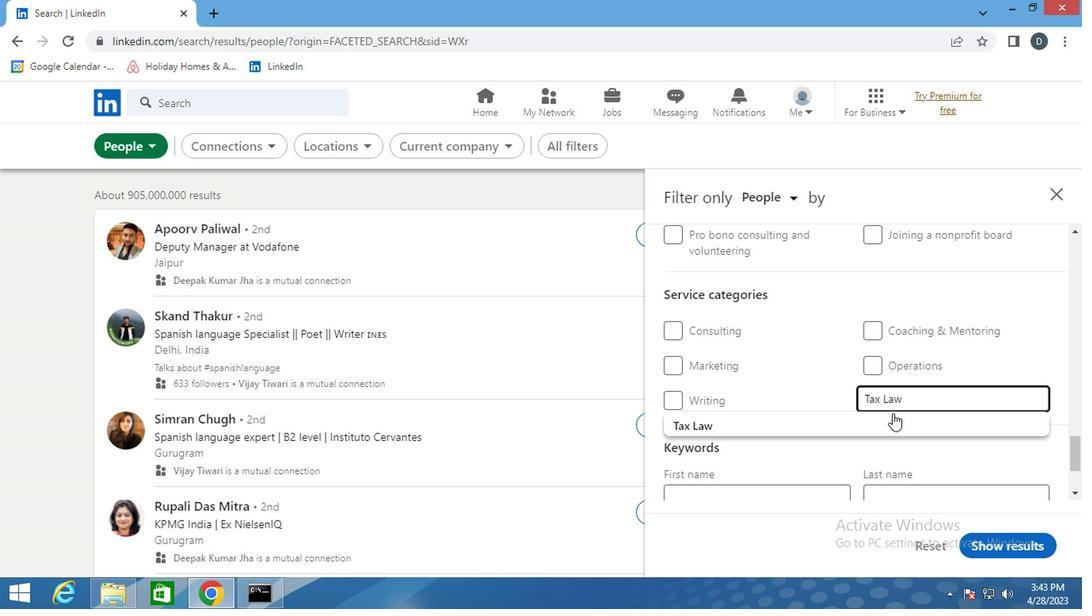 
Action: Mouse pressed left at (751, 412)
Screenshot: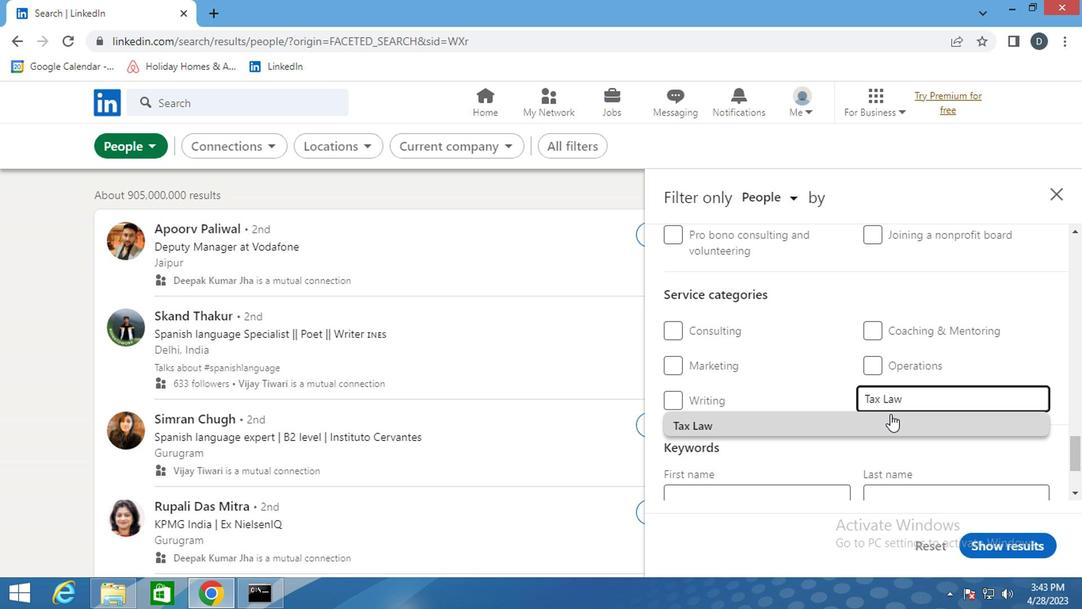 
Action: Mouse scrolled (751, 411) with delta (0, 0)
Screenshot: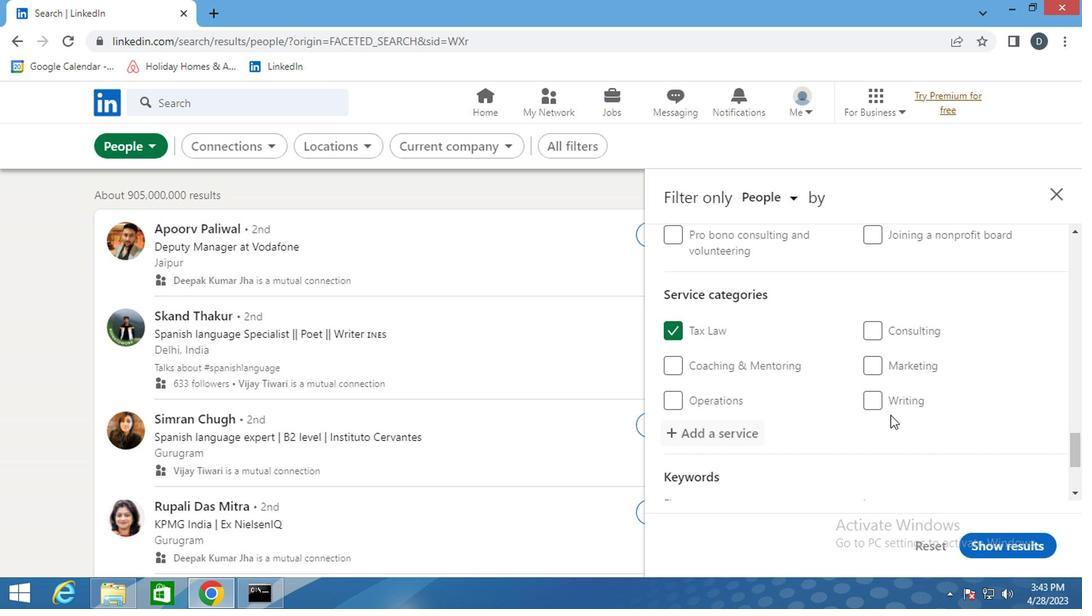 
Action: Mouse scrolled (751, 411) with delta (0, 0)
Screenshot: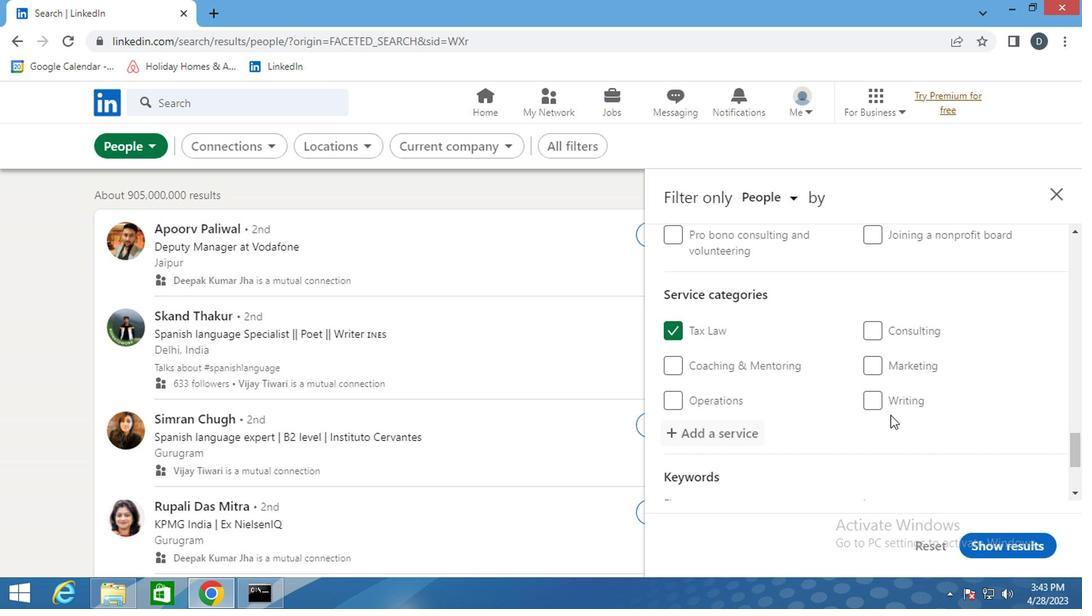 
Action: Mouse scrolled (751, 411) with delta (0, 0)
Screenshot: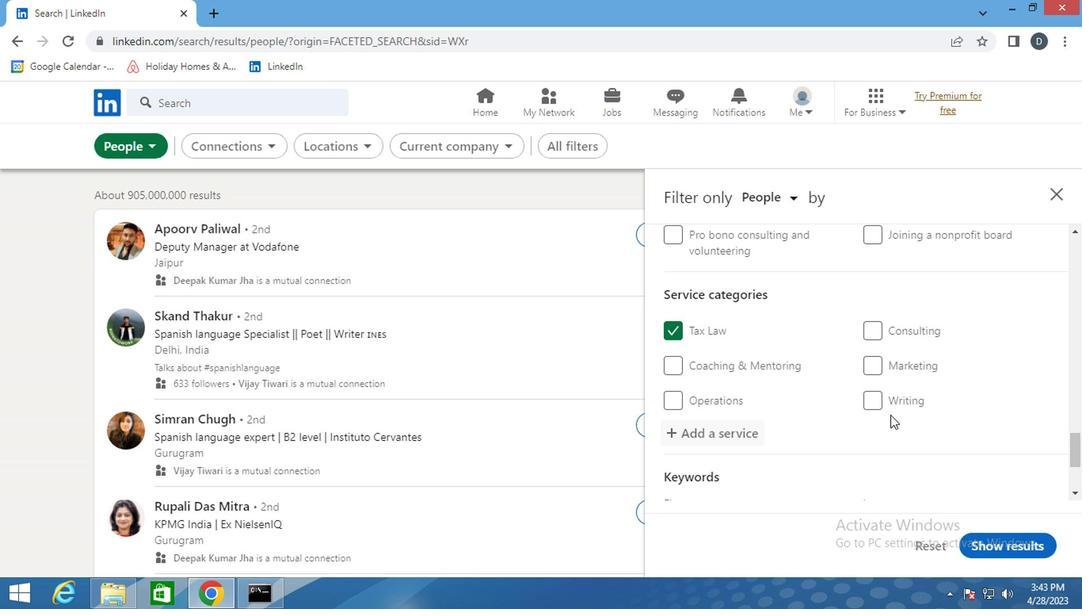 
Action: Mouse moved to (692, 382)
Screenshot: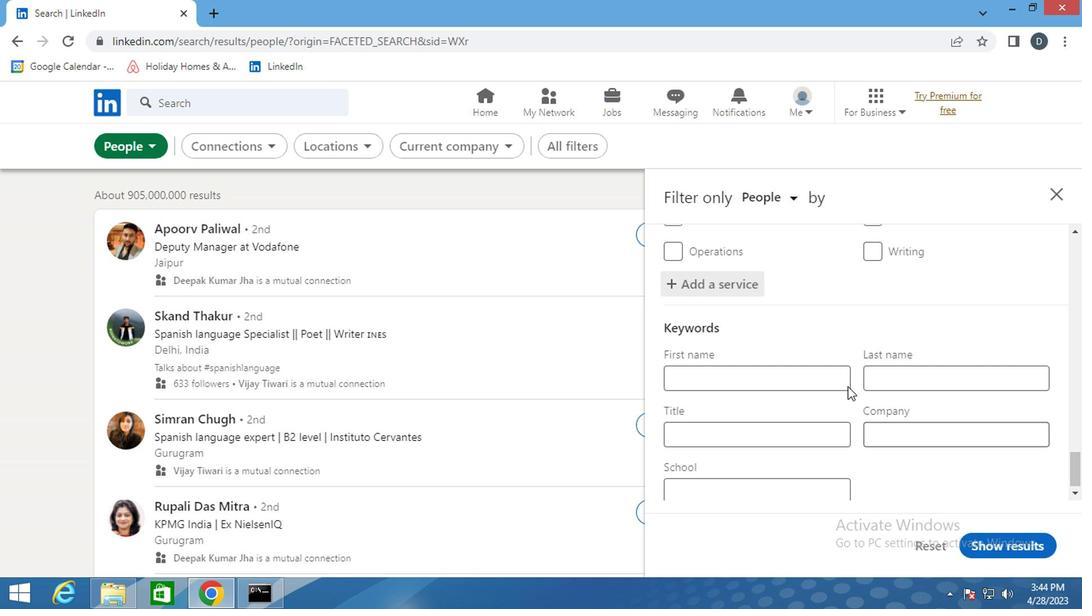 
Action: Mouse scrolled (692, 381) with delta (0, 0)
Screenshot: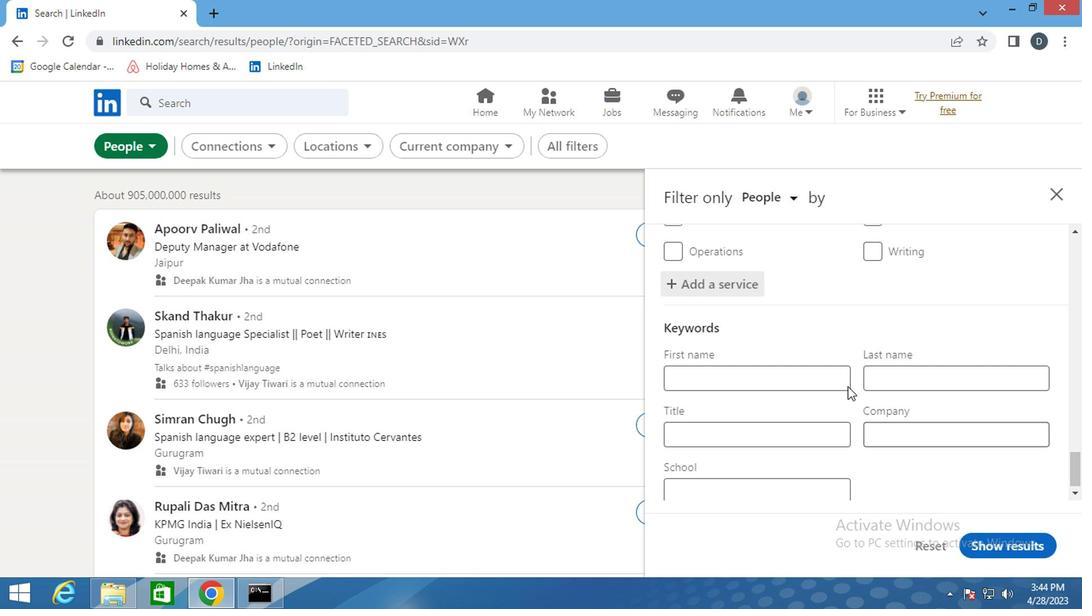 
Action: Mouse moved to (690, 382)
Screenshot: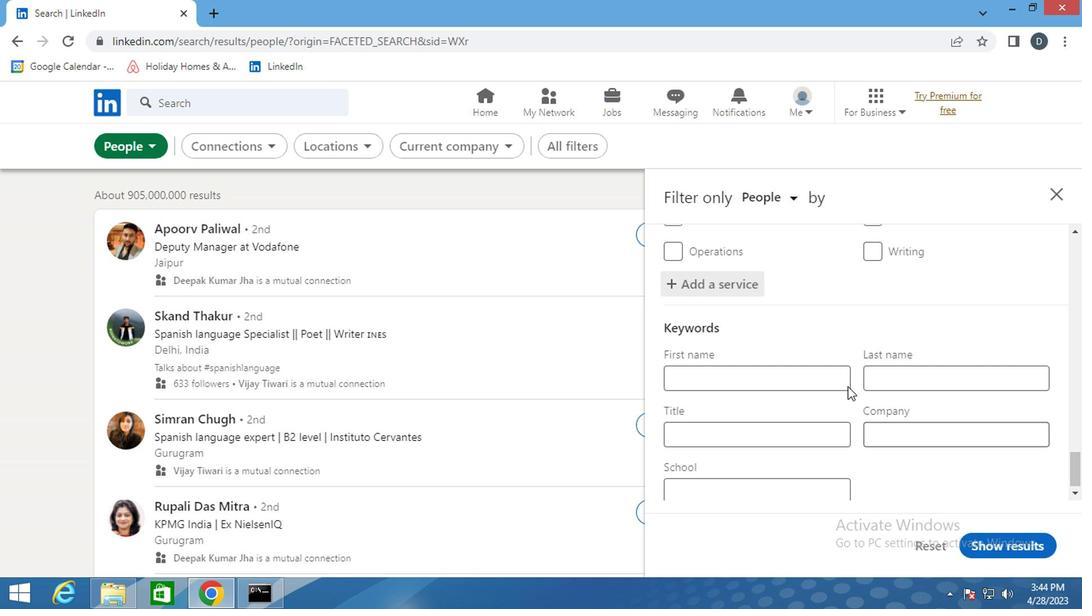
Action: Mouse scrolled (690, 381) with delta (0, 0)
Screenshot: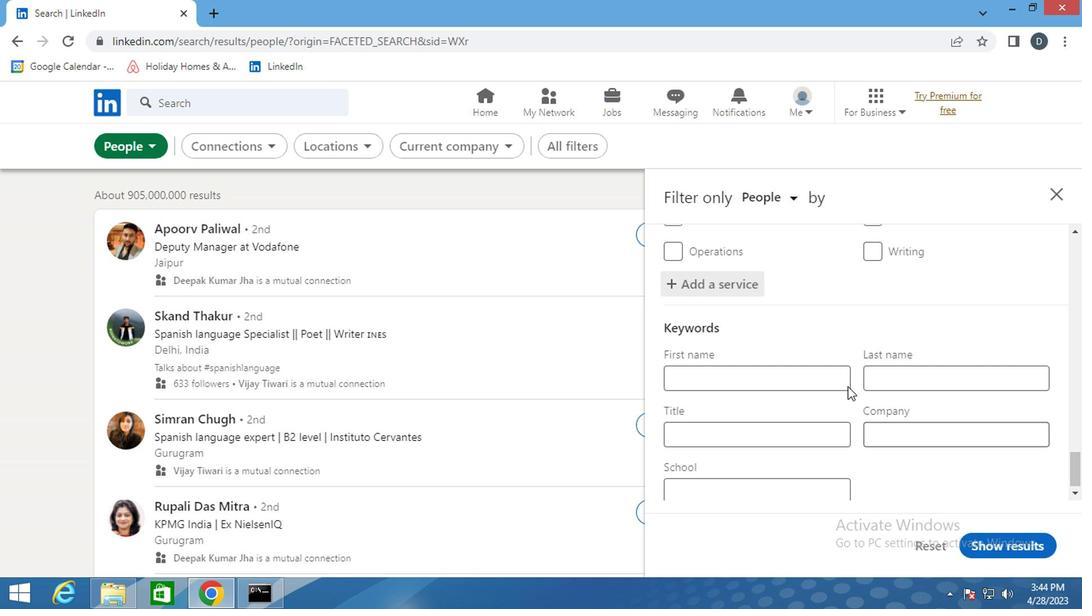 
Action: Mouse moved to (690, 382)
Screenshot: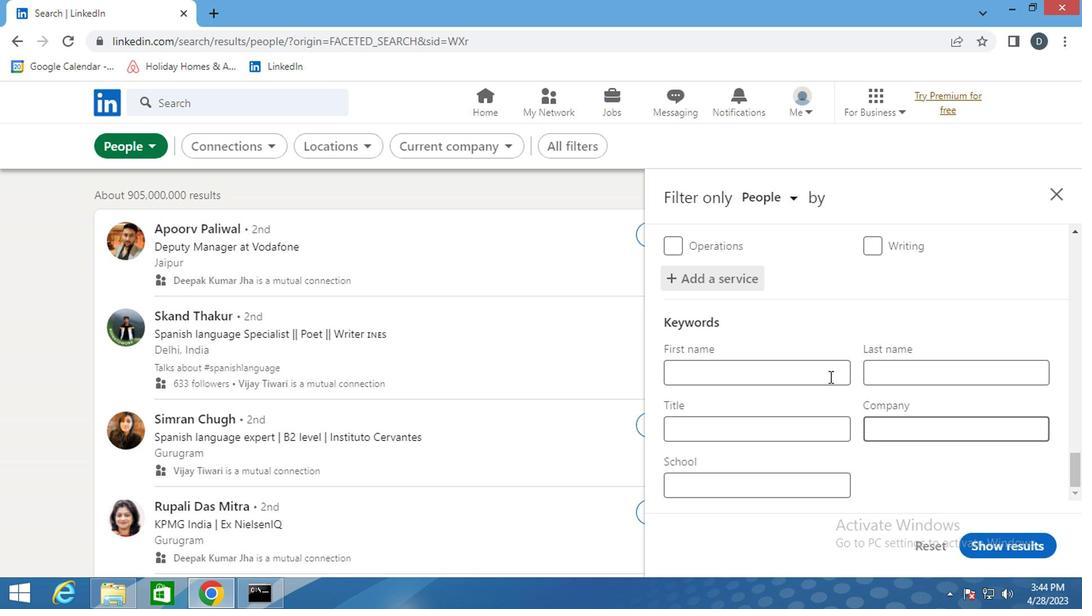 
Action: Mouse scrolled (690, 381) with delta (0, 0)
Screenshot: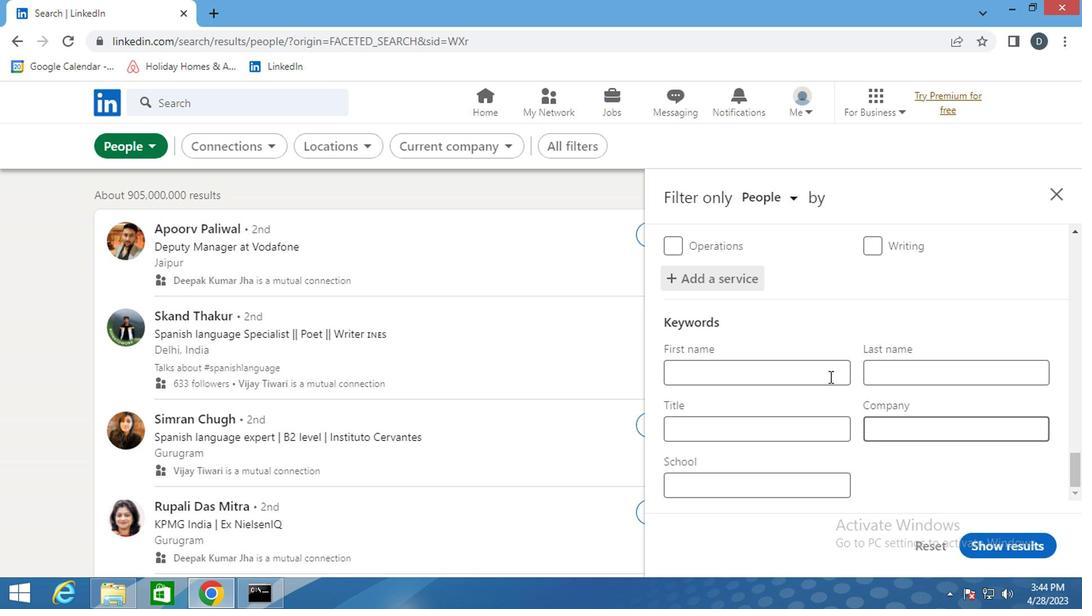 
Action: Mouse scrolled (690, 381) with delta (0, 0)
Screenshot: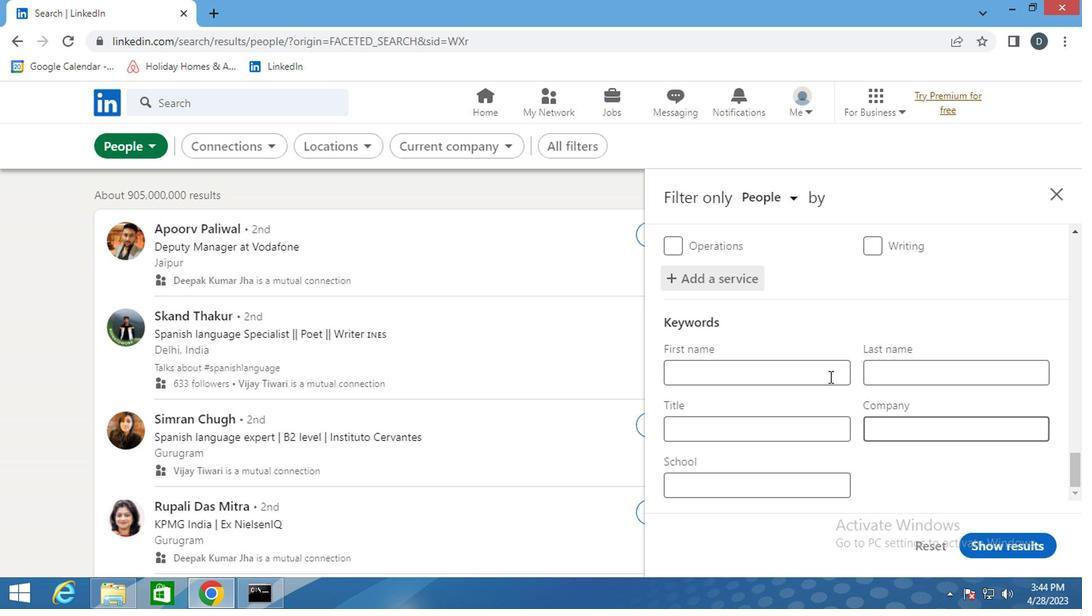 
Action: Mouse moved to (652, 417)
Screenshot: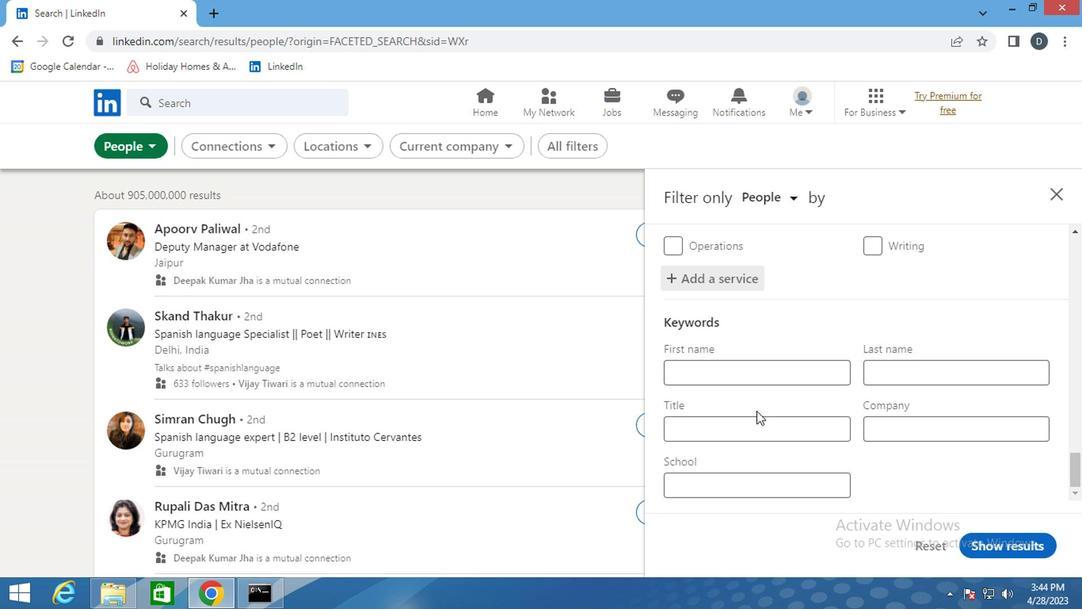 
Action: Mouse pressed left at (652, 417)
Screenshot: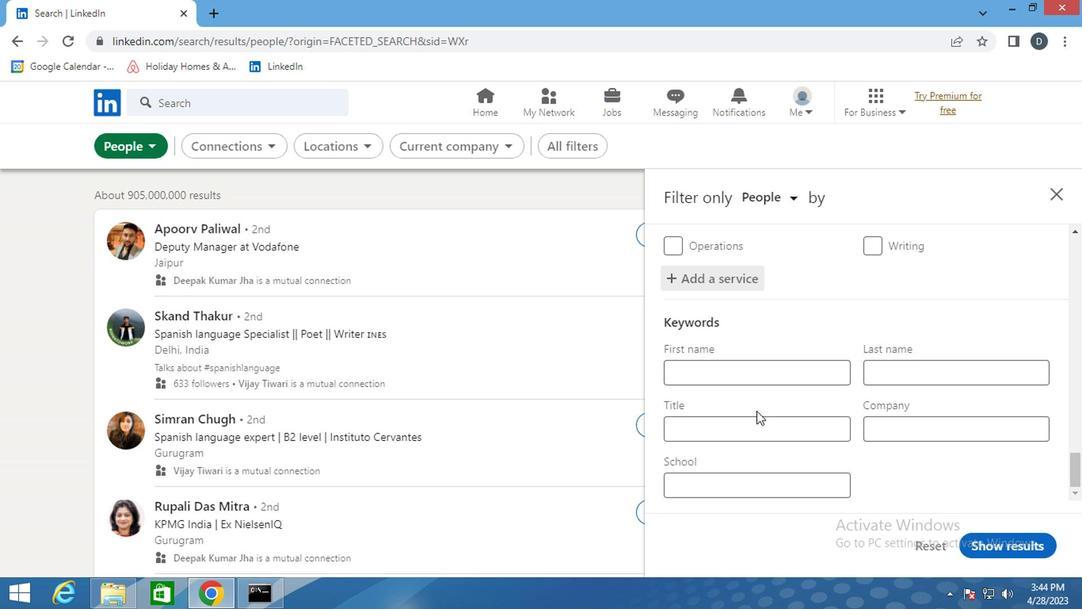 
Action: Key pressed <Key.shift><Key.shift><Key.shift><Key.shift><Key.shift><Key.shift><Key.shift>WELDING
Screenshot: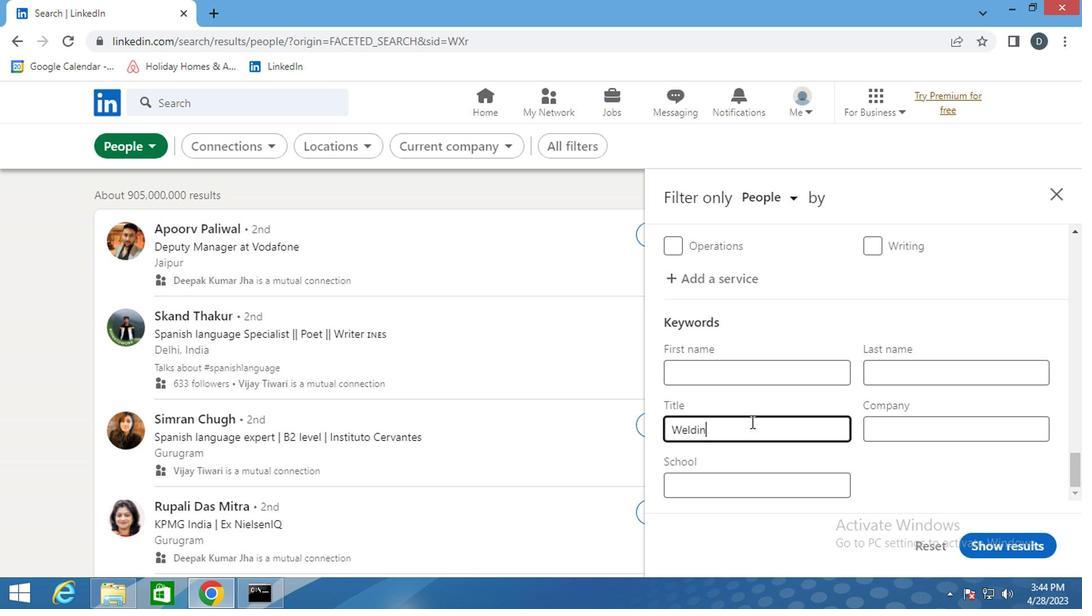 
Action: Mouse moved to (850, 499)
Screenshot: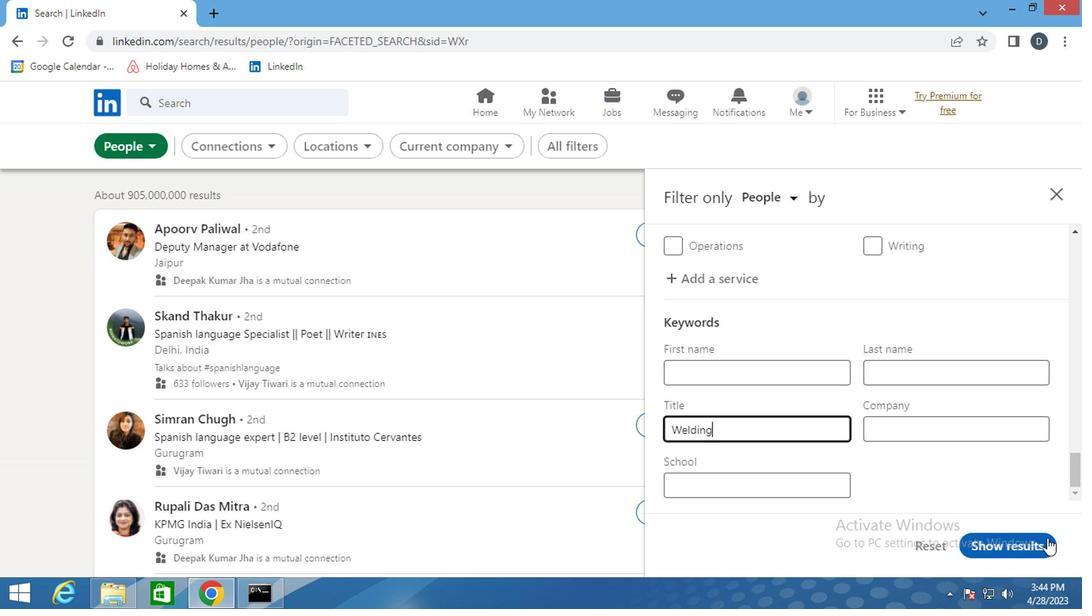 
Action: Mouse pressed left at (850, 499)
Screenshot: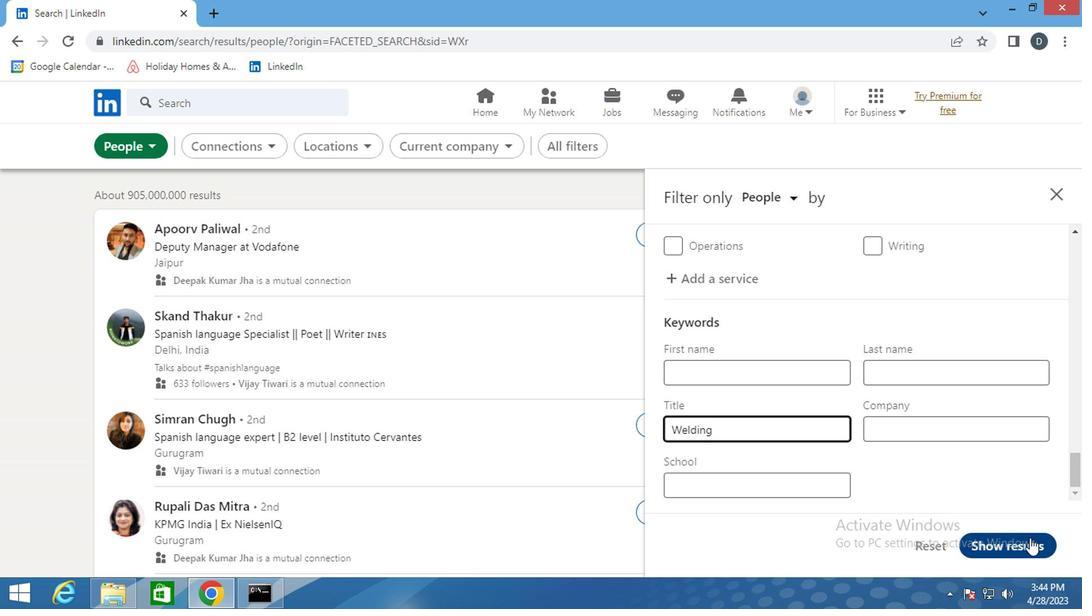 
Action: Mouse moved to (819, 439)
Screenshot: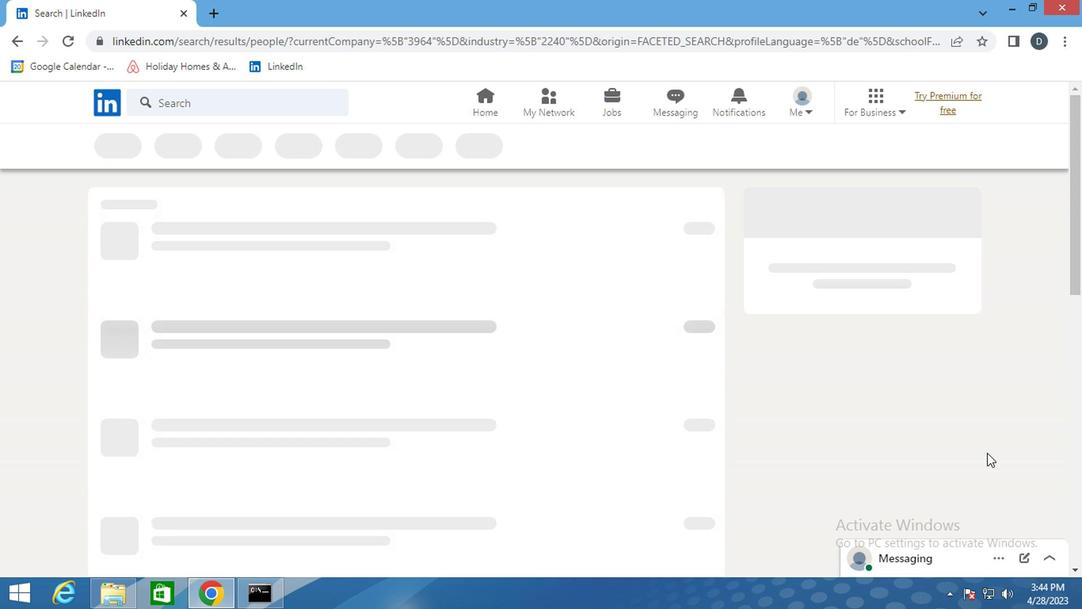
